 Task: Calculate mortgage payments for a home in Honolulu, Hawaii, with a VA loan, and evaluate the benefits and eligibility criteria of this loan type.
Action: Mouse moved to (394, 241)
Screenshot: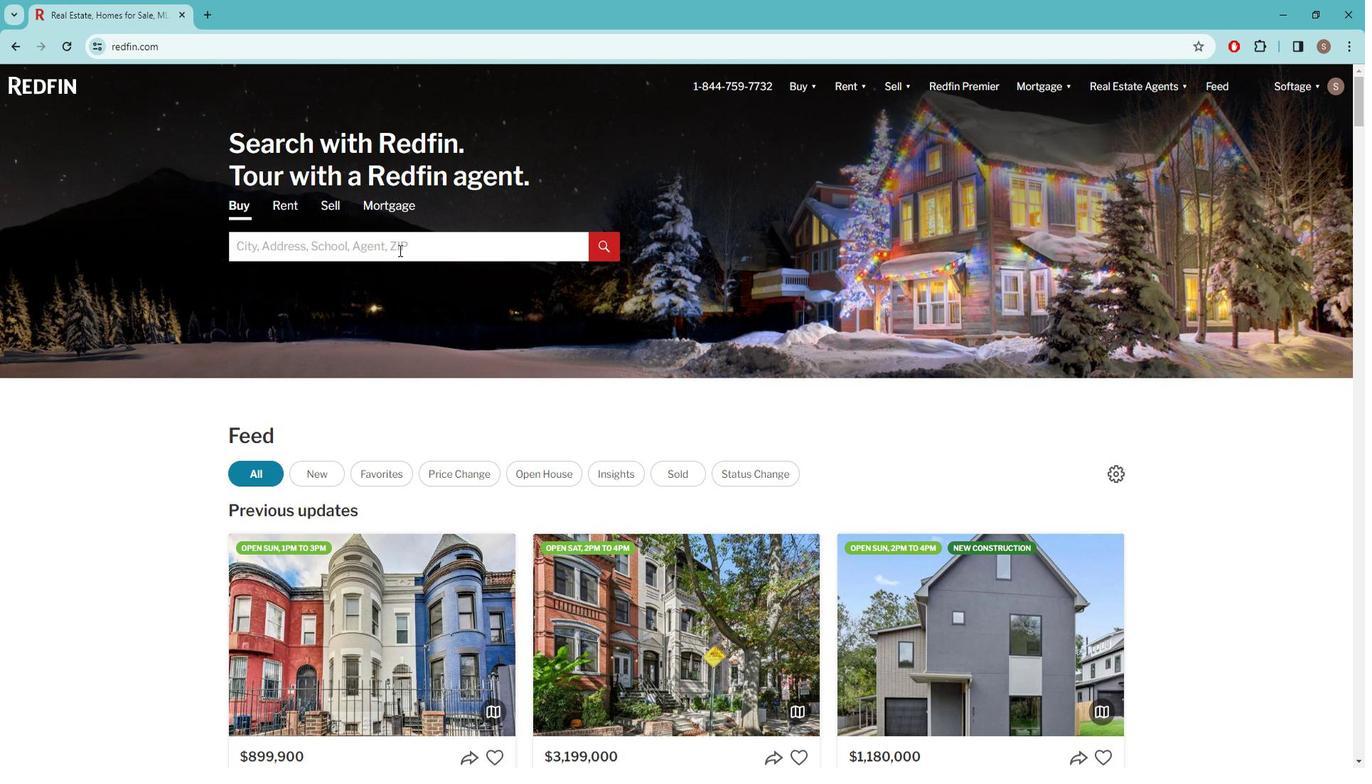
Action: Mouse pressed left at (394, 241)
Screenshot: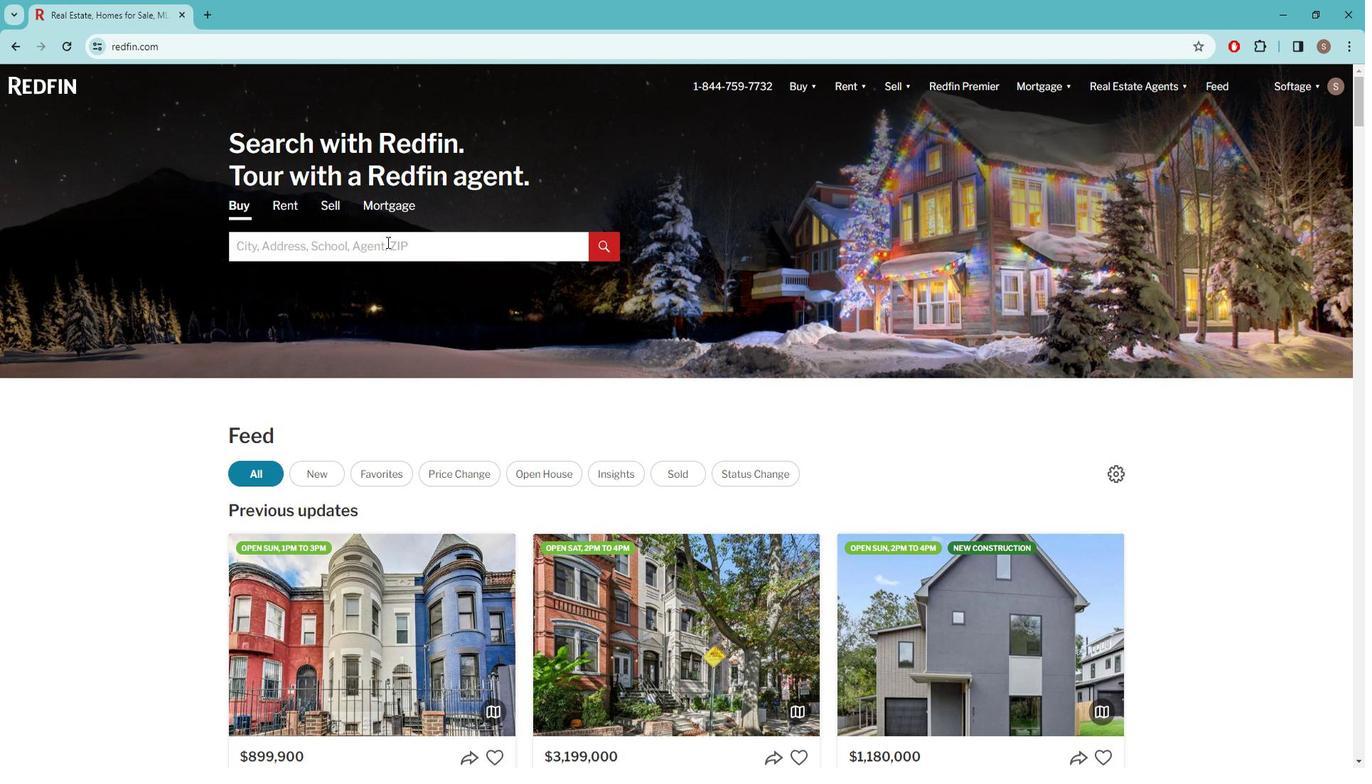 
Action: Key pressed h<Key.caps_lock>ONOLULU
Screenshot: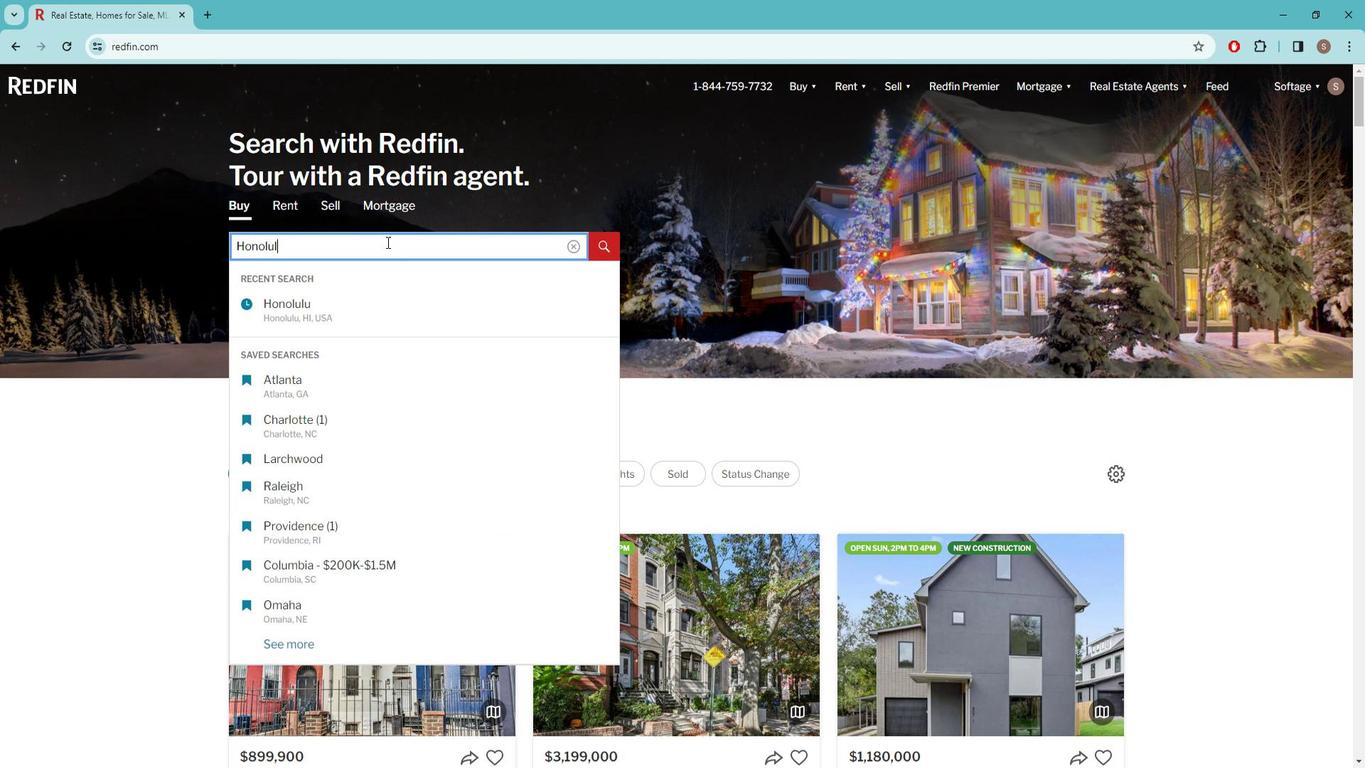 
Action: Mouse moved to (358, 309)
Screenshot: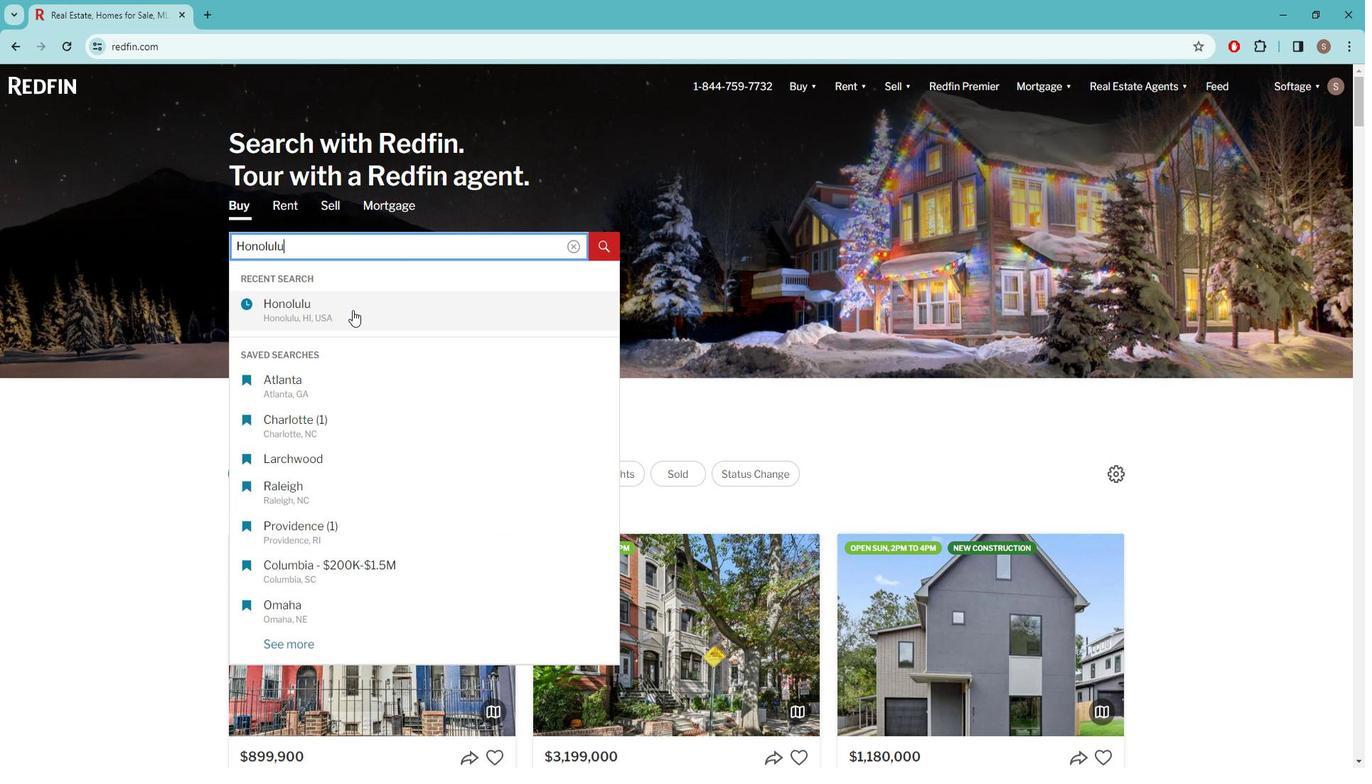 
Action: Mouse pressed left at (358, 309)
Screenshot: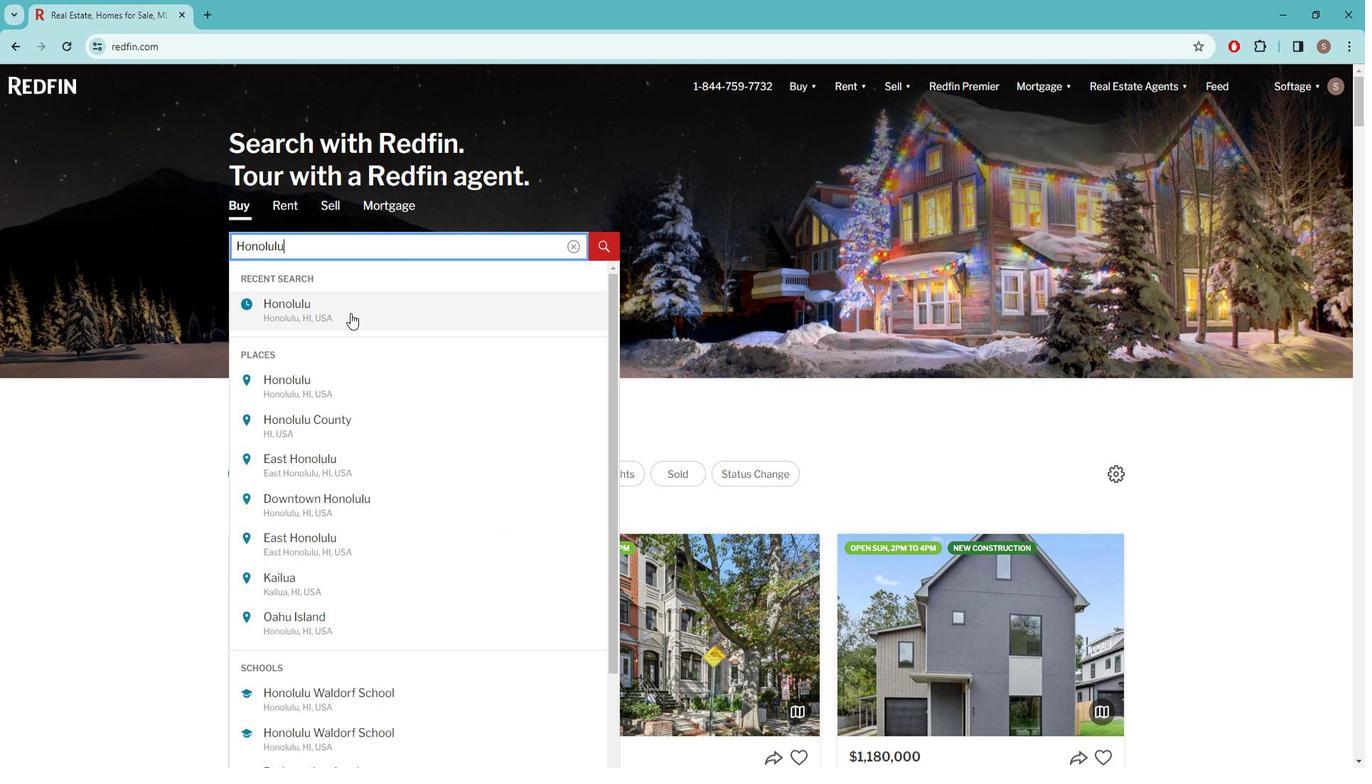 
Action: Mouse moved to (1213, 177)
Screenshot: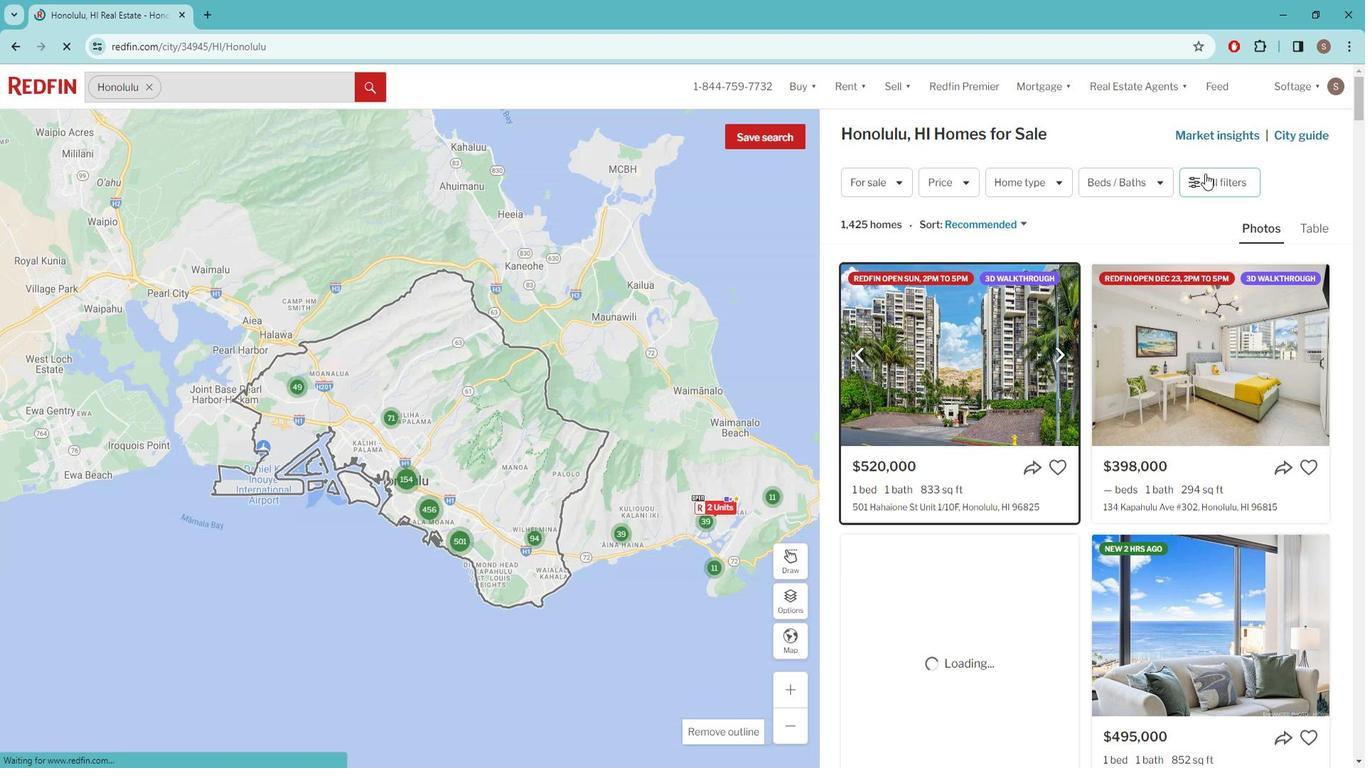 
Action: Mouse pressed left at (1213, 177)
Screenshot: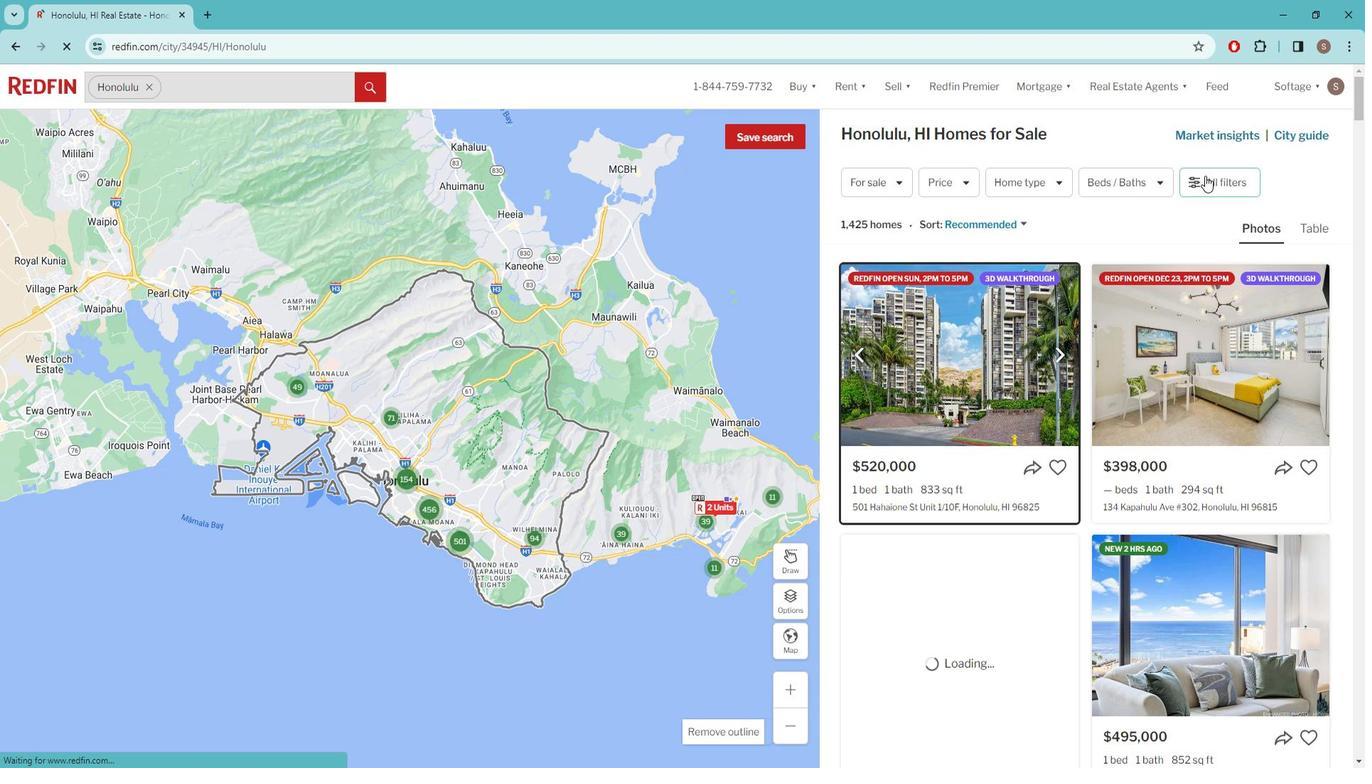 
Action: Mouse pressed left at (1213, 177)
Screenshot: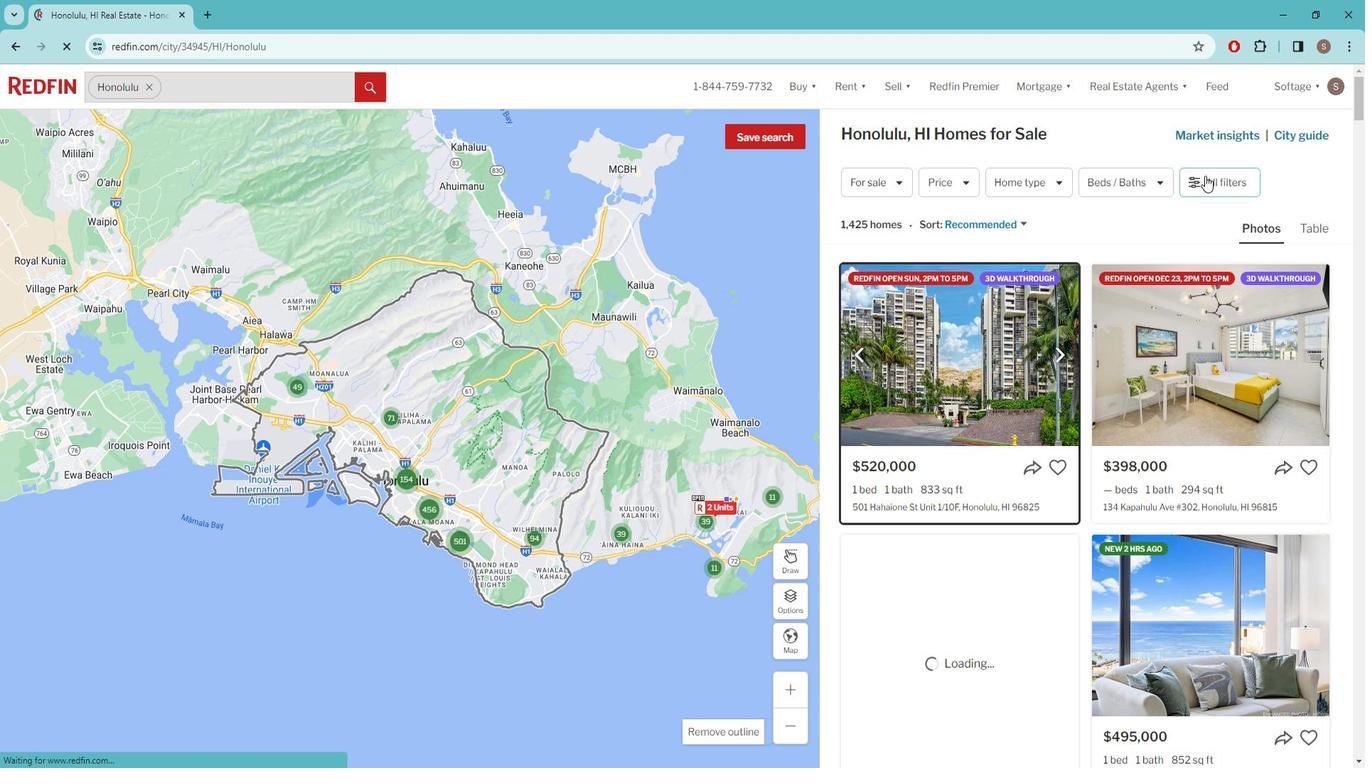 
Action: Mouse moved to (1208, 179)
Screenshot: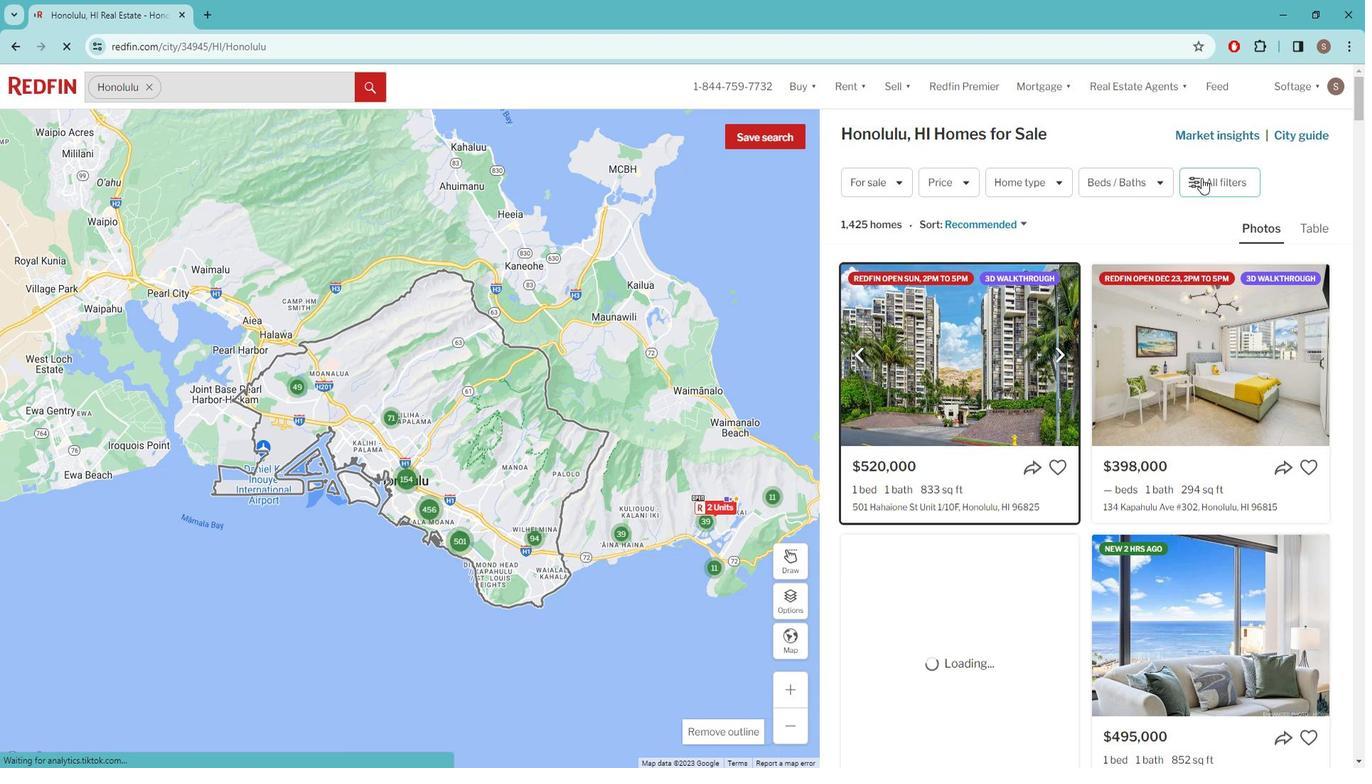 
Action: Mouse pressed left at (1208, 179)
Screenshot: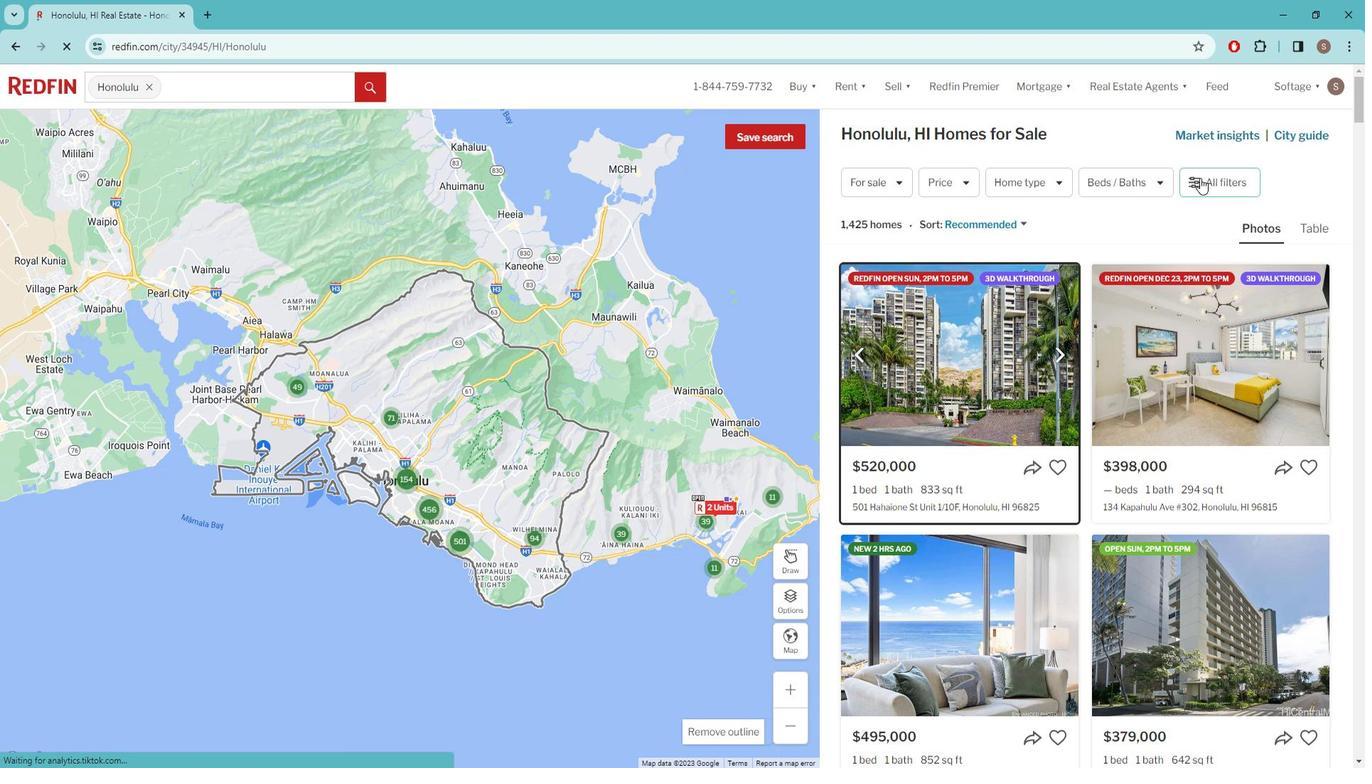 
Action: Mouse pressed left at (1208, 179)
Screenshot: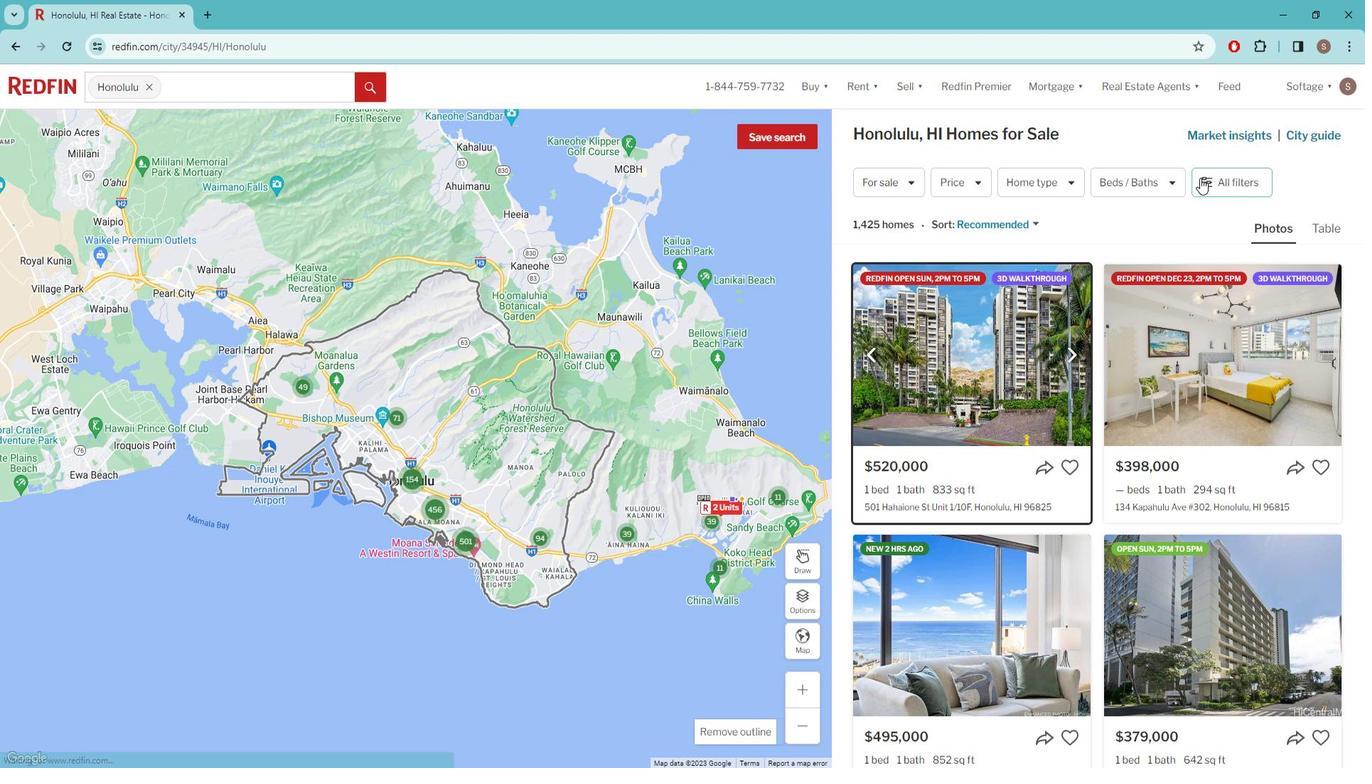 
Action: Mouse moved to (1036, 337)
Screenshot: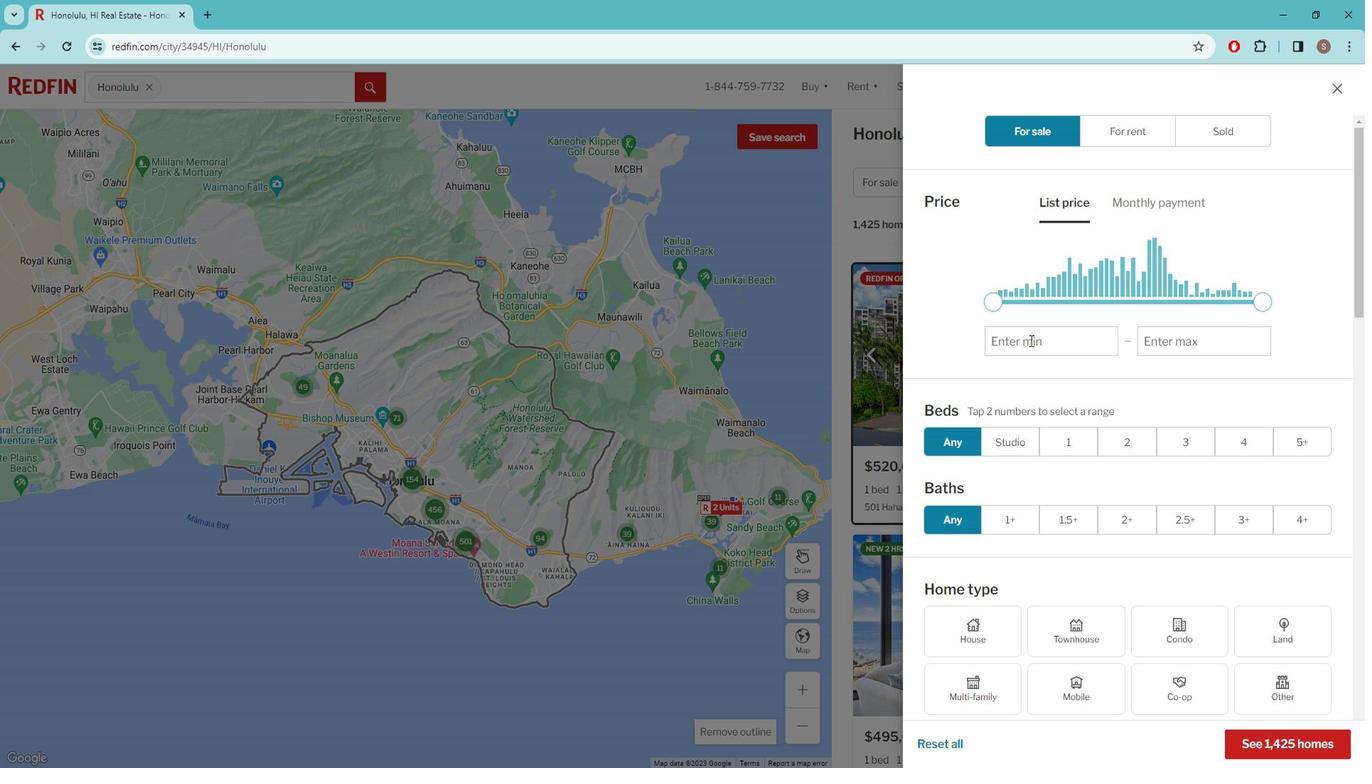 
Action: Mouse scrolled (1036, 336) with delta (0, 0)
Screenshot: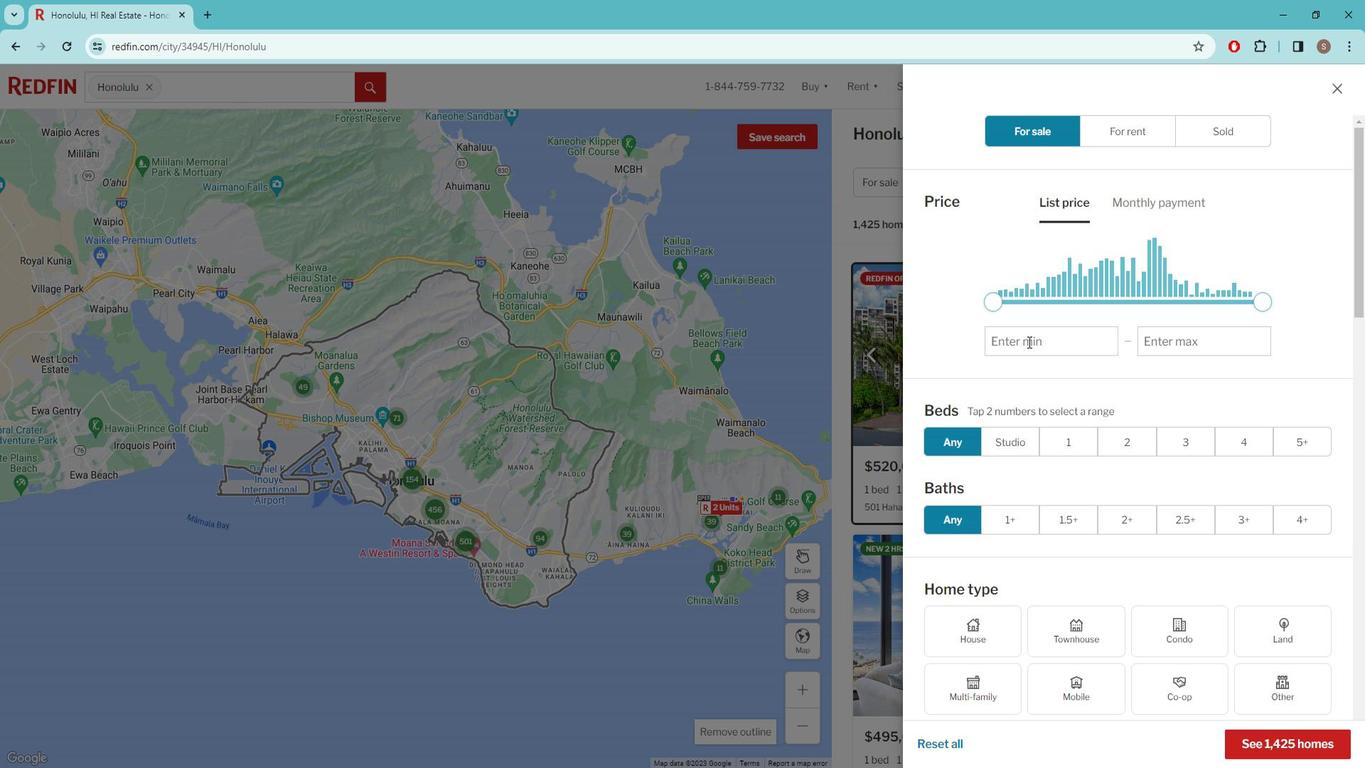 
Action: Mouse moved to (1026, 346)
Screenshot: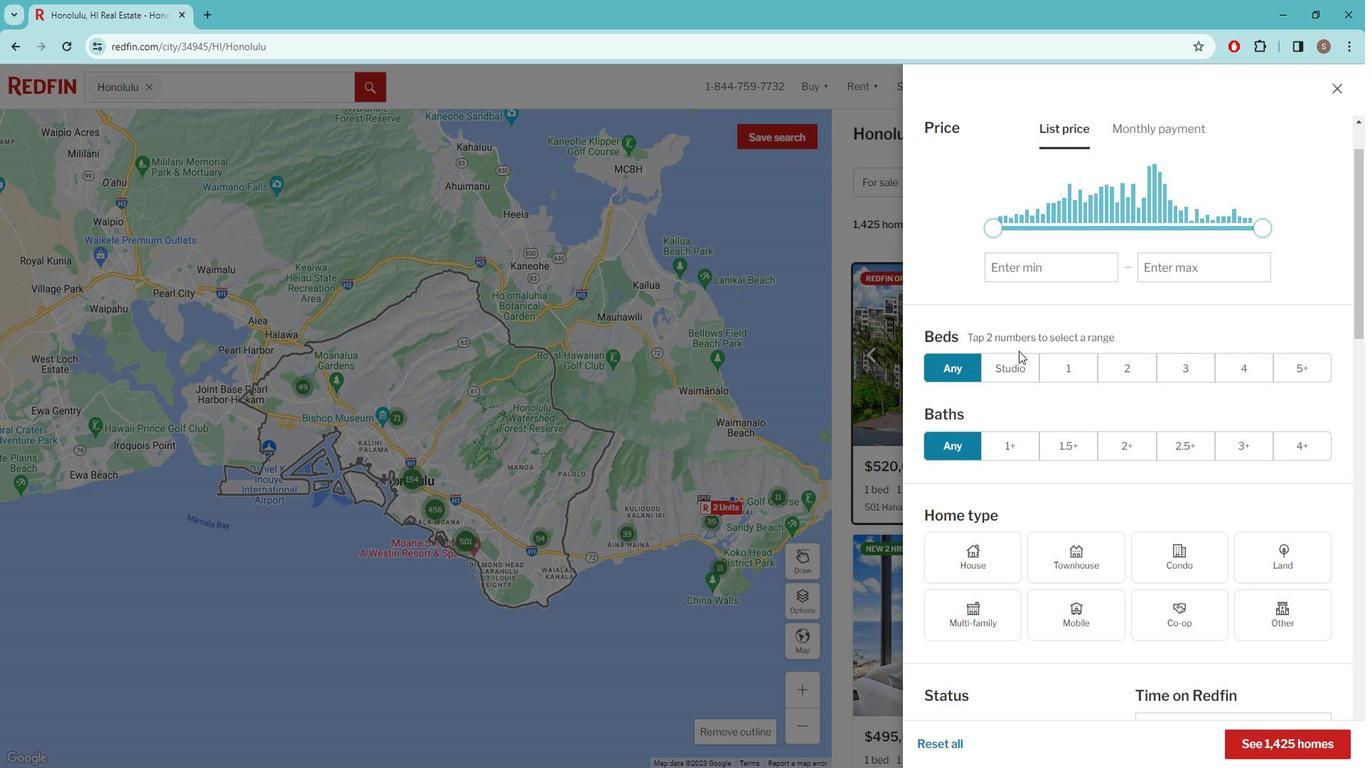 
Action: Mouse scrolled (1026, 345) with delta (0, 0)
Screenshot: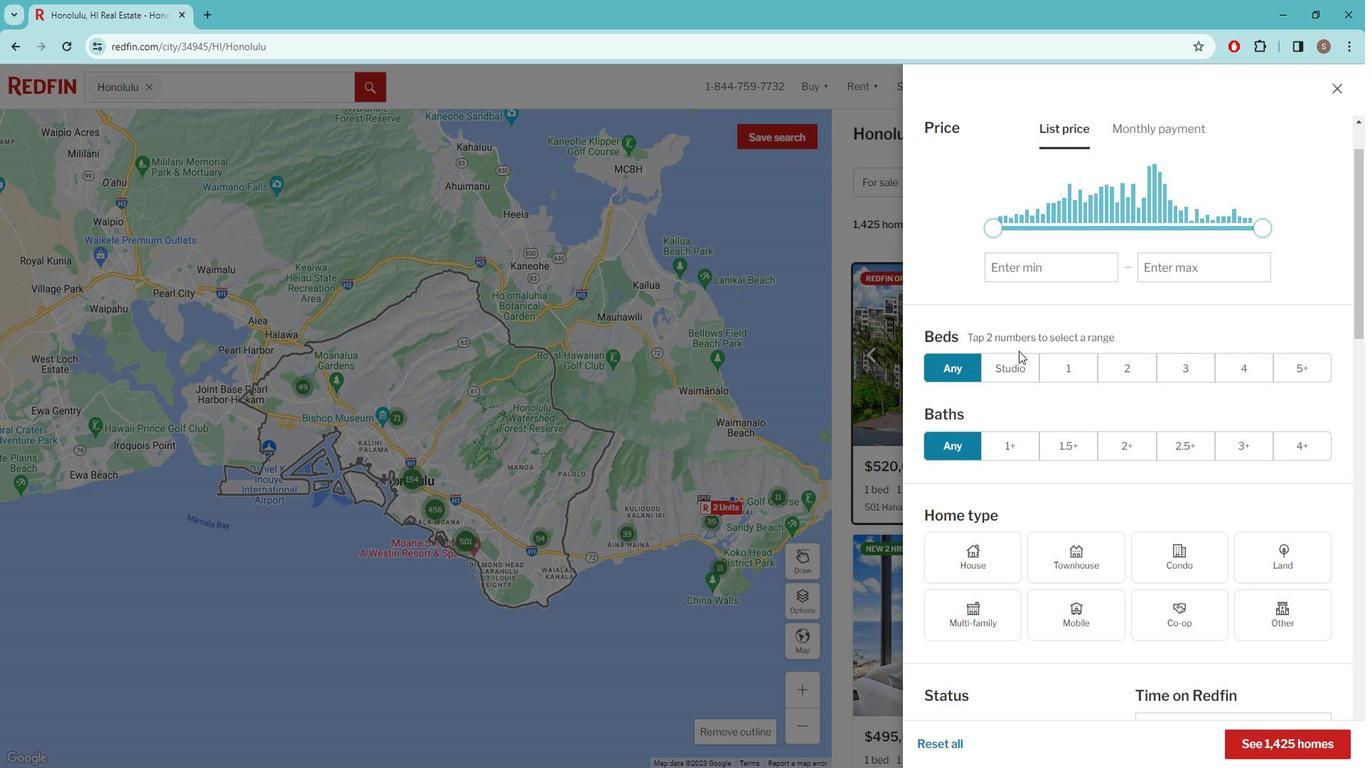 
Action: Mouse moved to (1025, 352)
Screenshot: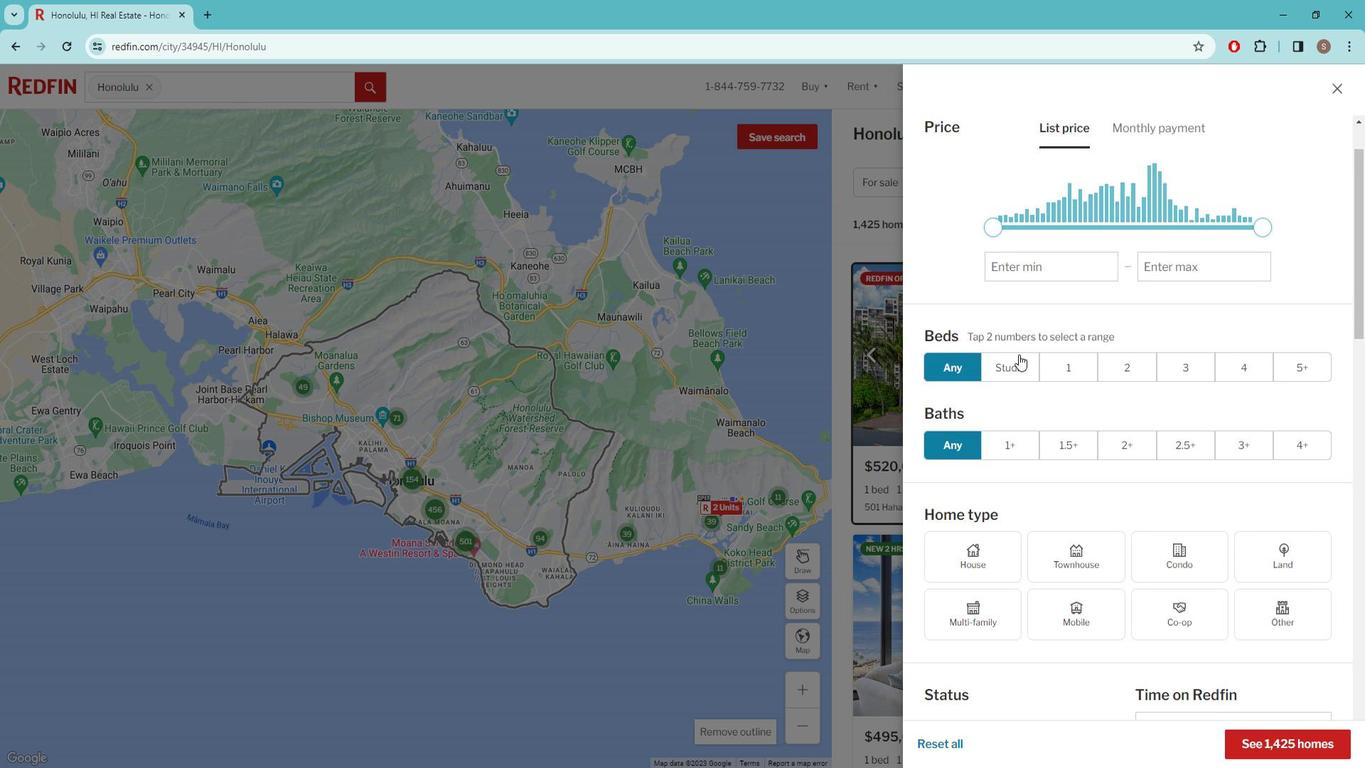 
Action: Mouse scrolled (1025, 351) with delta (0, 0)
Screenshot: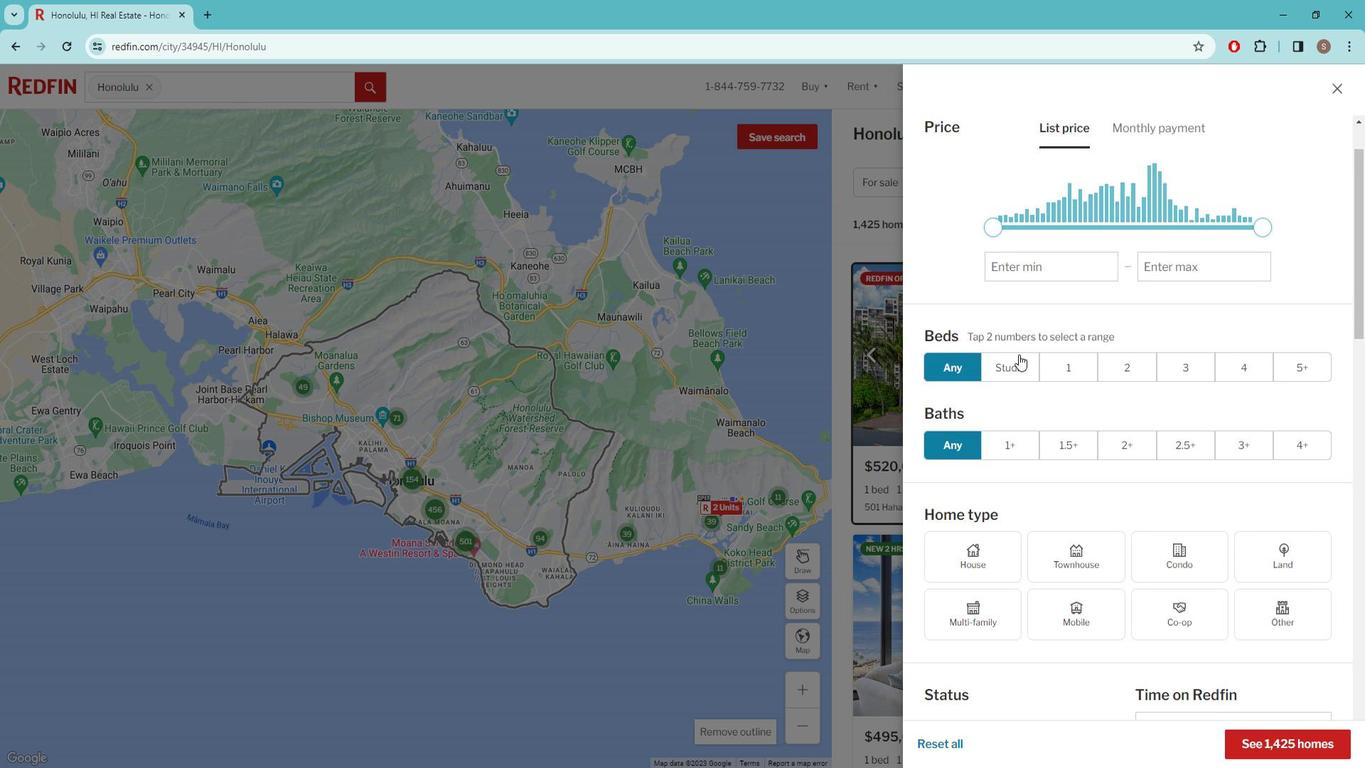 
Action: Mouse moved to (1011, 356)
Screenshot: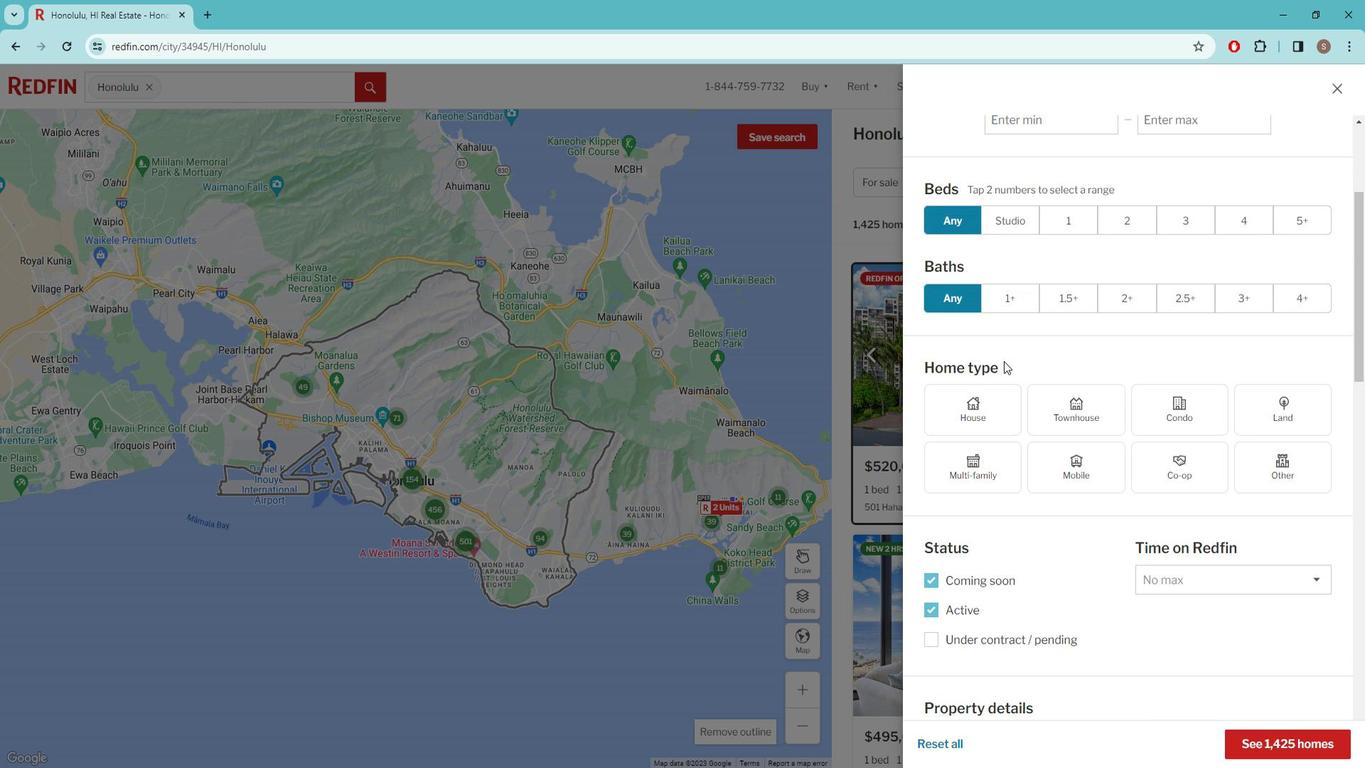 
Action: Mouse scrolled (1011, 355) with delta (0, 0)
Screenshot: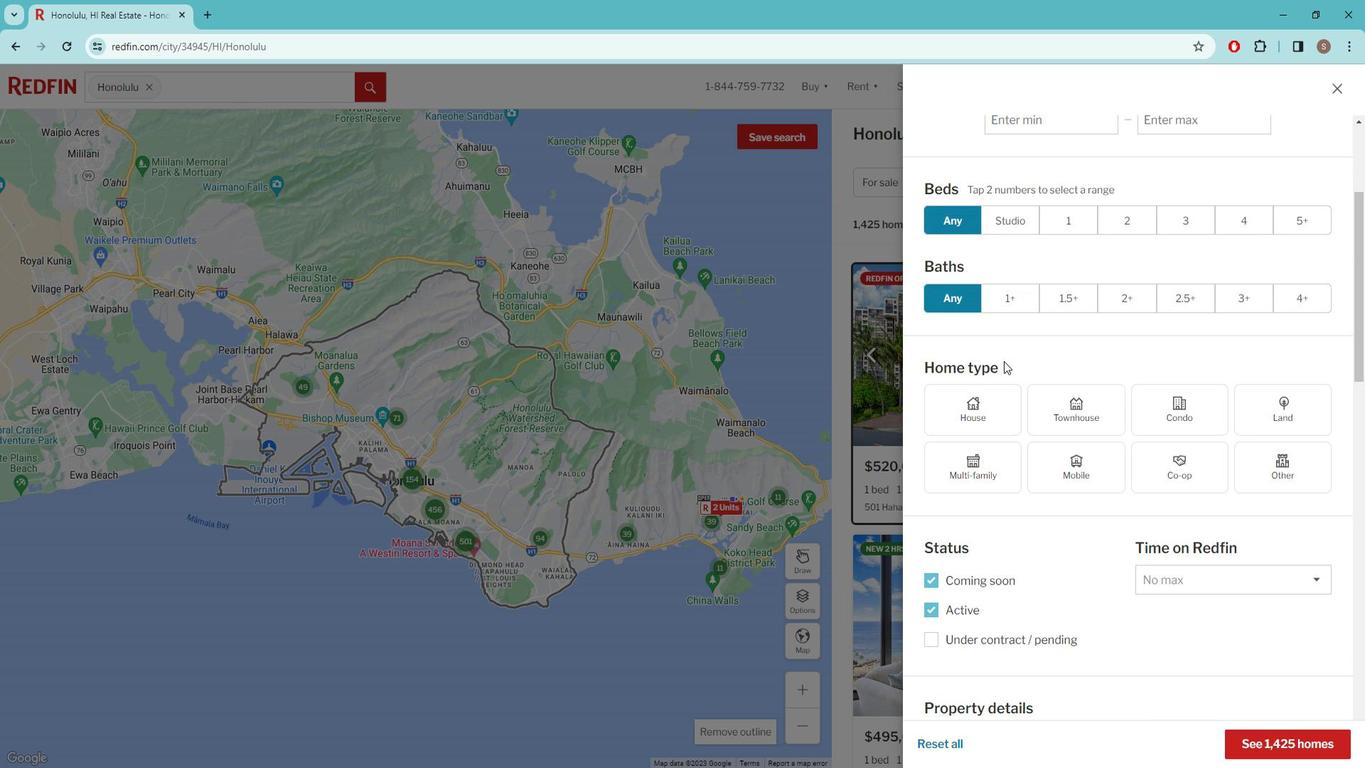 
Action: Mouse moved to (1010, 357)
Screenshot: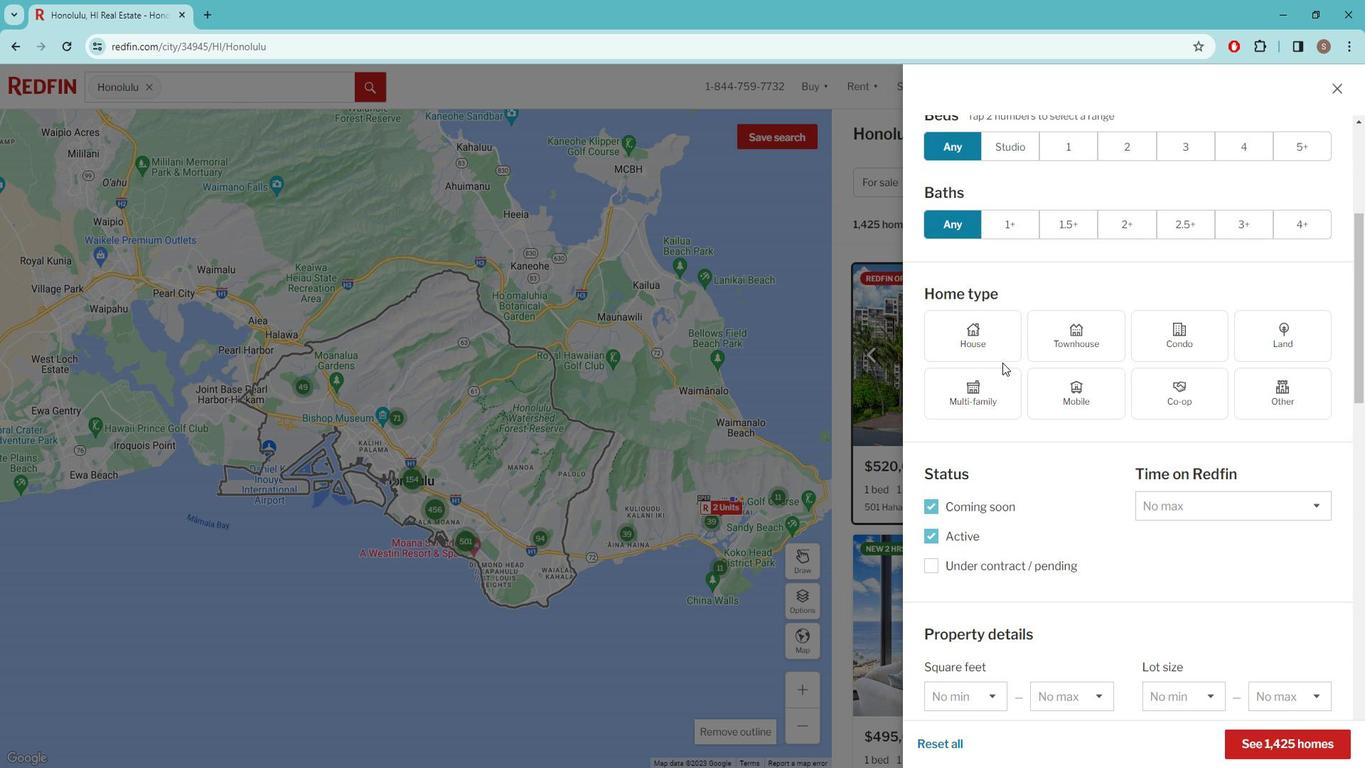 
Action: Mouse scrolled (1010, 356) with delta (0, 0)
Screenshot: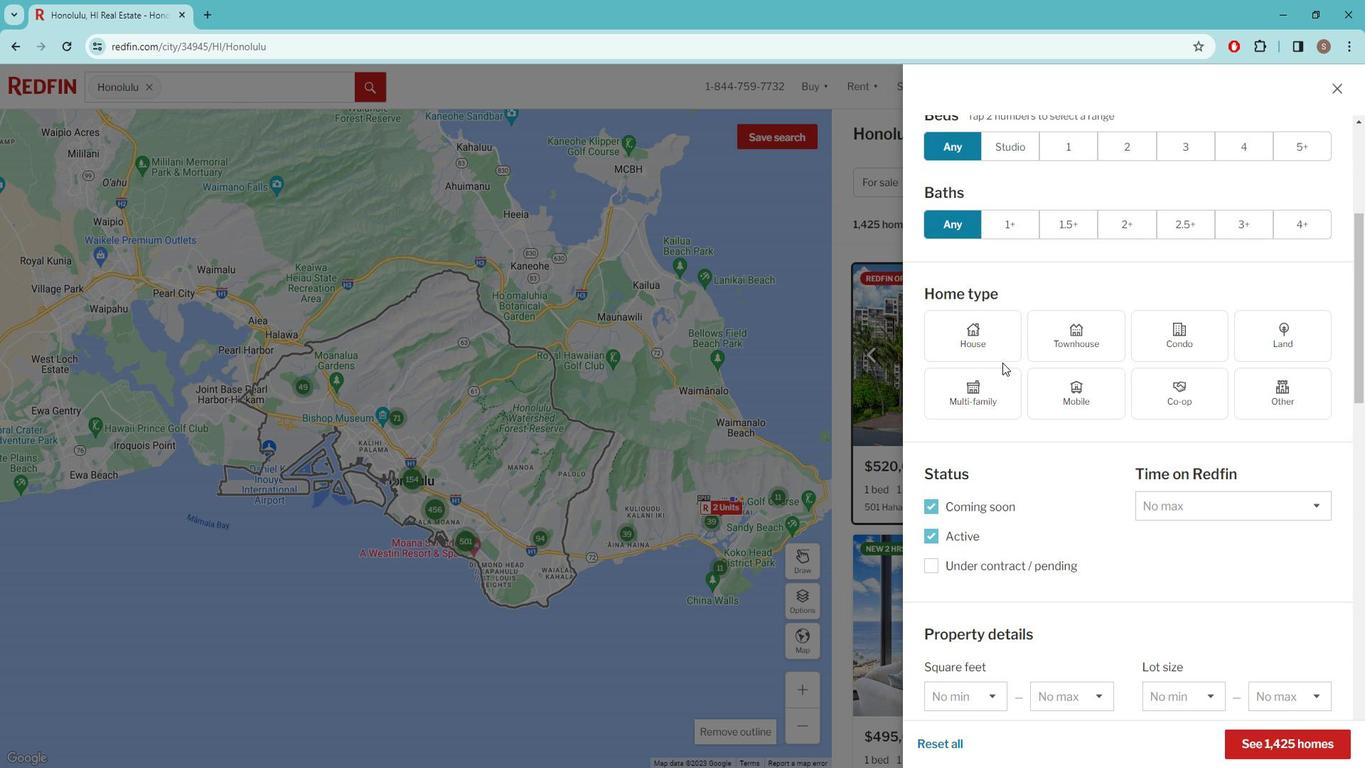 
Action: Mouse scrolled (1010, 356) with delta (0, 0)
Screenshot: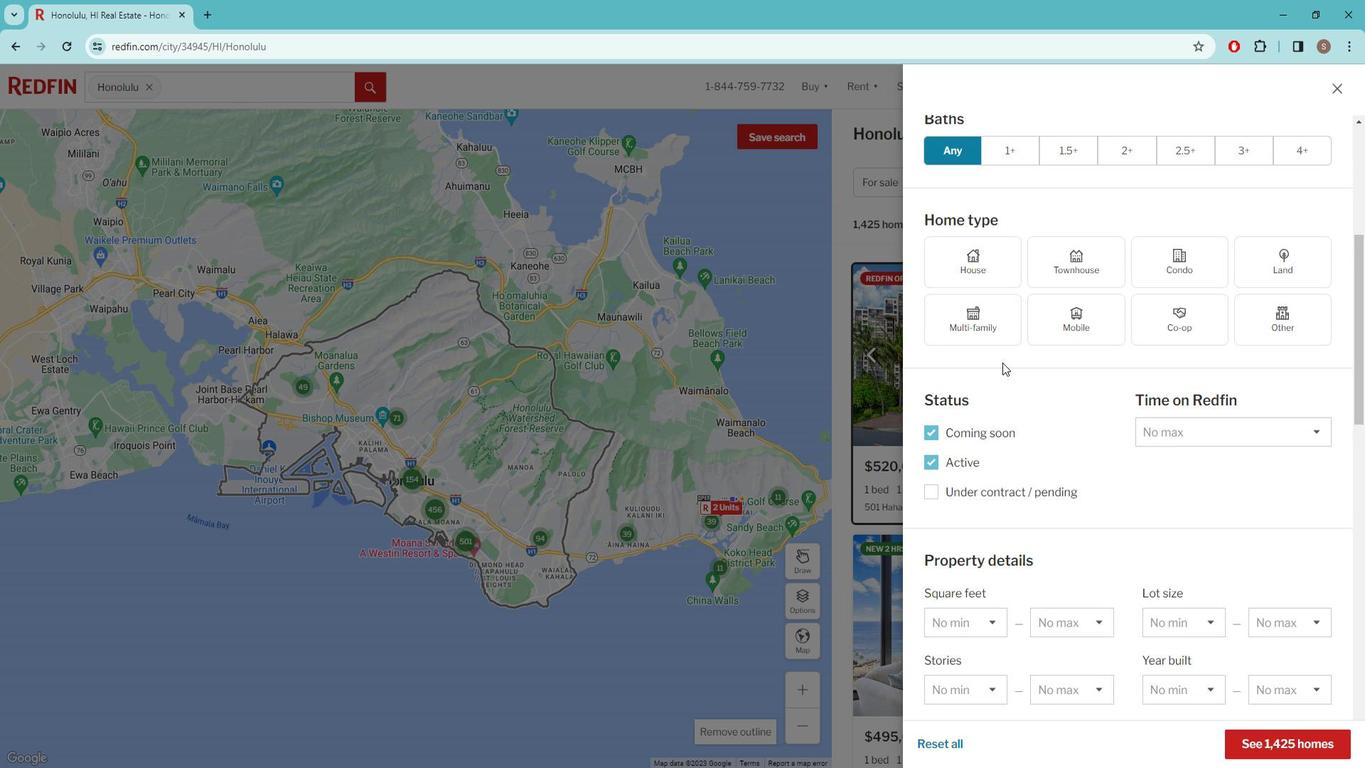 
Action: Mouse moved to (1009, 357)
Screenshot: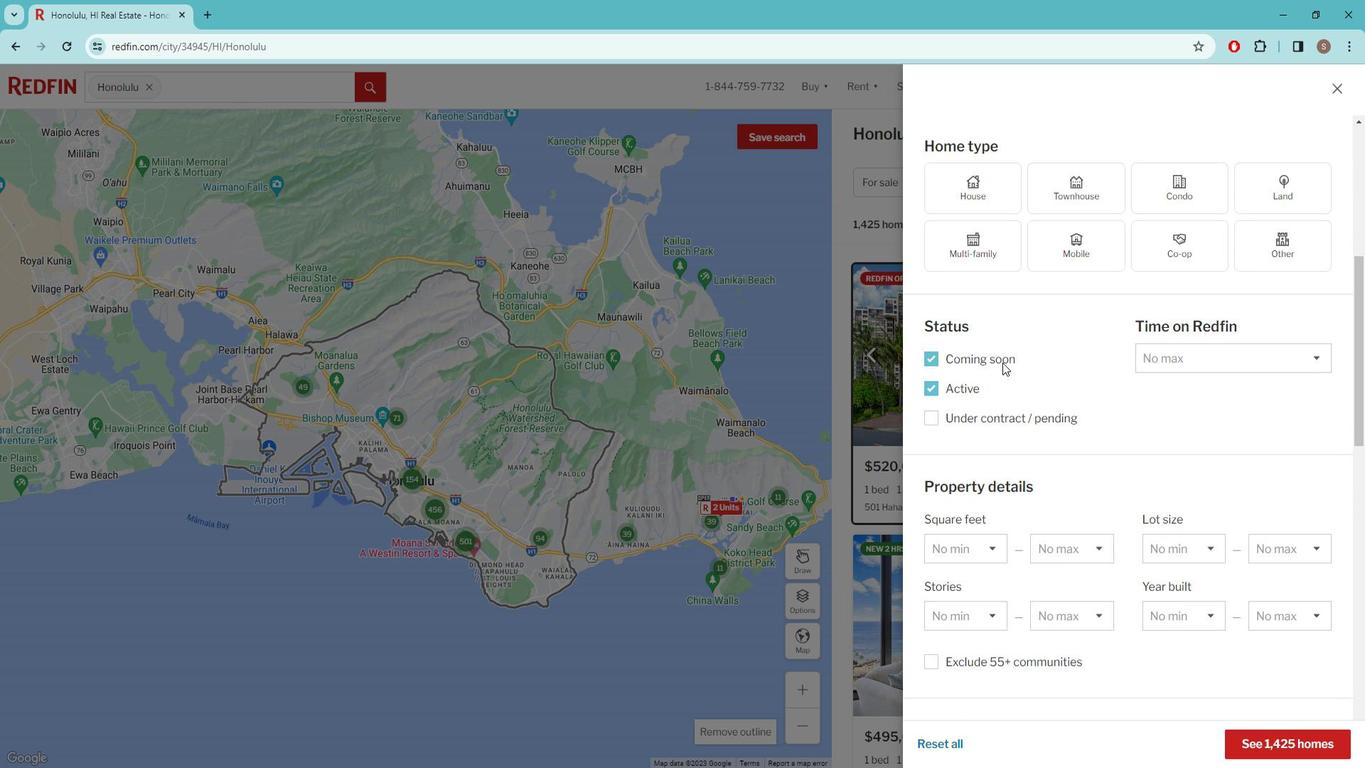 
Action: Mouse scrolled (1009, 357) with delta (0, 0)
Screenshot: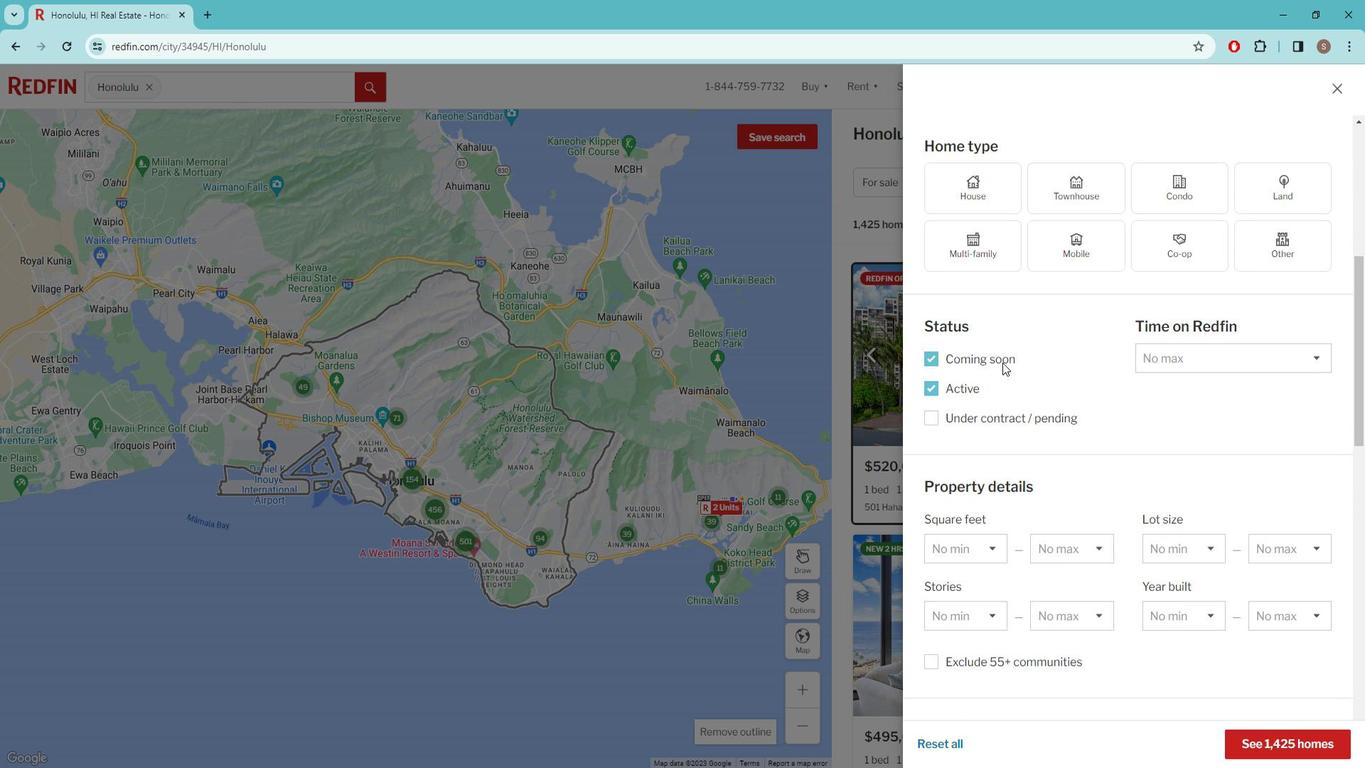 
Action: Mouse moved to (1009, 358)
Screenshot: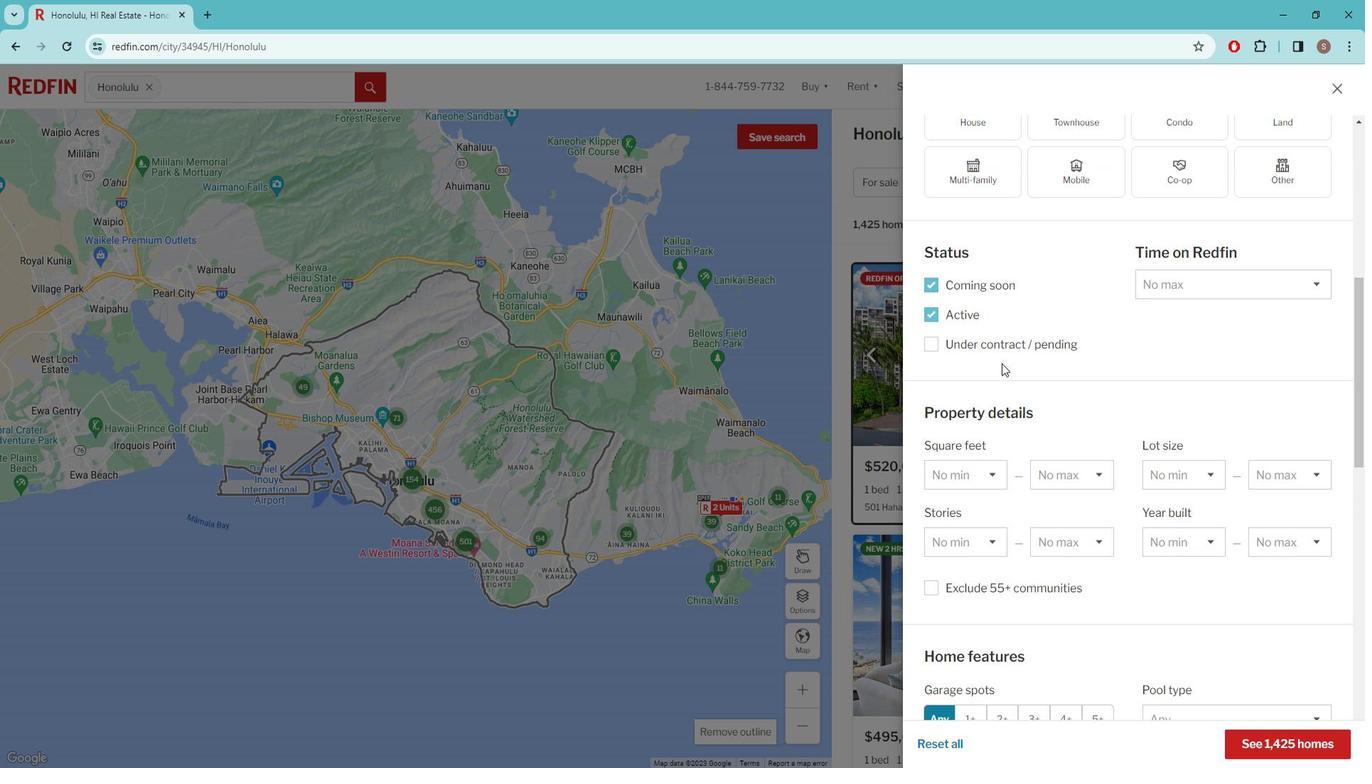 
Action: Mouse scrolled (1009, 357) with delta (0, 0)
Screenshot: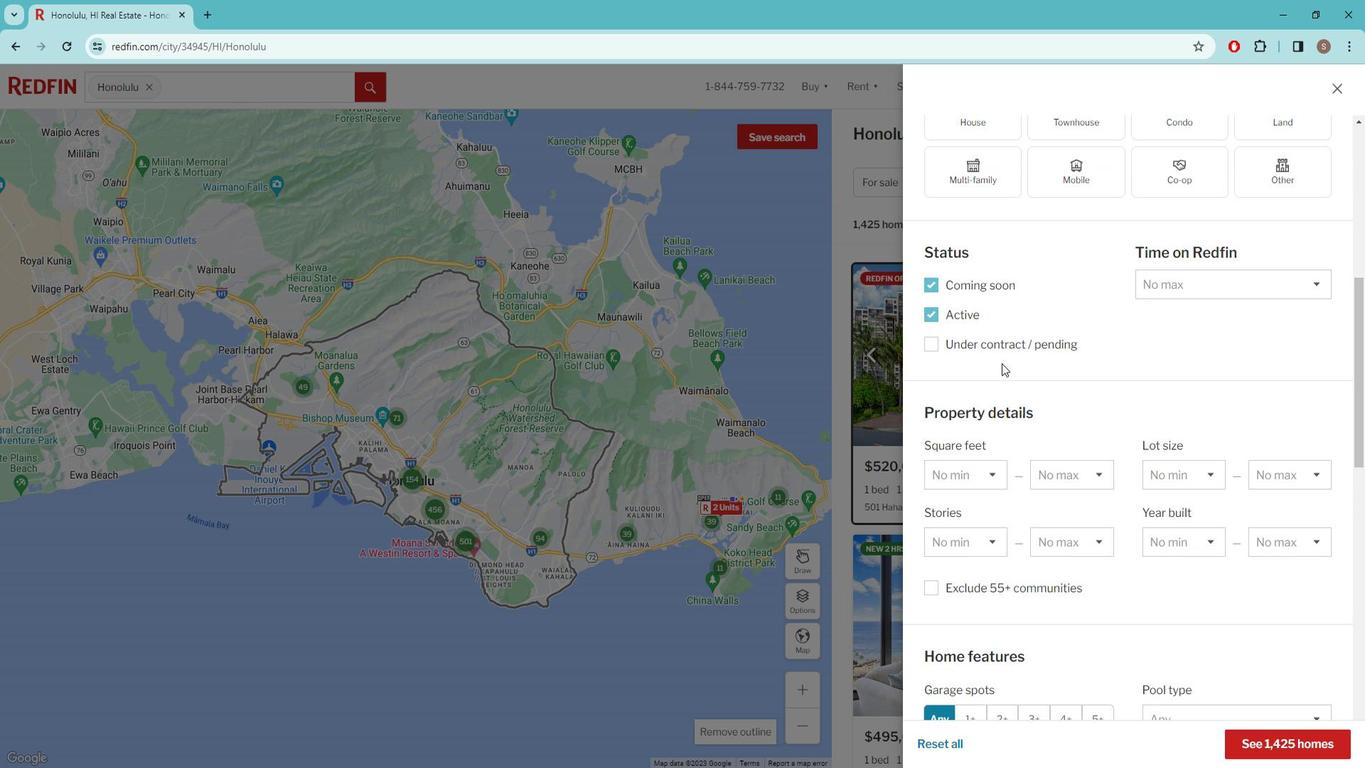 
Action: Mouse moved to (1007, 361)
Screenshot: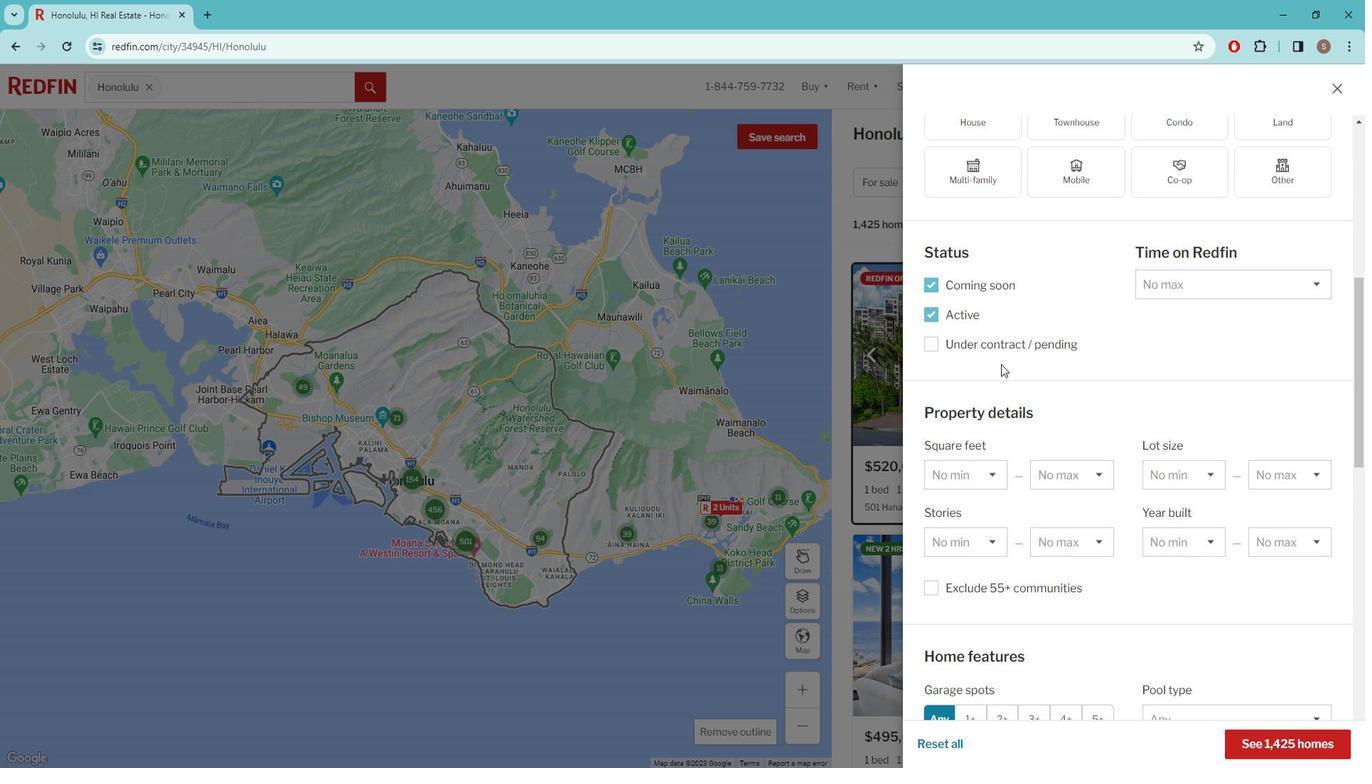 
Action: Mouse scrolled (1007, 361) with delta (0, 0)
Screenshot: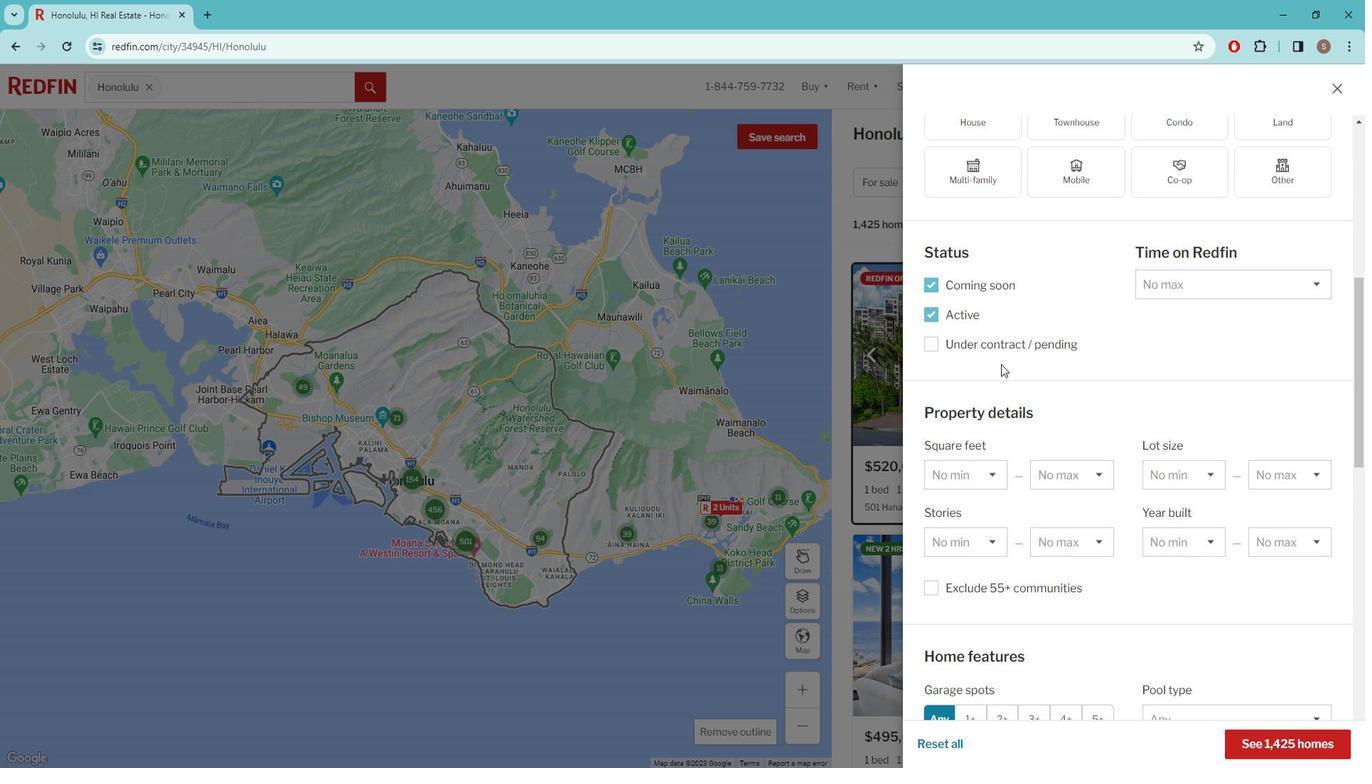 
Action: Mouse scrolled (1007, 361) with delta (0, 0)
Screenshot: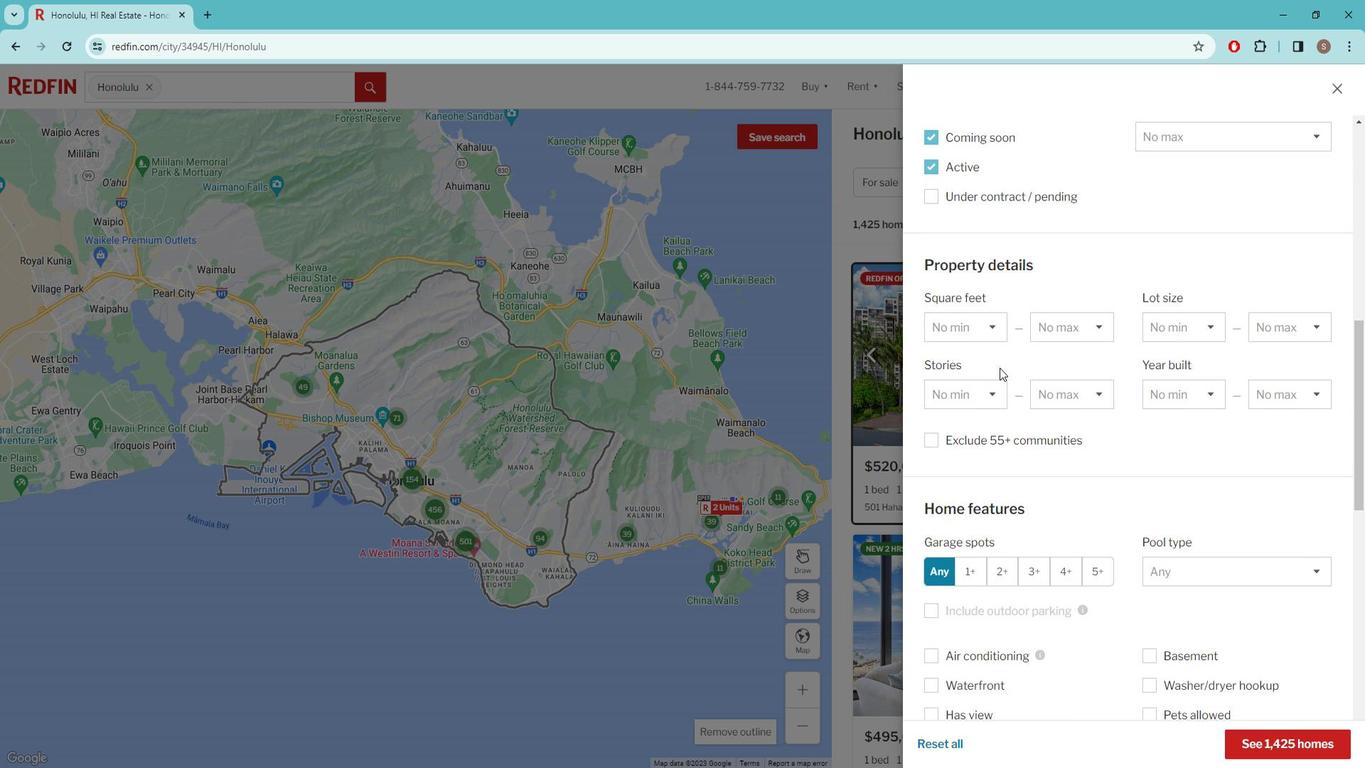
Action: Mouse scrolled (1007, 361) with delta (0, 0)
Screenshot: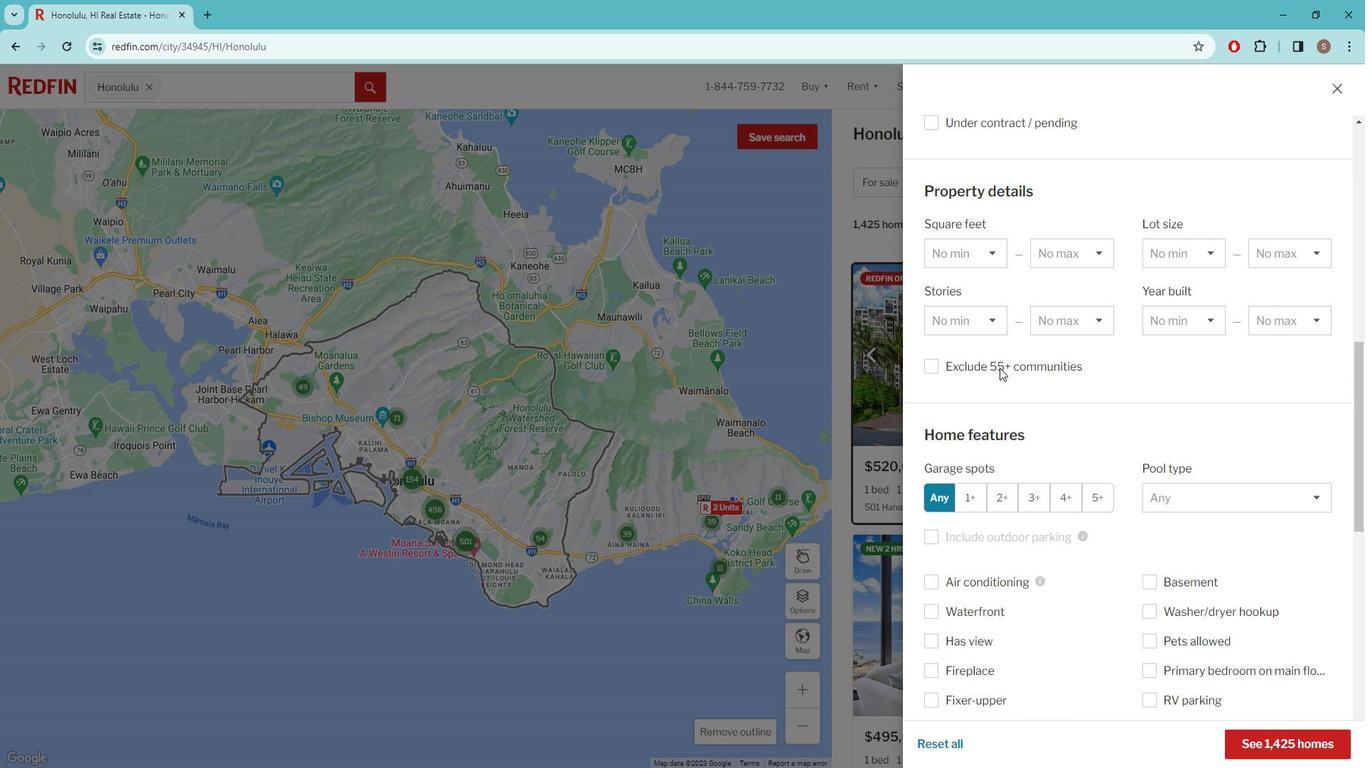 
Action: Mouse scrolled (1007, 361) with delta (0, 0)
Screenshot: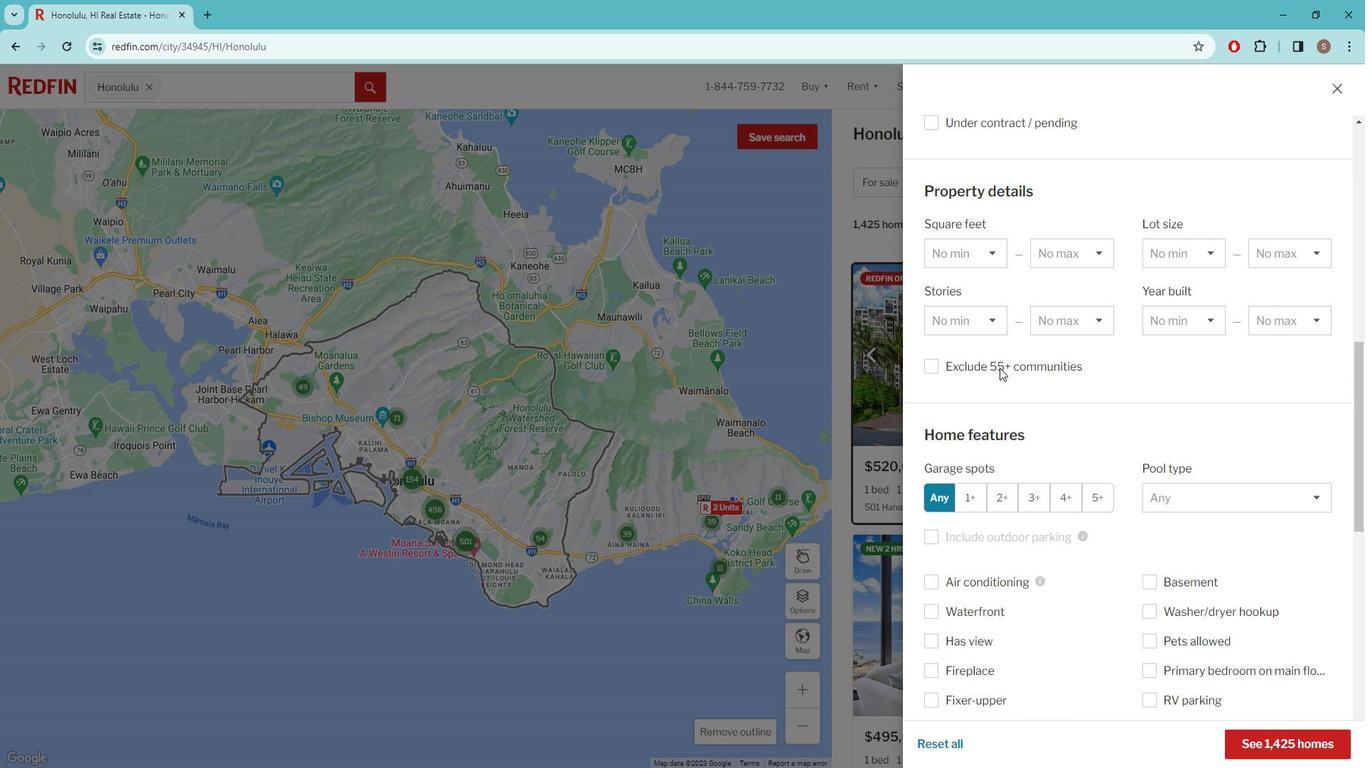 
Action: Mouse scrolled (1007, 361) with delta (0, 0)
Screenshot: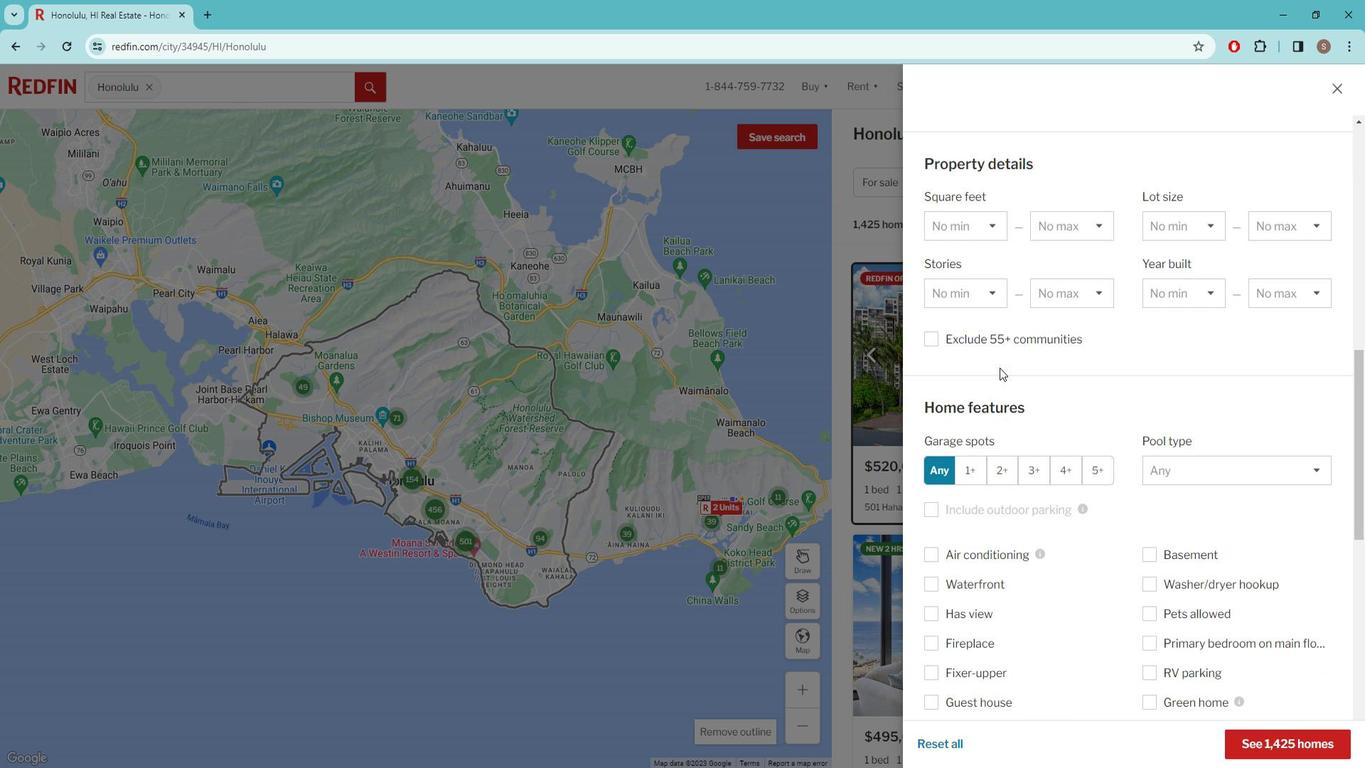
Action: Mouse moved to (1007, 363)
Screenshot: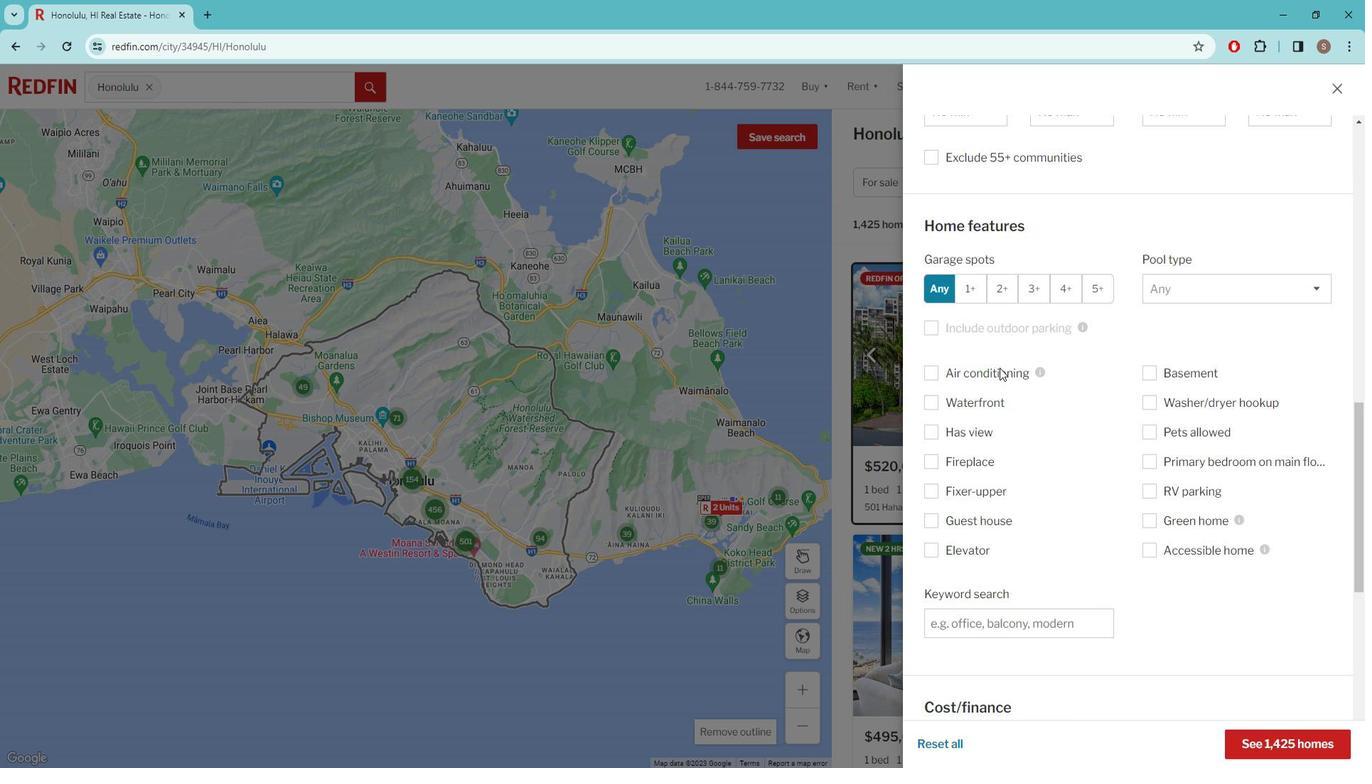 
Action: Mouse scrolled (1007, 362) with delta (0, 0)
Screenshot: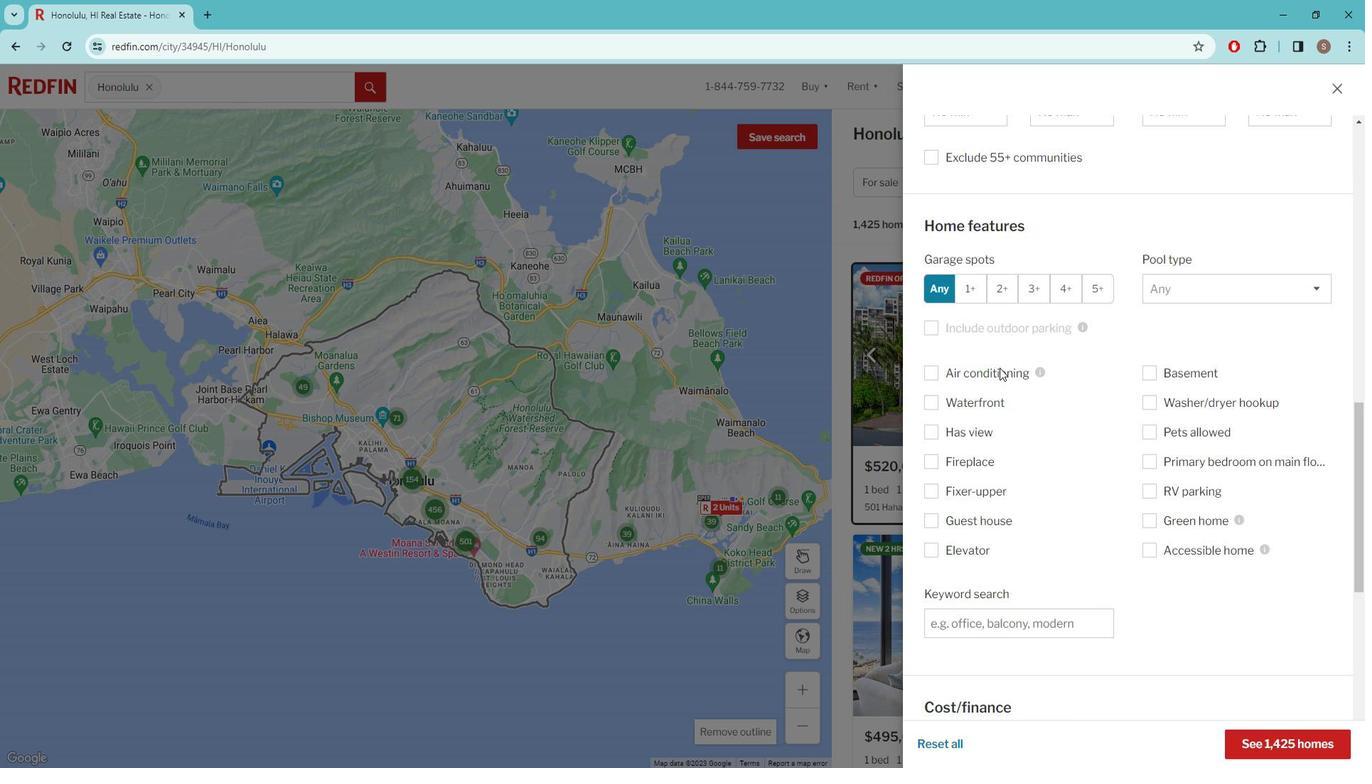 
Action: Mouse moved to (1007, 366)
Screenshot: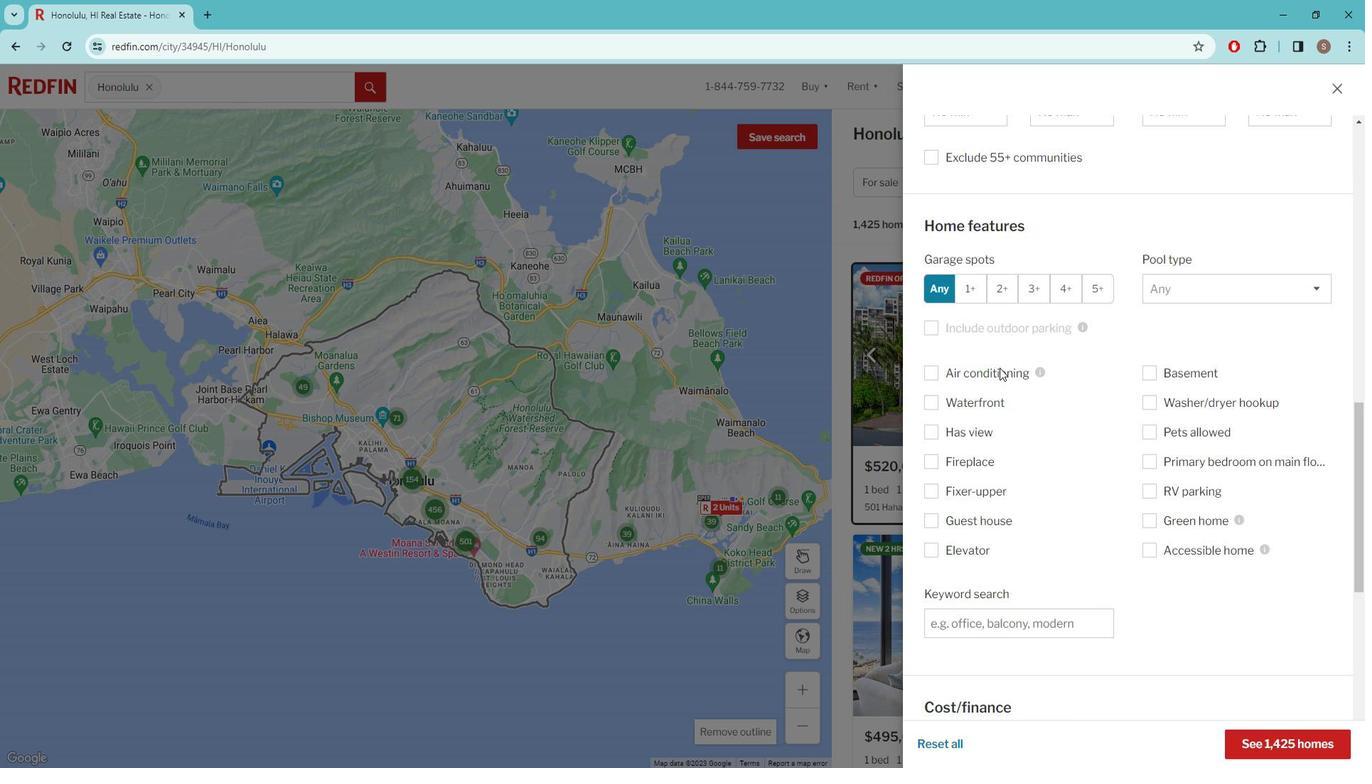 
Action: Mouse scrolled (1007, 365) with delta (0, 0)
Screenshot: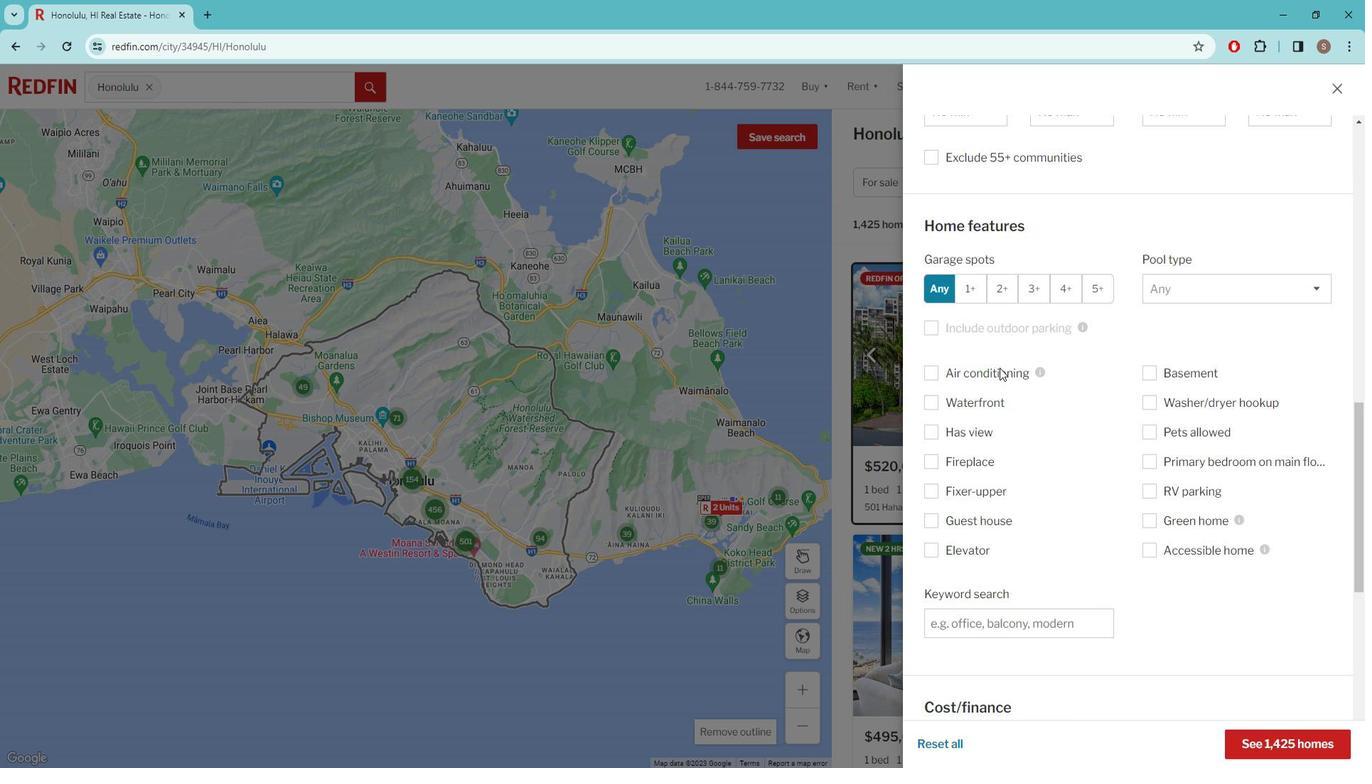 
Action: Mouse moved to (1014, 371)
Screenshot: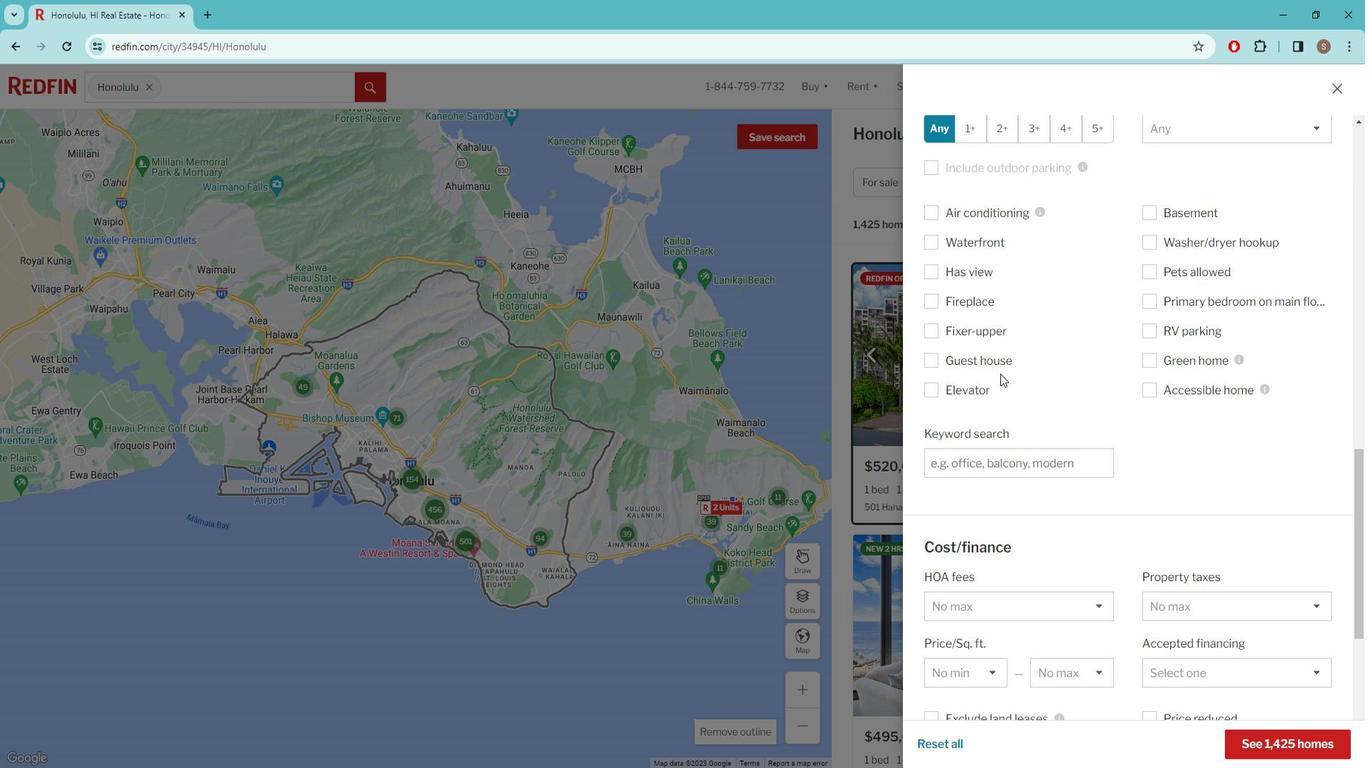 
Action: Mouse scrolled (1014, 370) with delta (0, 0)
Screenshot: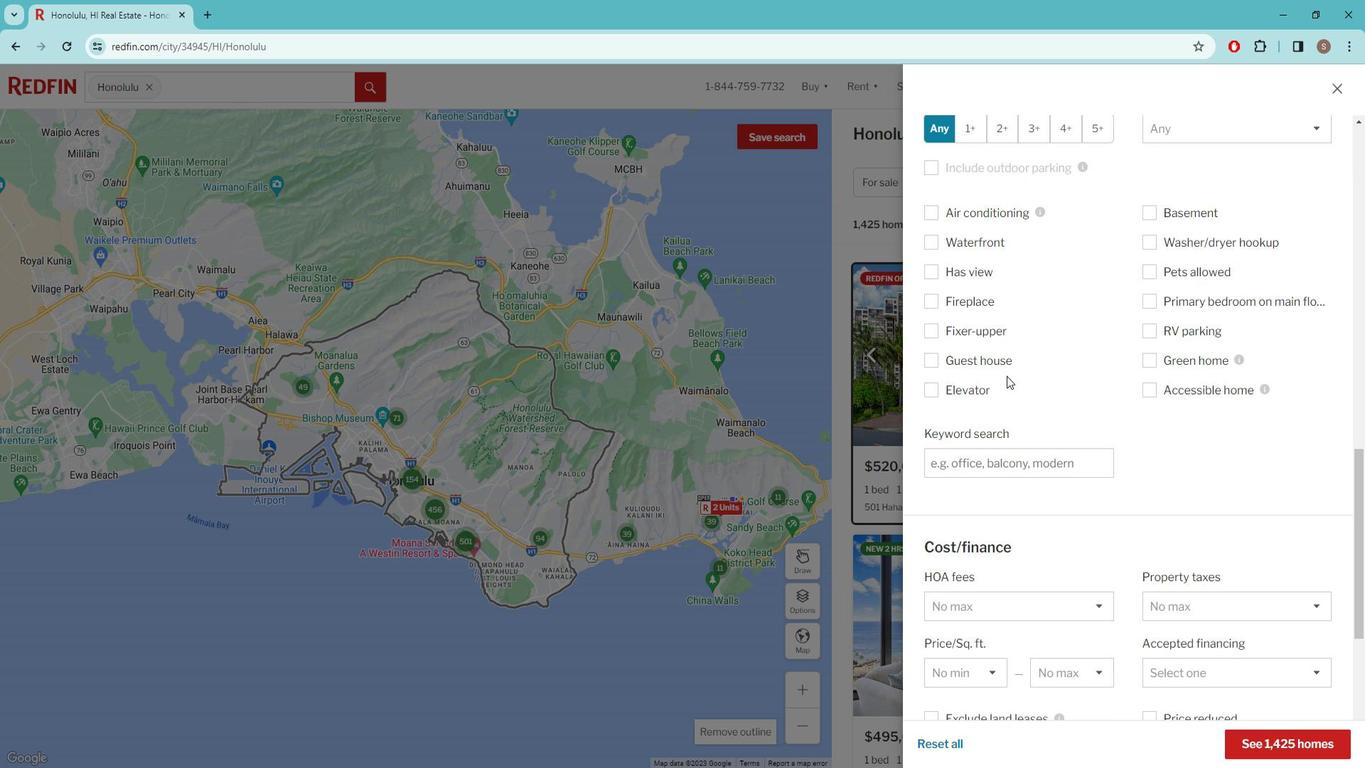 
Action: Mouse moved to (1016, 371)
Screenshot: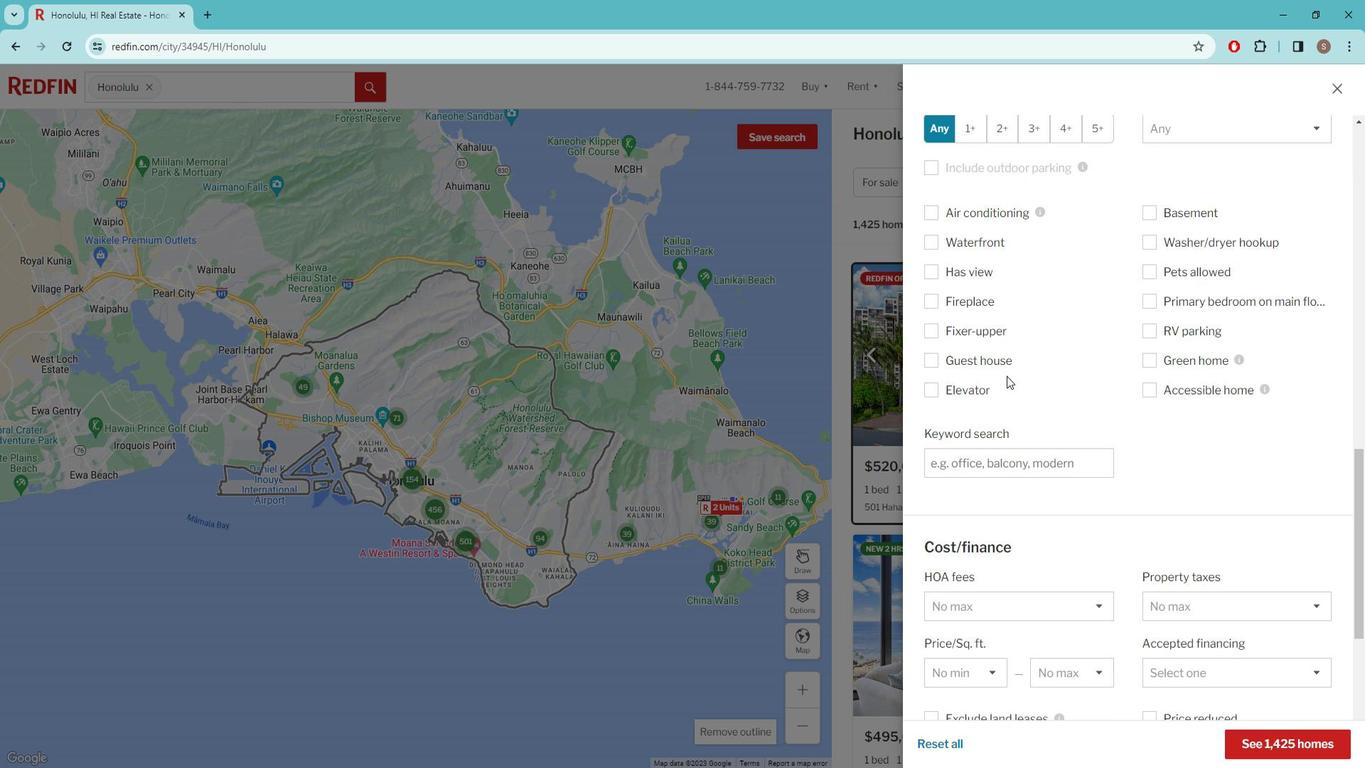 
Action: Mouse scrolled (1016, 371) with delta (0, 0)
Screenshot: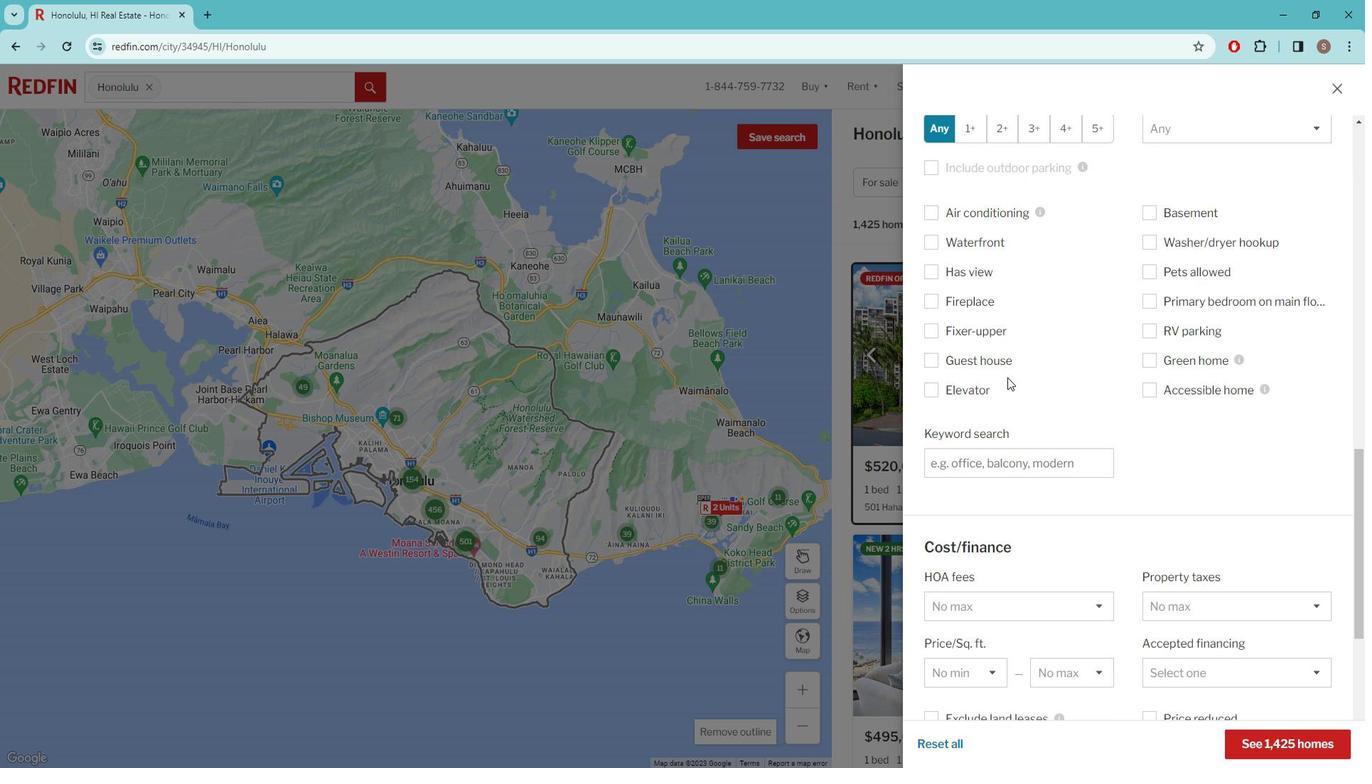 
Action: Mouse moved to (1034, 386)
Screenshot: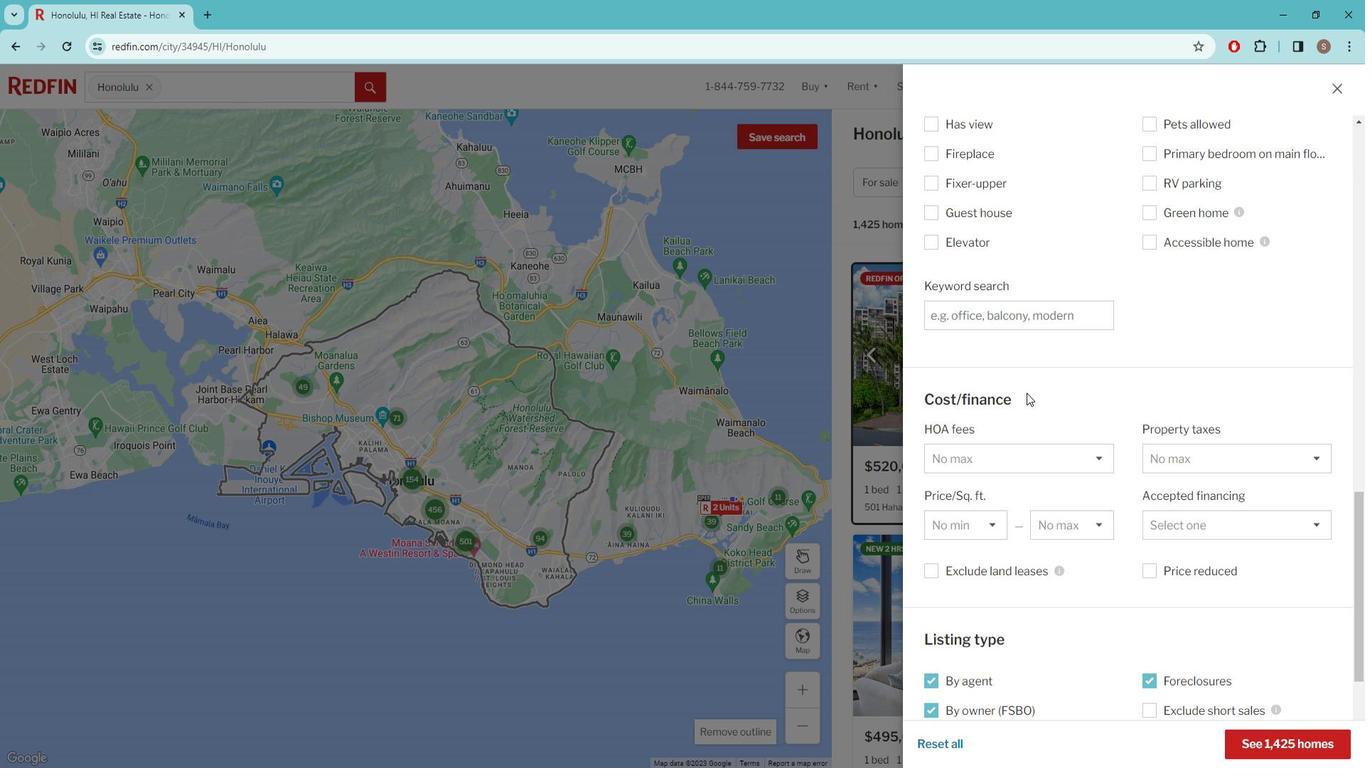 
Action: Mouse scrolled (1034, 386) with delta (0, 0)
Screenshot: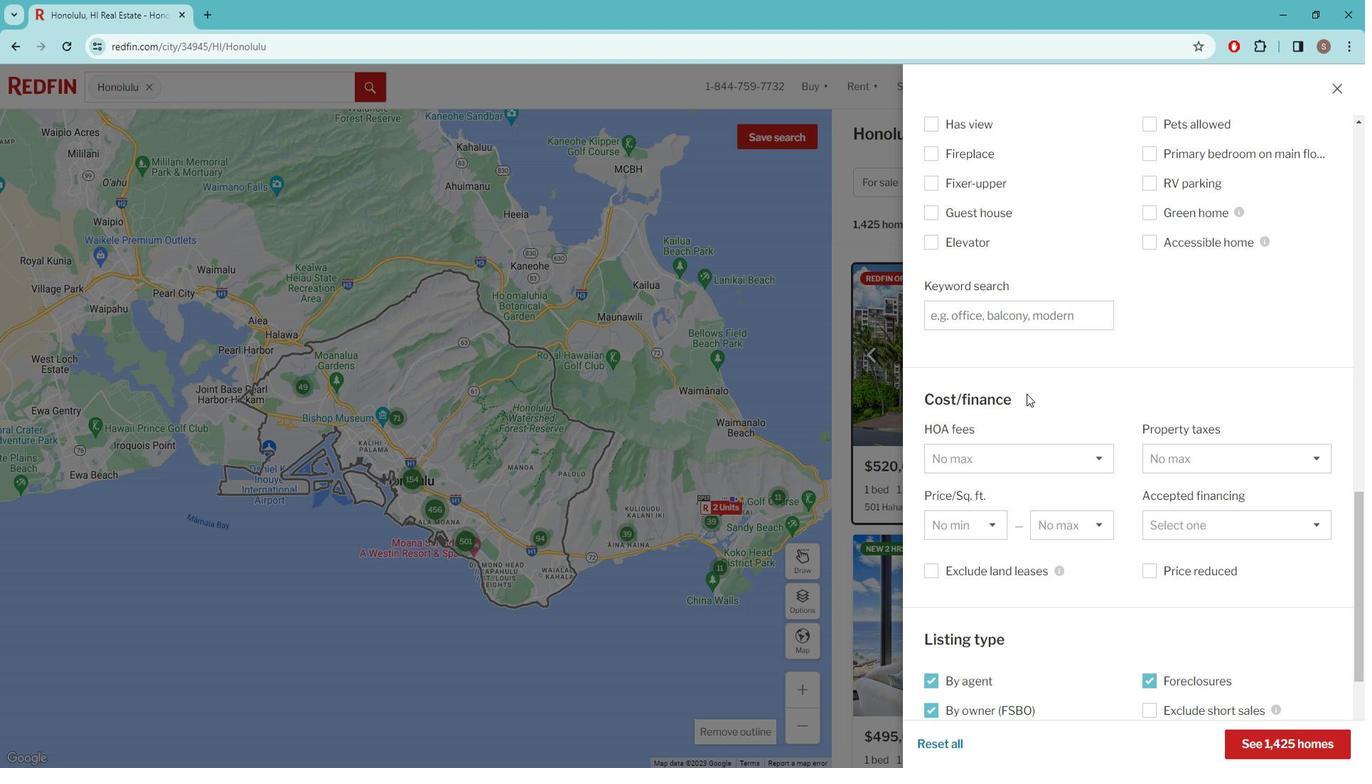 
Action: Mouse moved to (1036, 389)
Screenshot: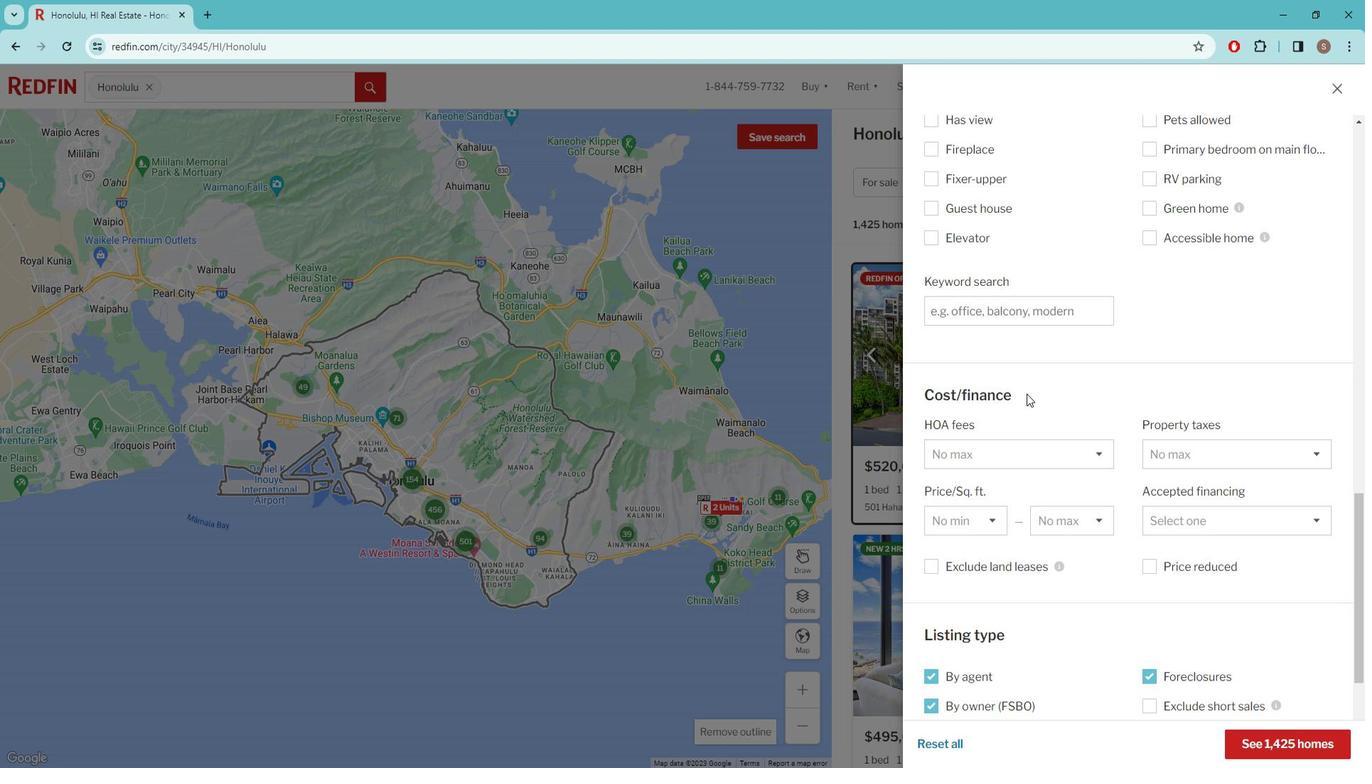 
Action: Mouse scrolled (1036, 388) with delta (0, 0)
Screenshot: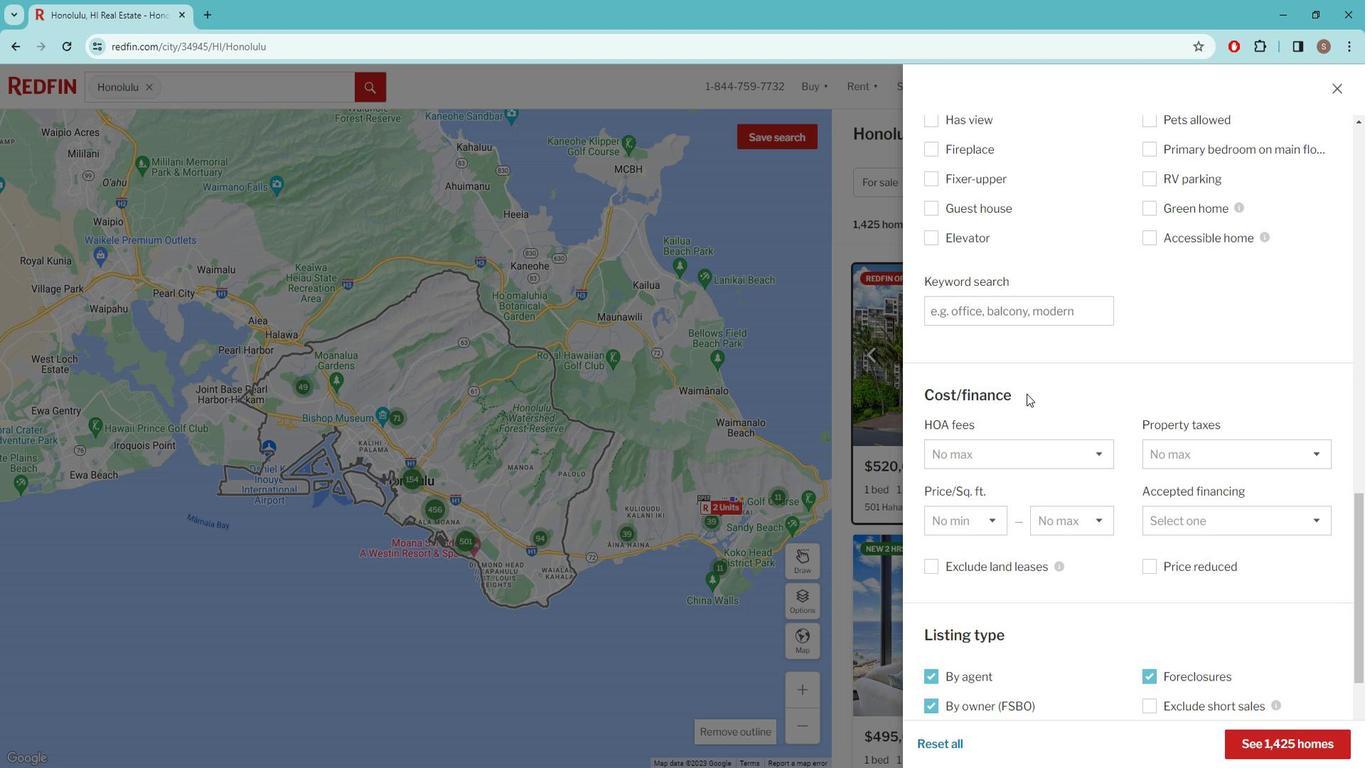 
Action: Mouse moved to (1201, 370)
Screenshot: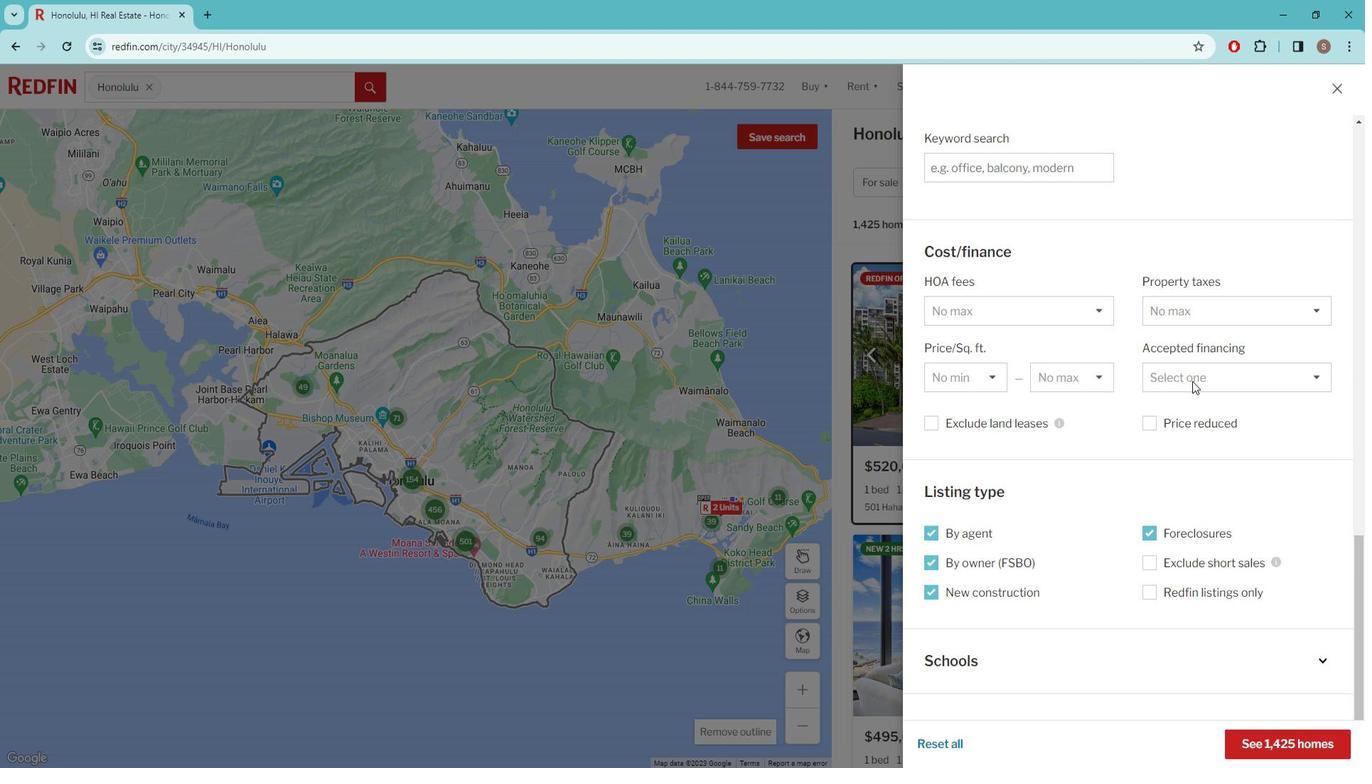 
Action: Mouse pressed left at (1201, 370)
Screenshot: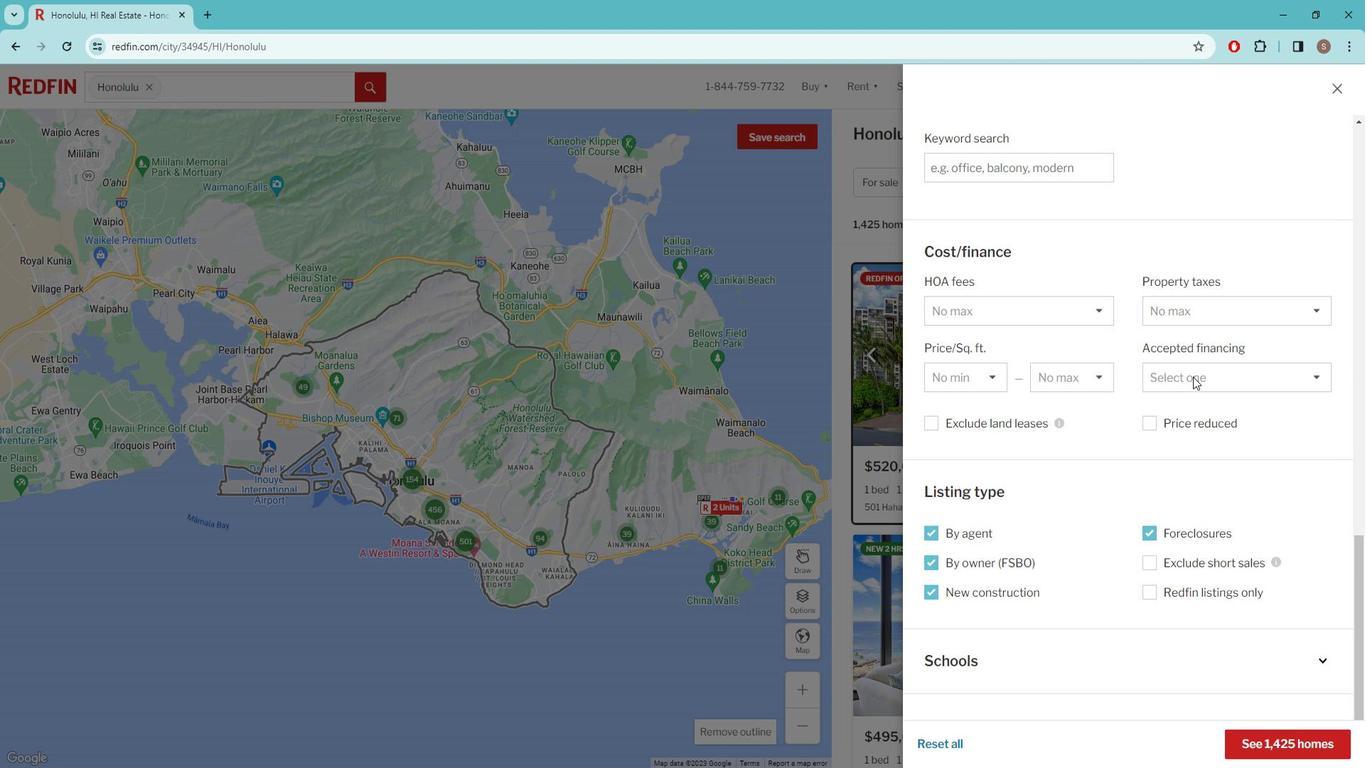 
Action: Mouse moved to (1203, 422)
Screenshot: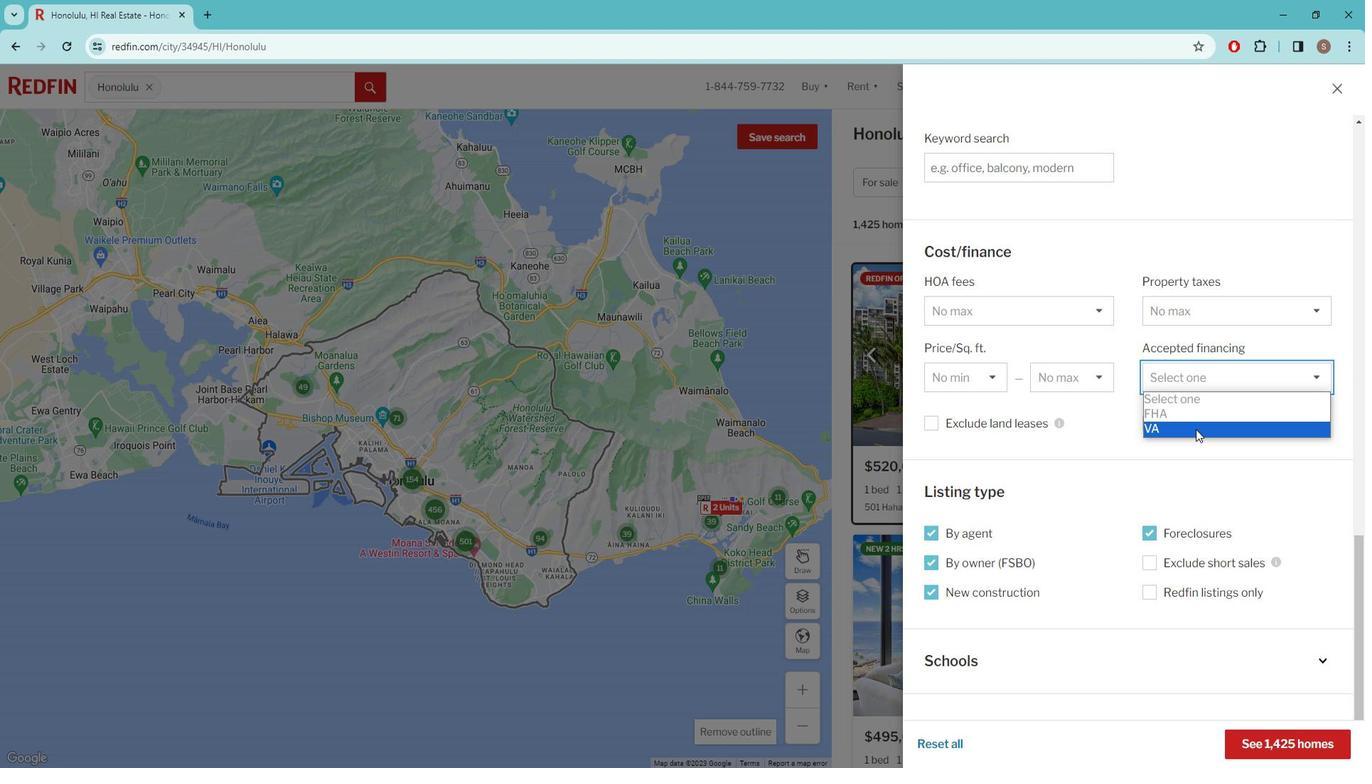 
Action: Mouse pressed left at (1203, 422)
Screenshot: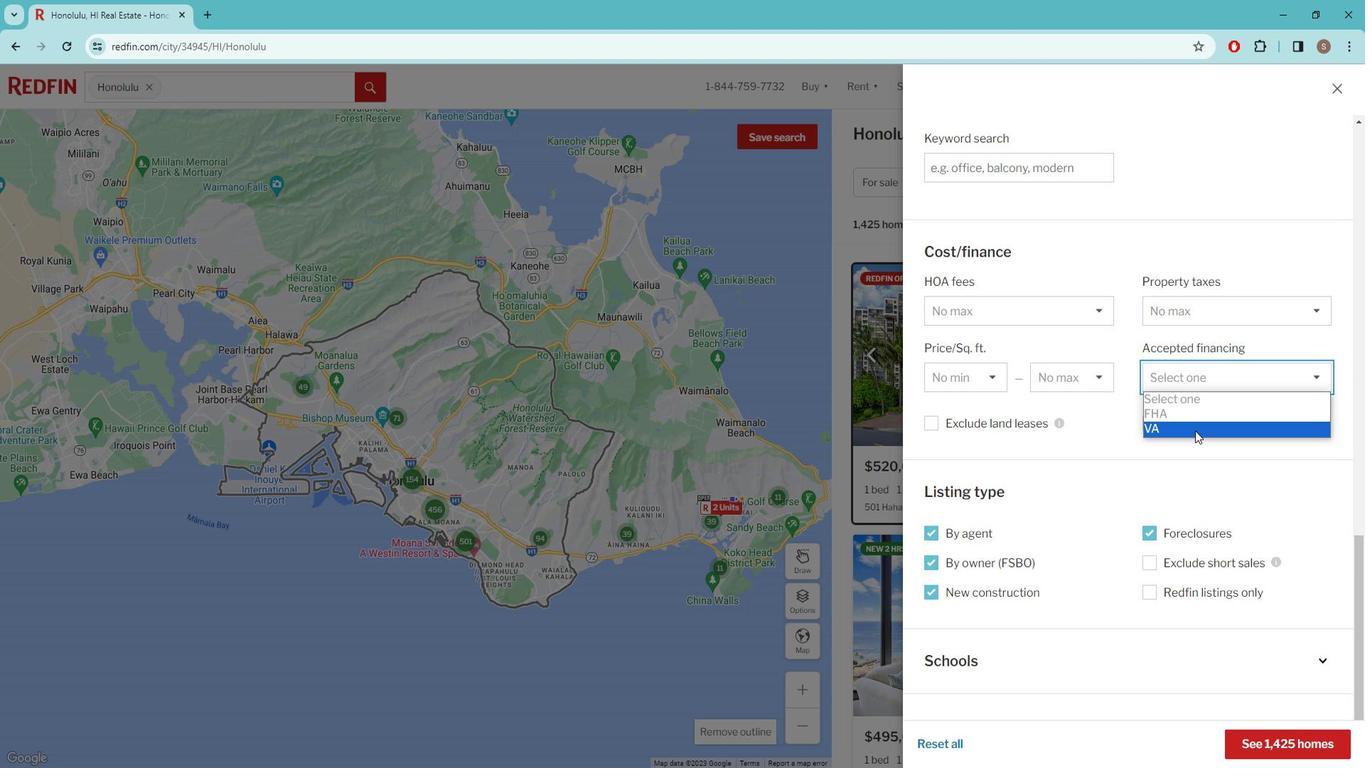 
Action: Mouse moved to (1169, 408)
Screenshot: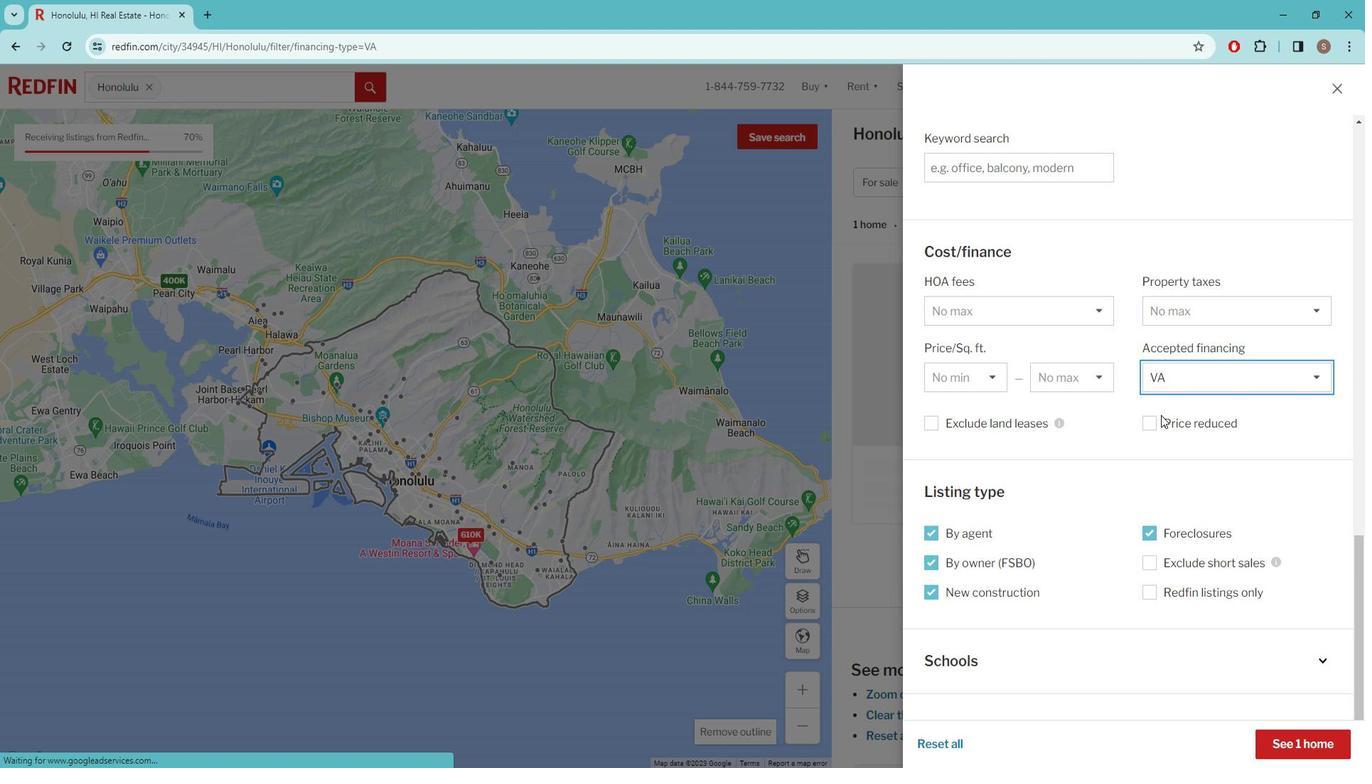 
Action: Mouse scrolled (1169, 408) with delta (0, 0)
Screenshot: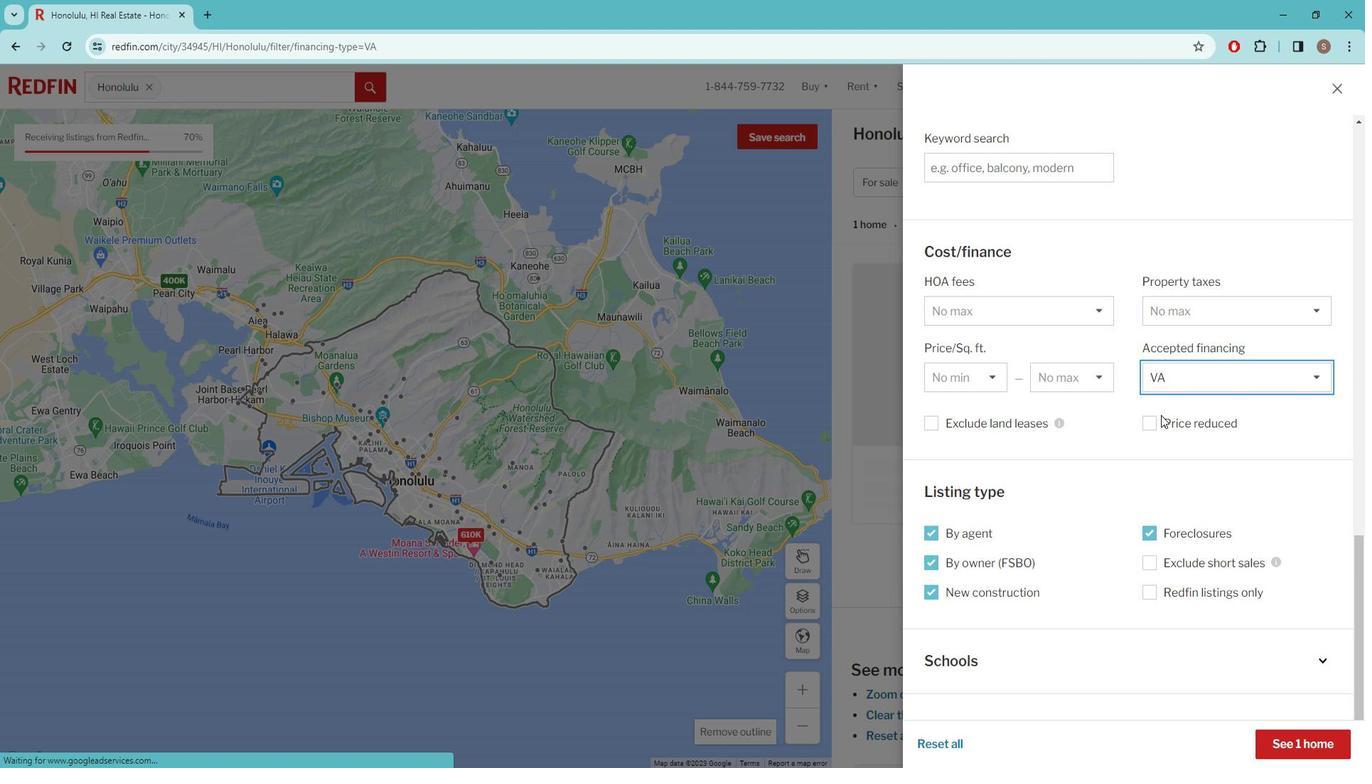 
Action: Mouse moved to (1169, 411)
Screenshot: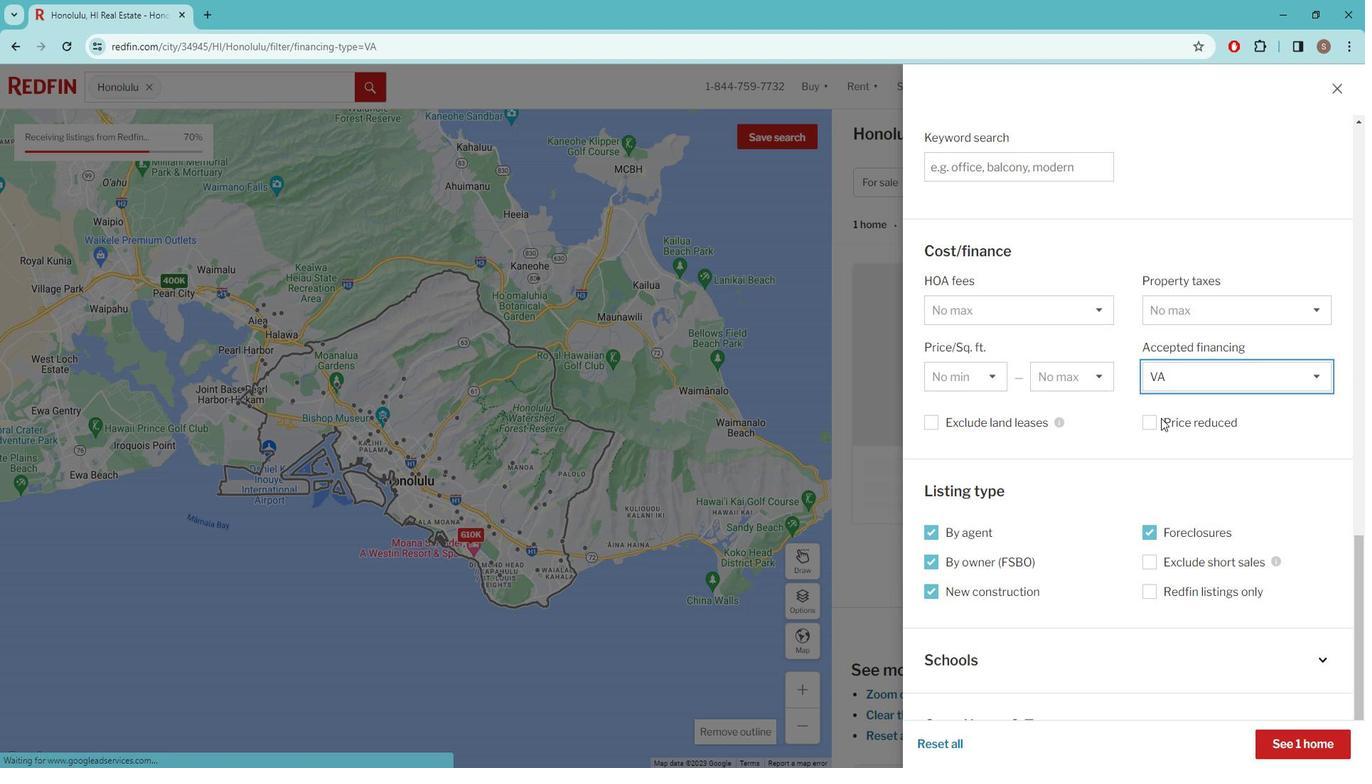 
Action: Mouse scrolled (1169, 410) with delta (0, 0)
Screenshot: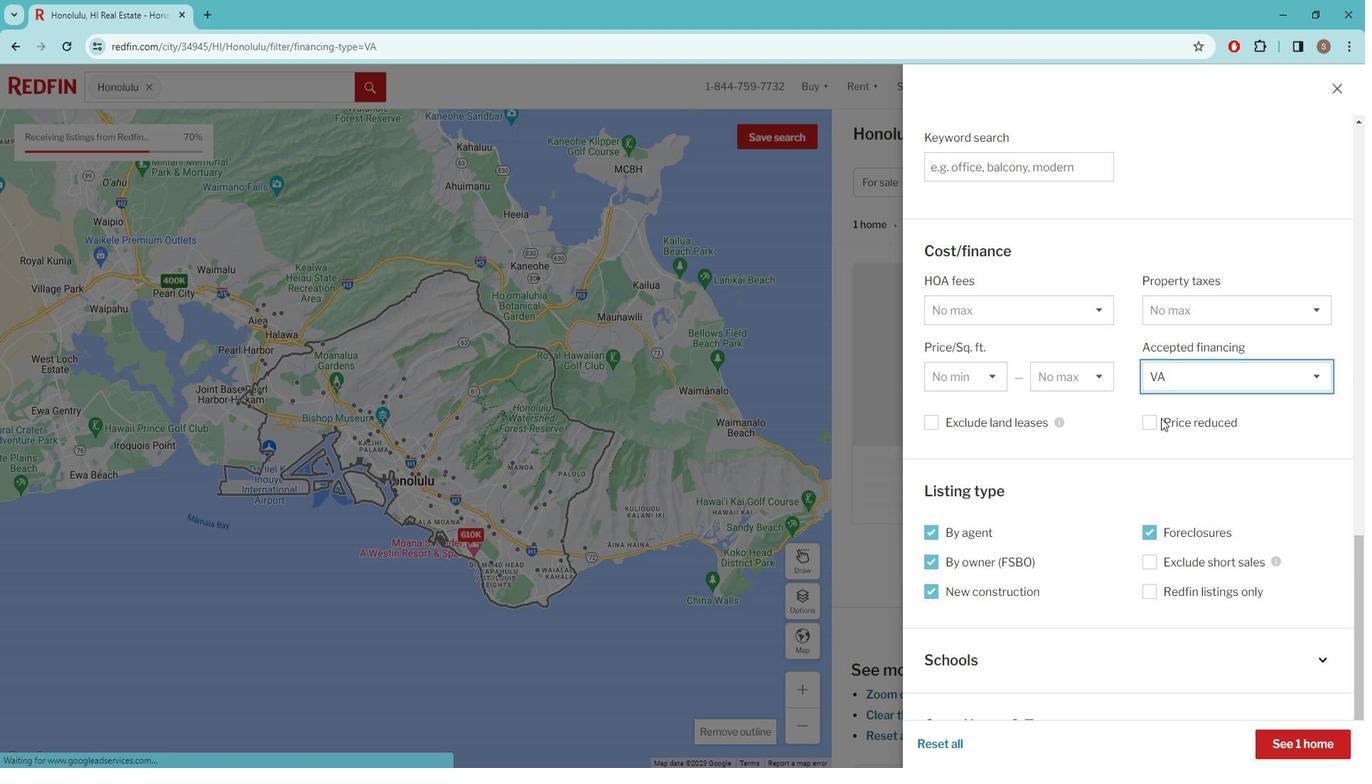 
Action: Mouse scrolled (1169, 410) with delta (0, 0)
Screenshot: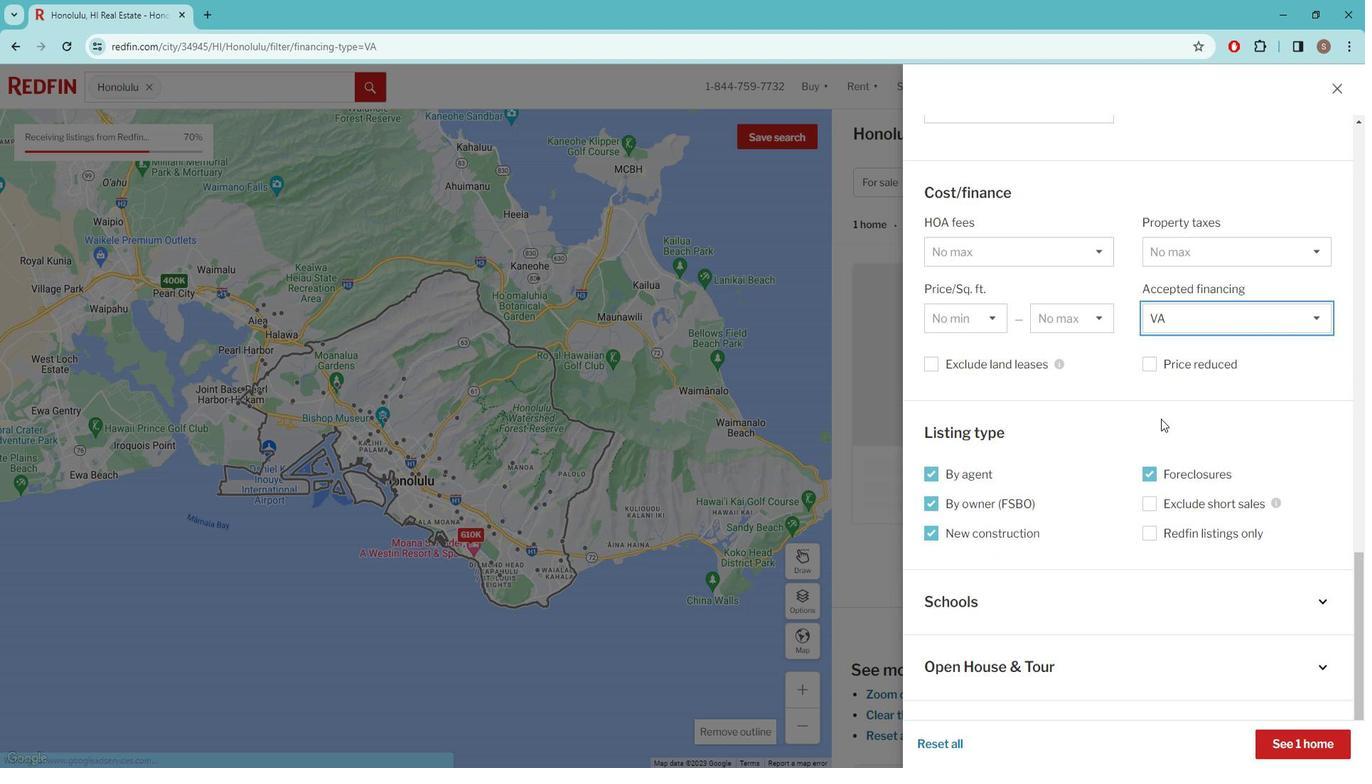 
Action: Mouse moved to (1295, 721)
Screenshot: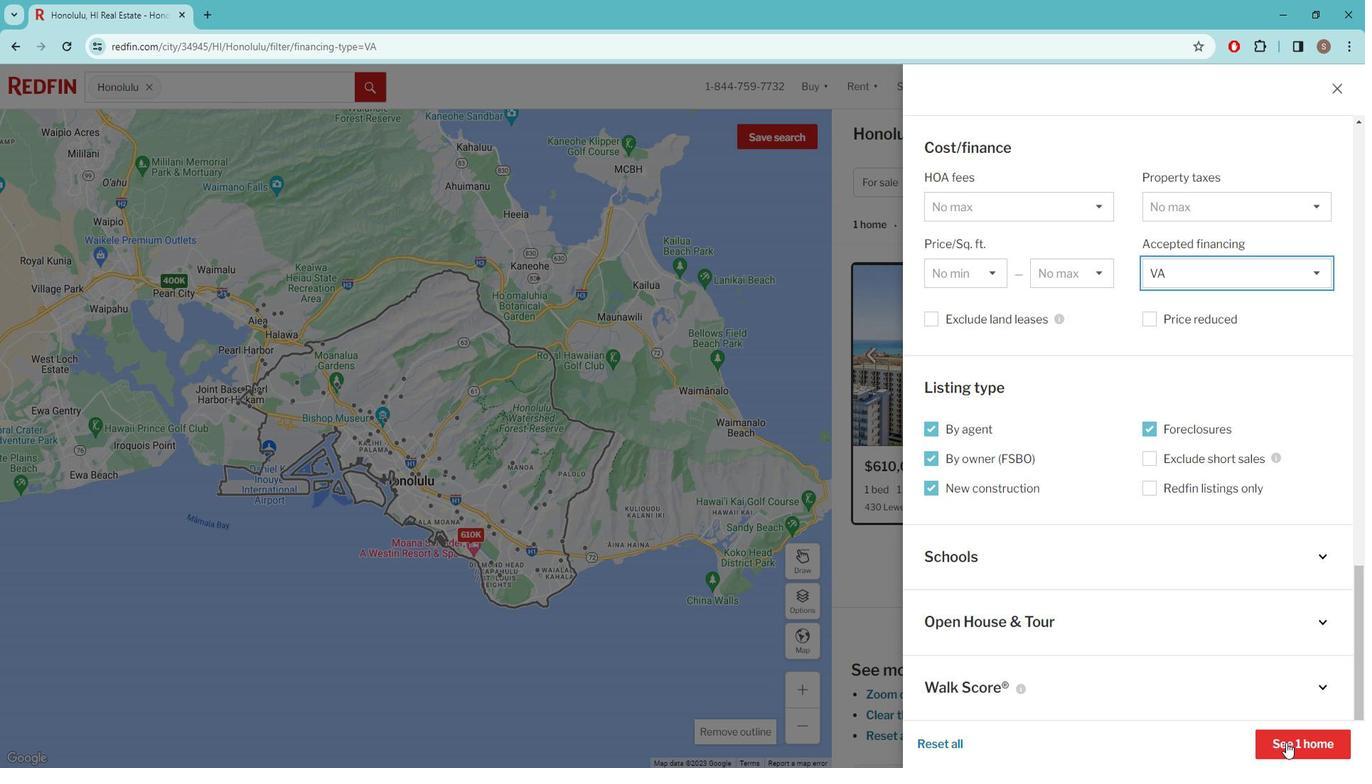 
Action: Mouse pressed left at (1295, 721)
Screenshot: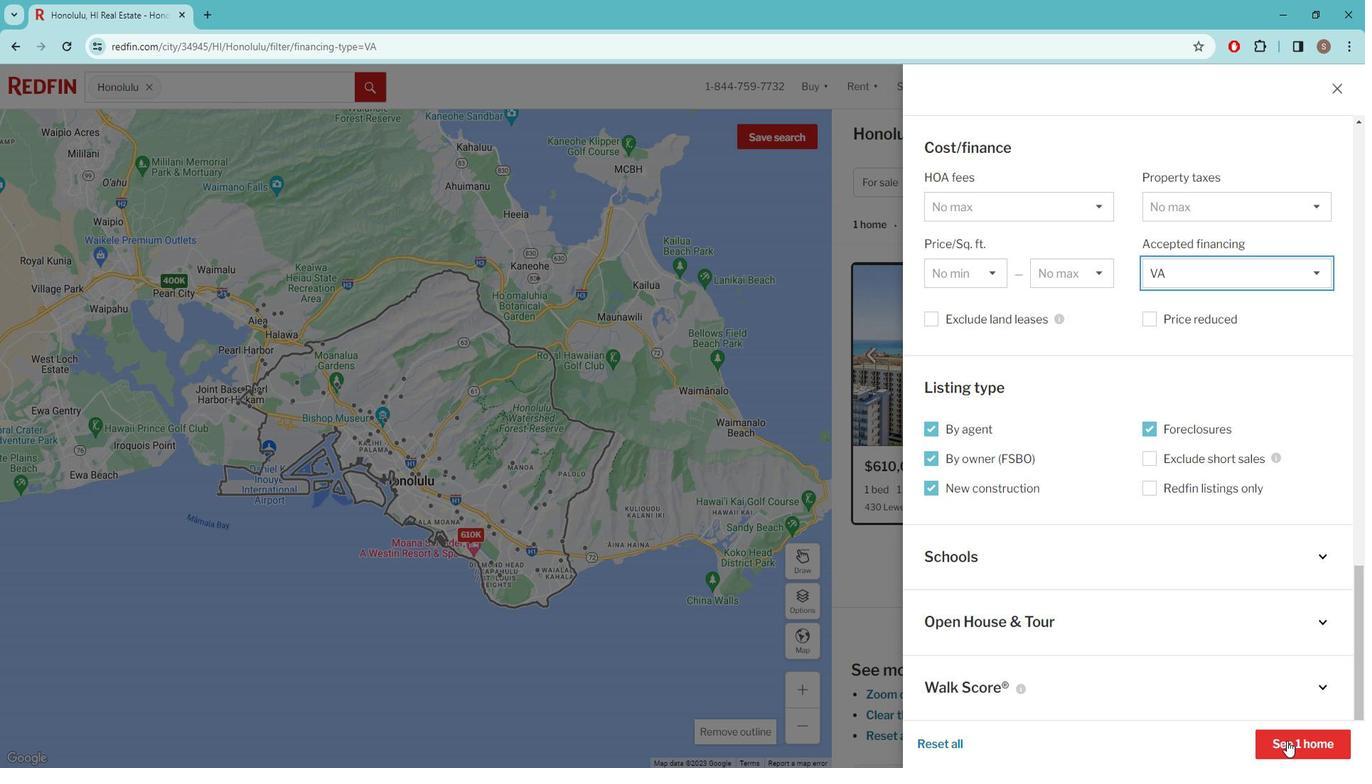 
Action: Mouse moved to (1033, 210)
Screenshot: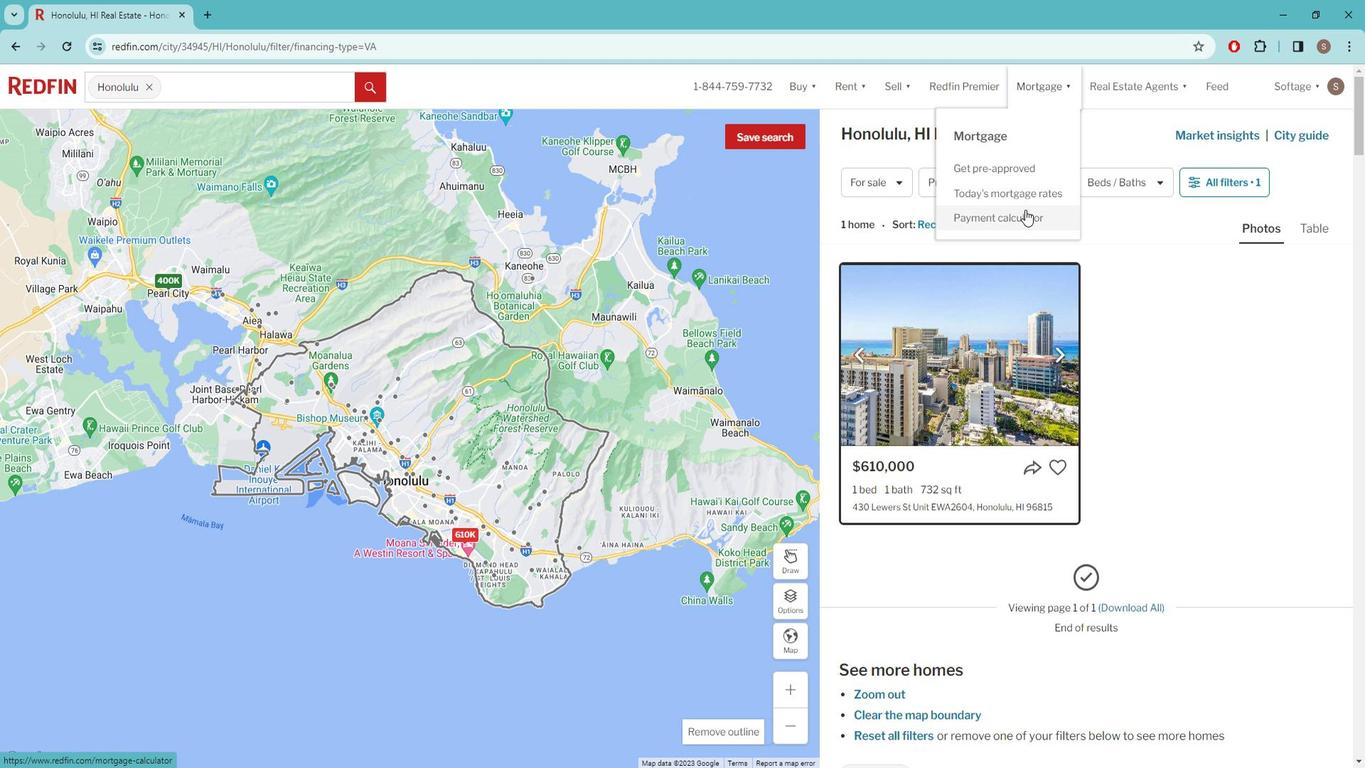 
Action: Mouse pressed left at (1033, 210)
Screenshot: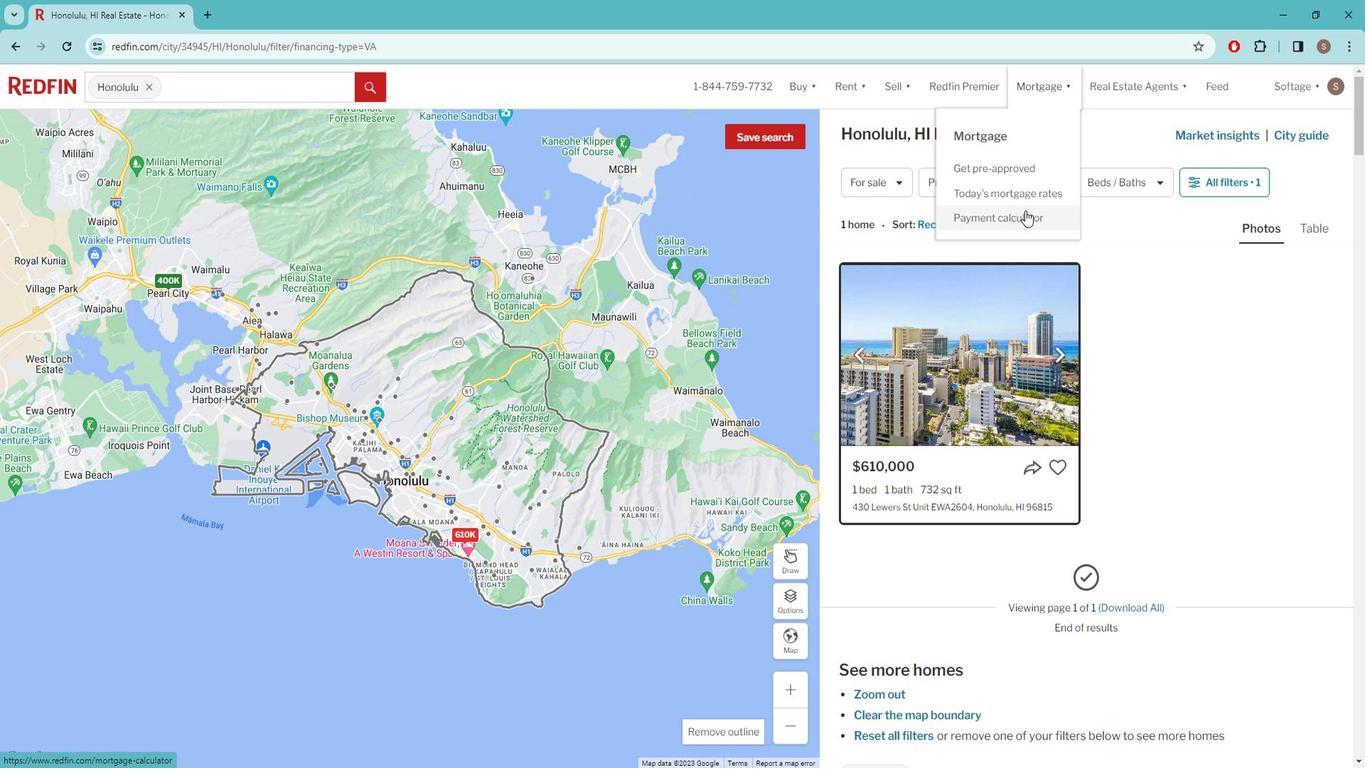
Action: Mouse moved to (431, 304)
Screenshot: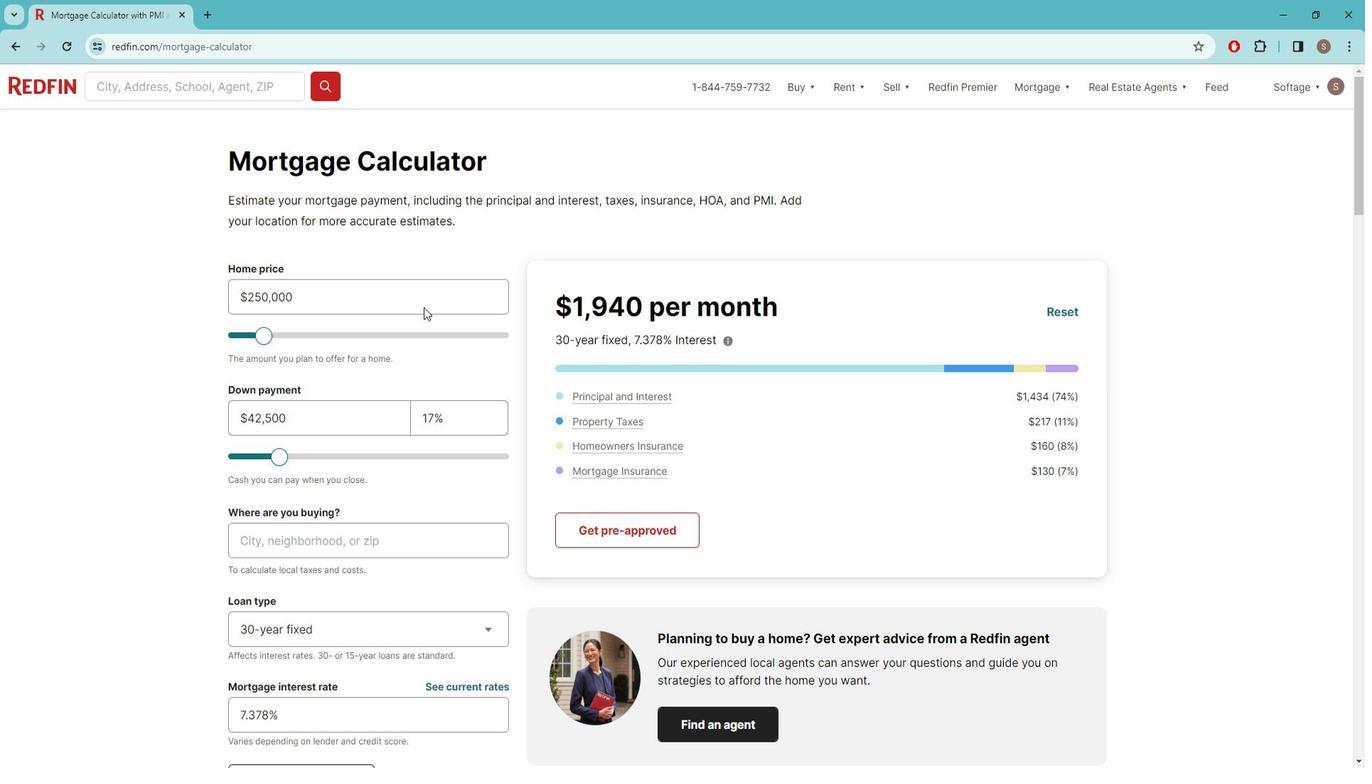 
Action: Mouse scrolled (431, 303) with delta (0, 0)
Screenshot: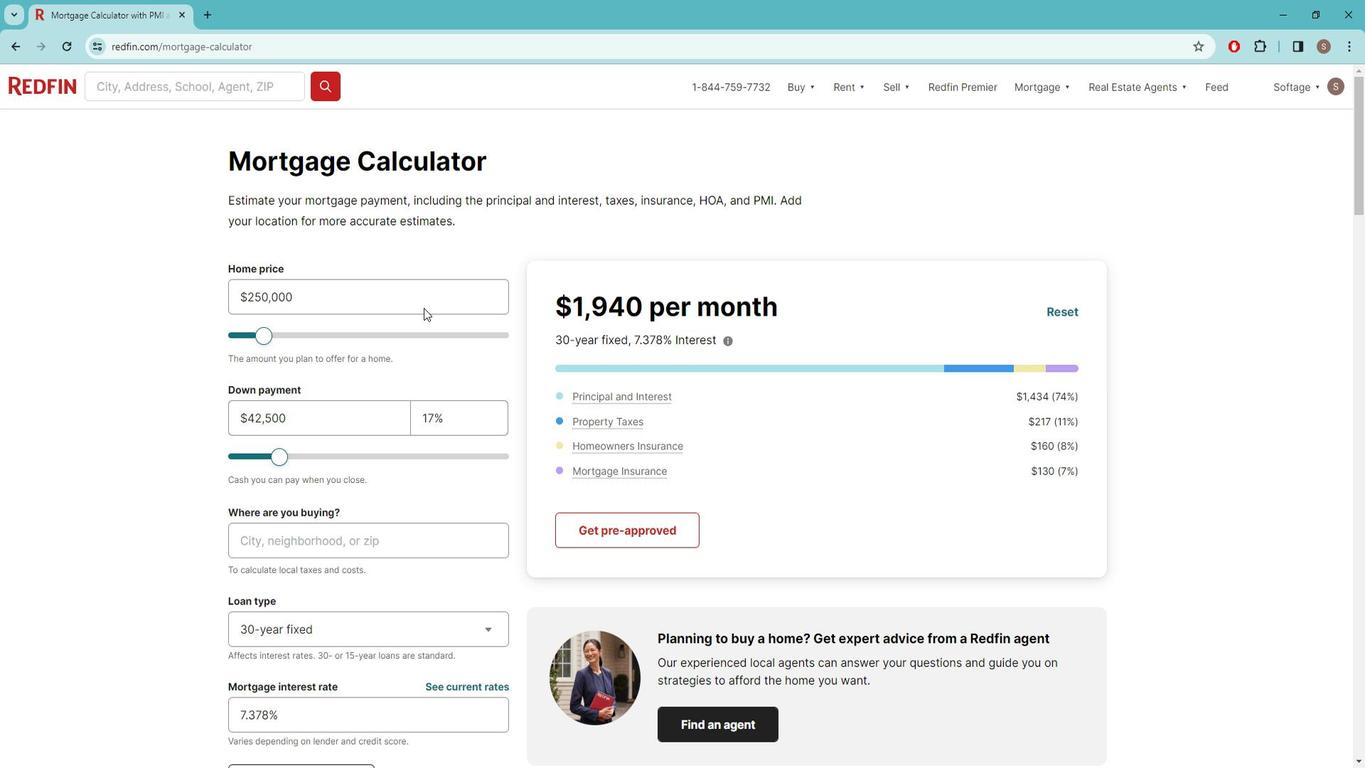 
Action: Mouse moved to (406, 450)
Screenshot: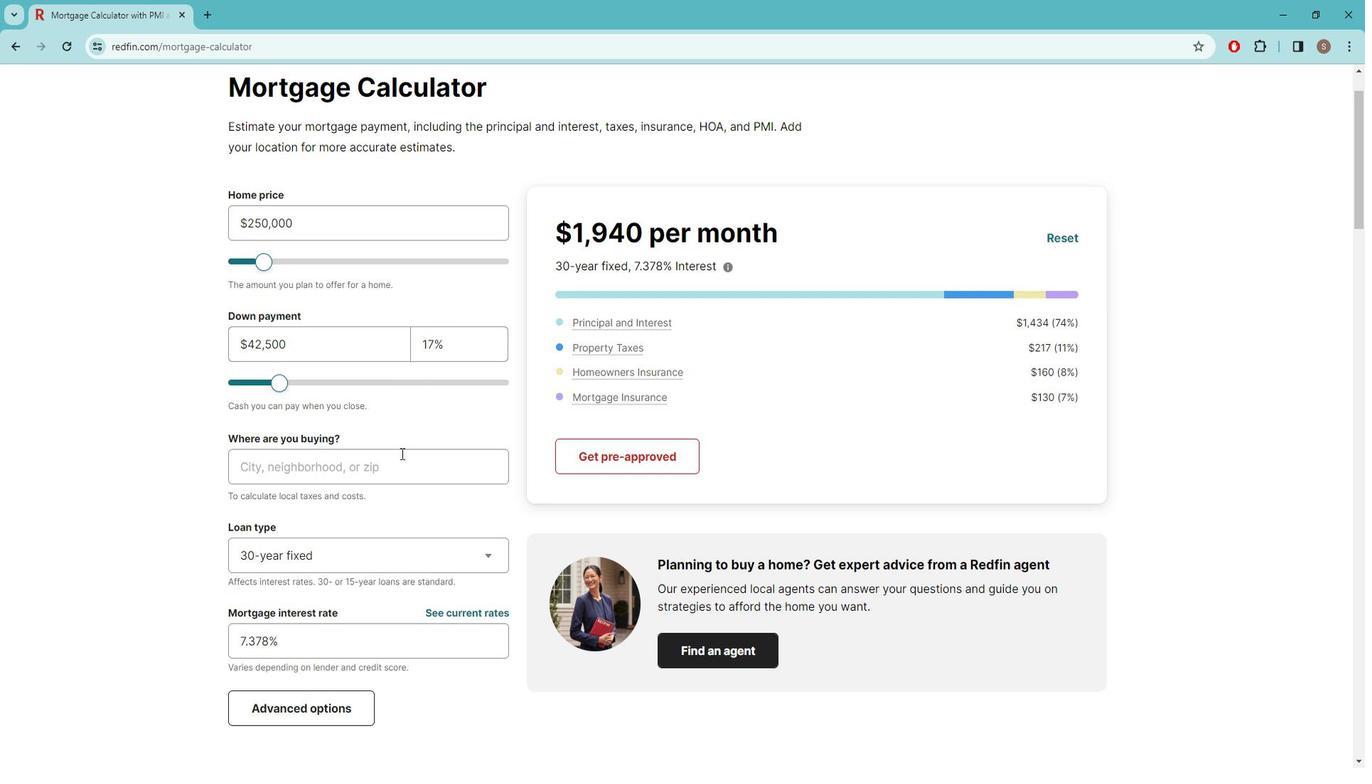 
Action: Mouse pressed left at (406, 450)
Screenshot: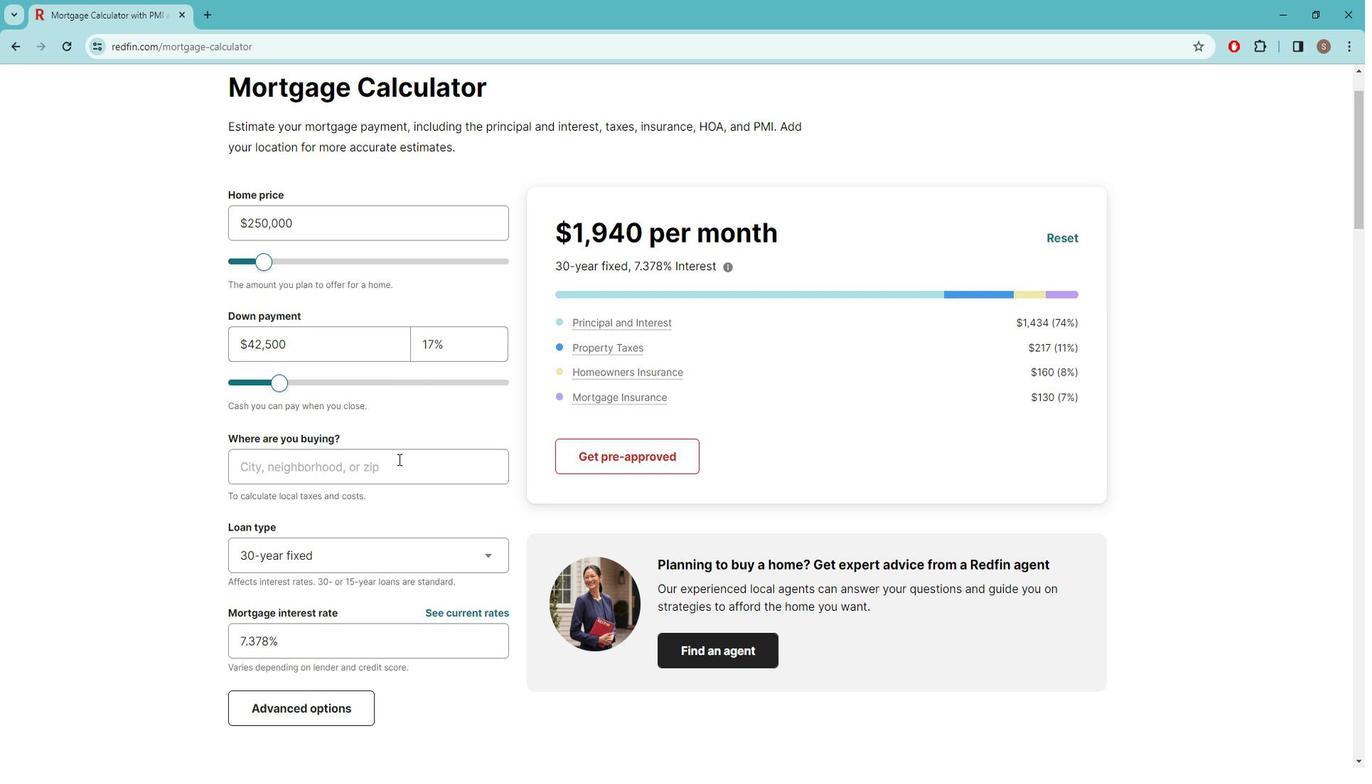 
Action: Key pressed <Key.backspace><Key.backspace><Key.backspace><Key.backspace><Key.backspace><Key.backspace><Key.backspace><Key.backspace><Key.backspace><Key.backspace><Key.backspace><Key.backspace><Key.backspace><Key.backspace><Key.caps_lock>h<Key.caps_lock>ONOLULU
Screenshot: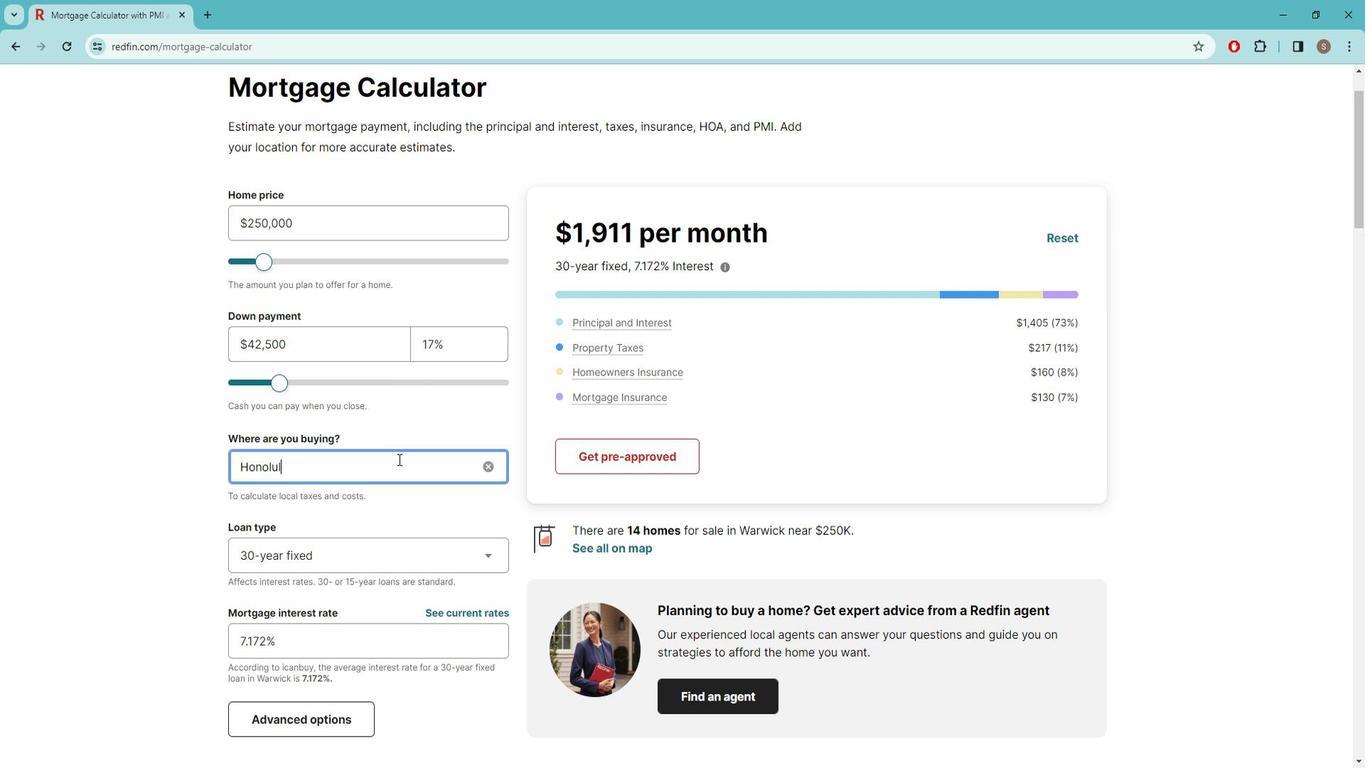 
Action: Mouse moved to (356, 525)
Screenshot: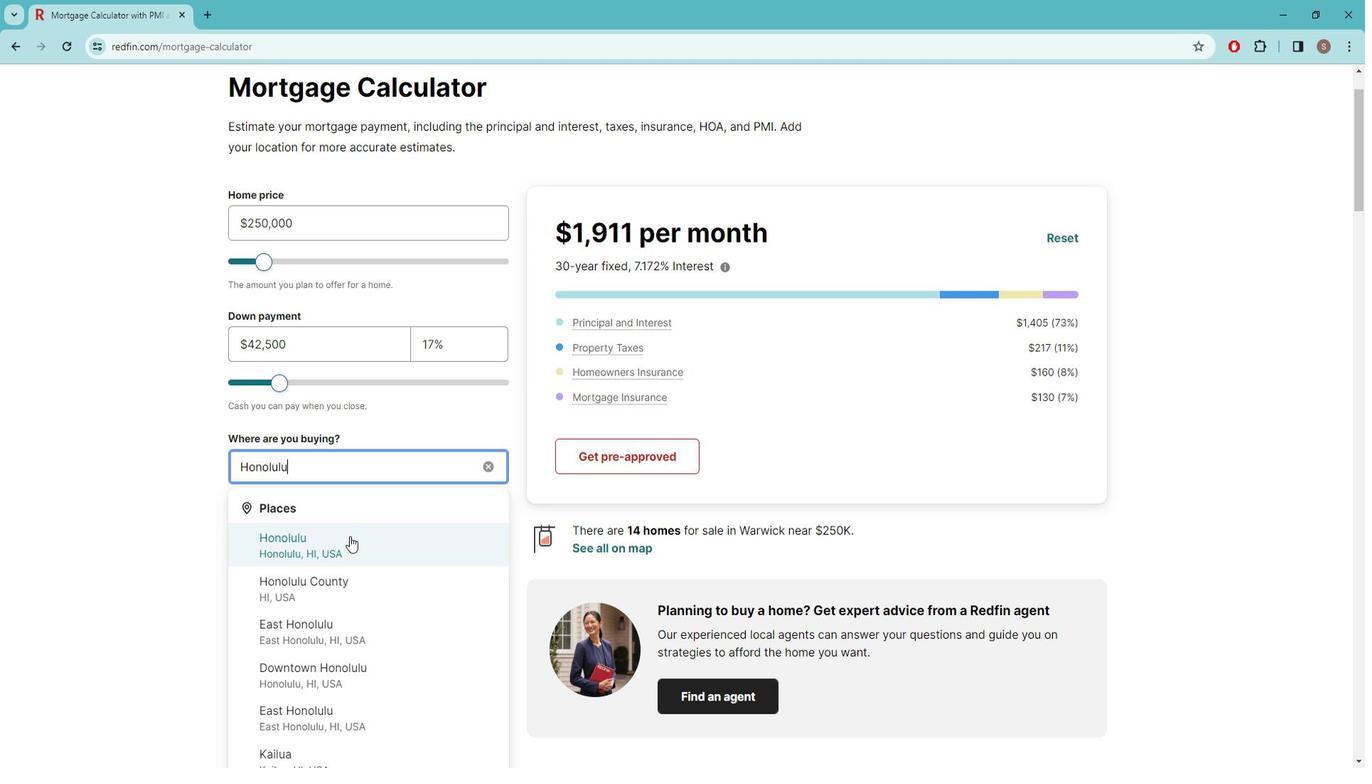 
Action: Mouse pressed left at (356, 525)
Screenshot: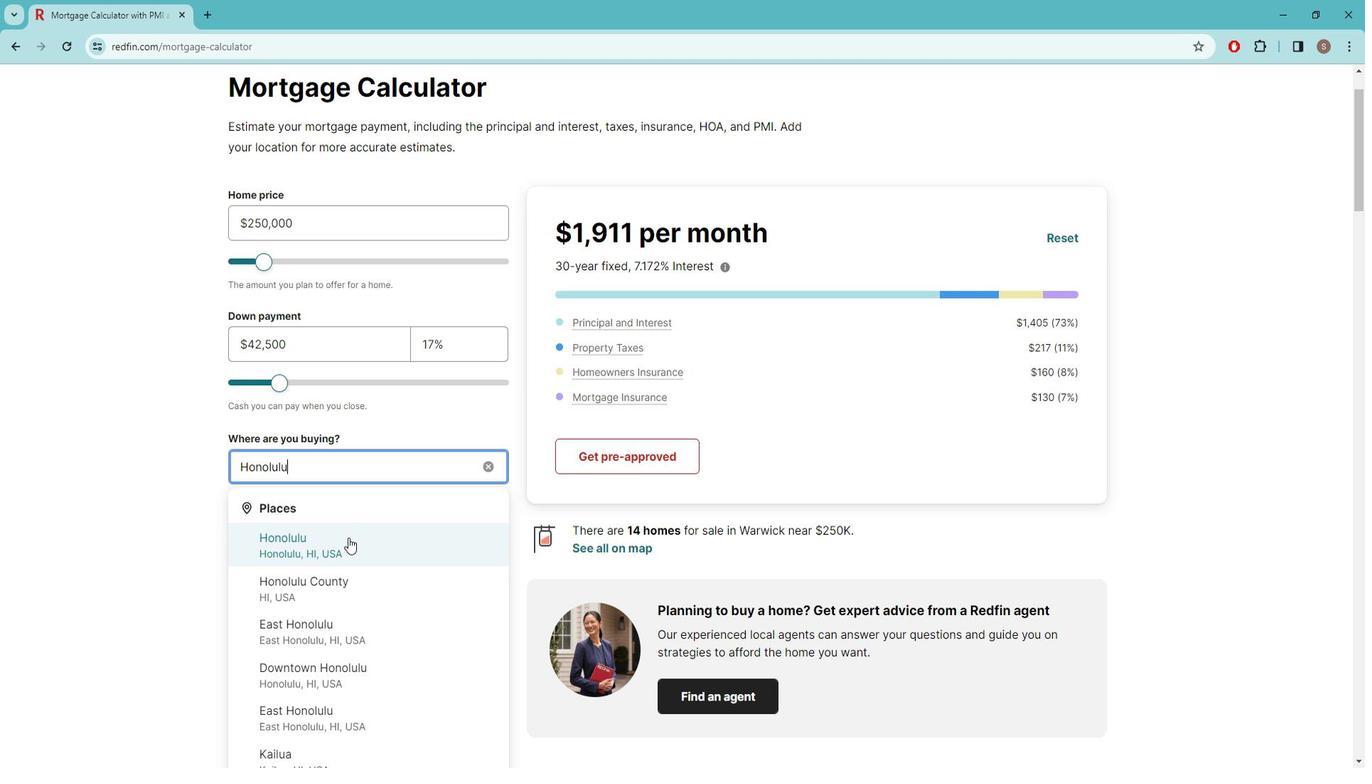 
Action: Mouse moved to (359, 525)
Screenshot: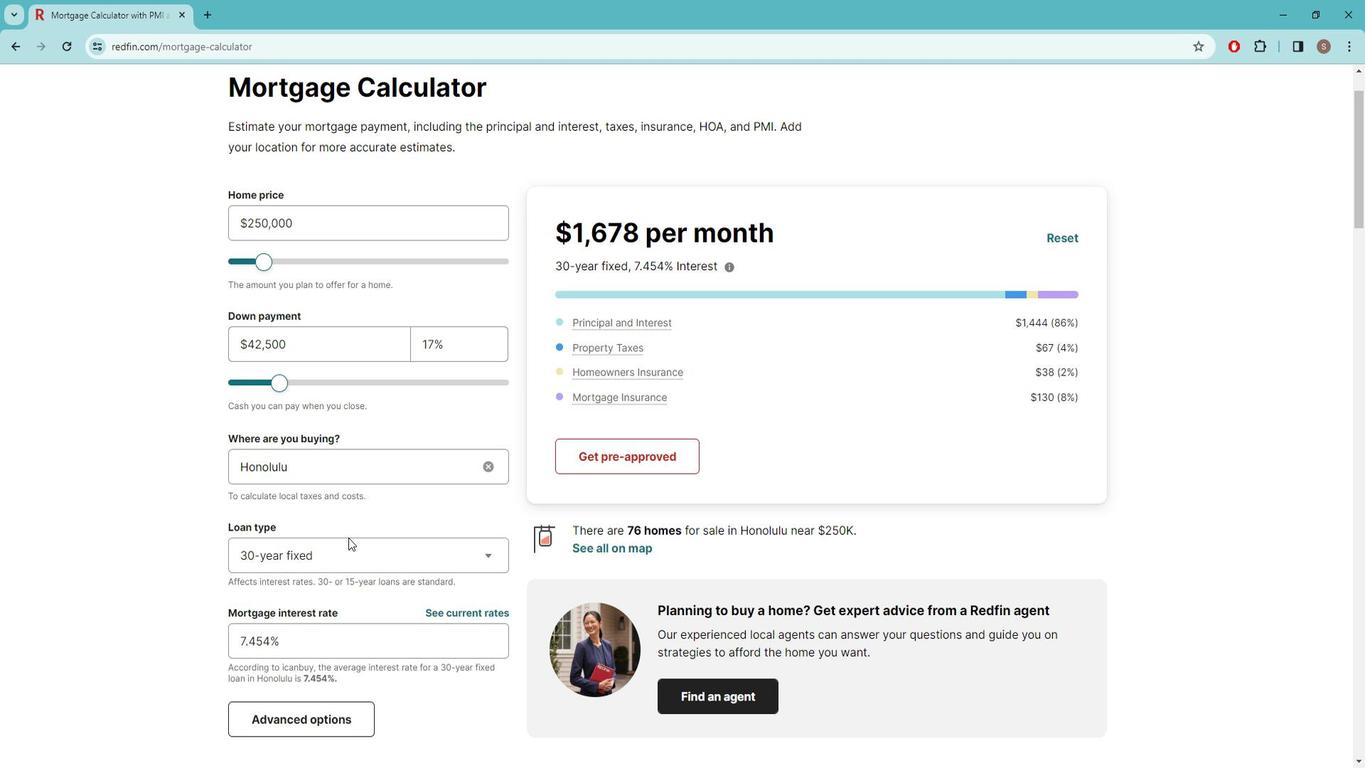 
Action: Mouse scrolled (359, 524) with delta (0, 0)
Screenshot: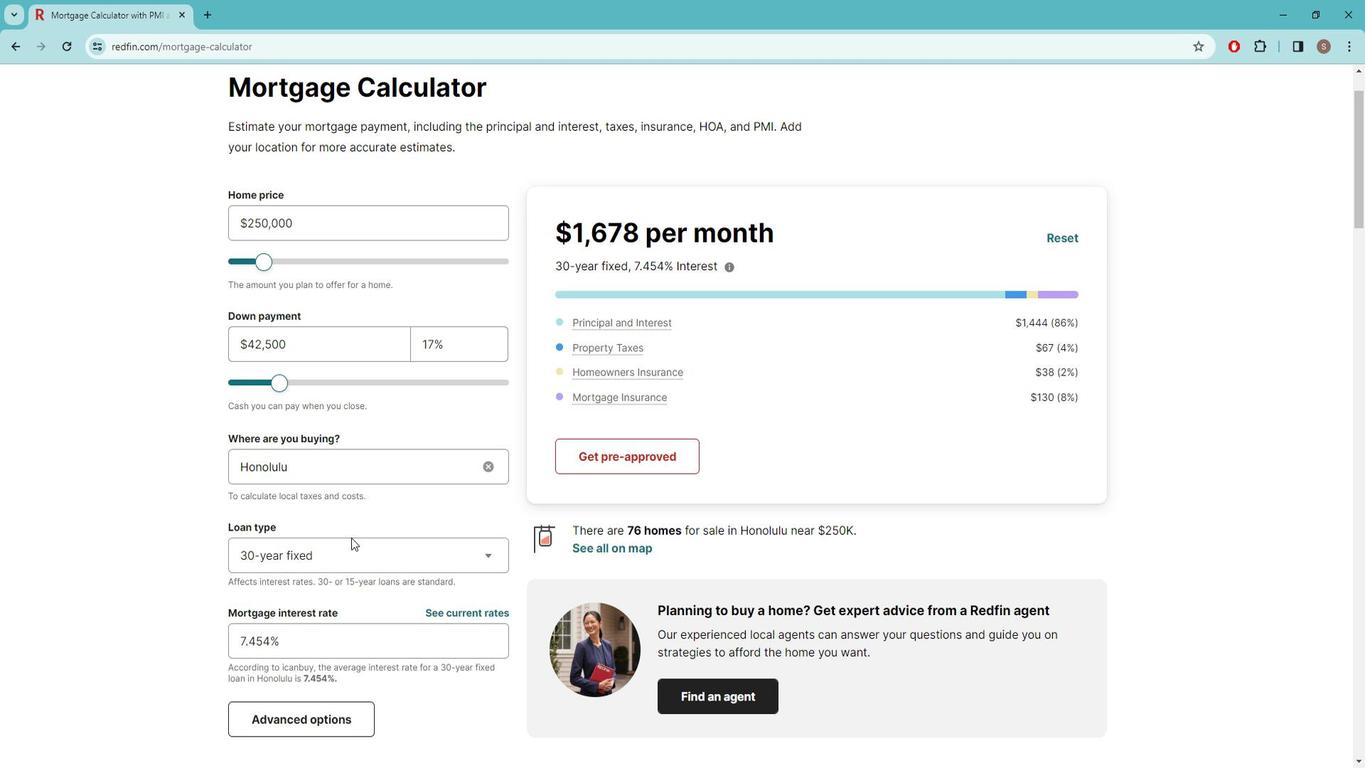 
Action: Mouse moved to (332, 626)
Screenshot: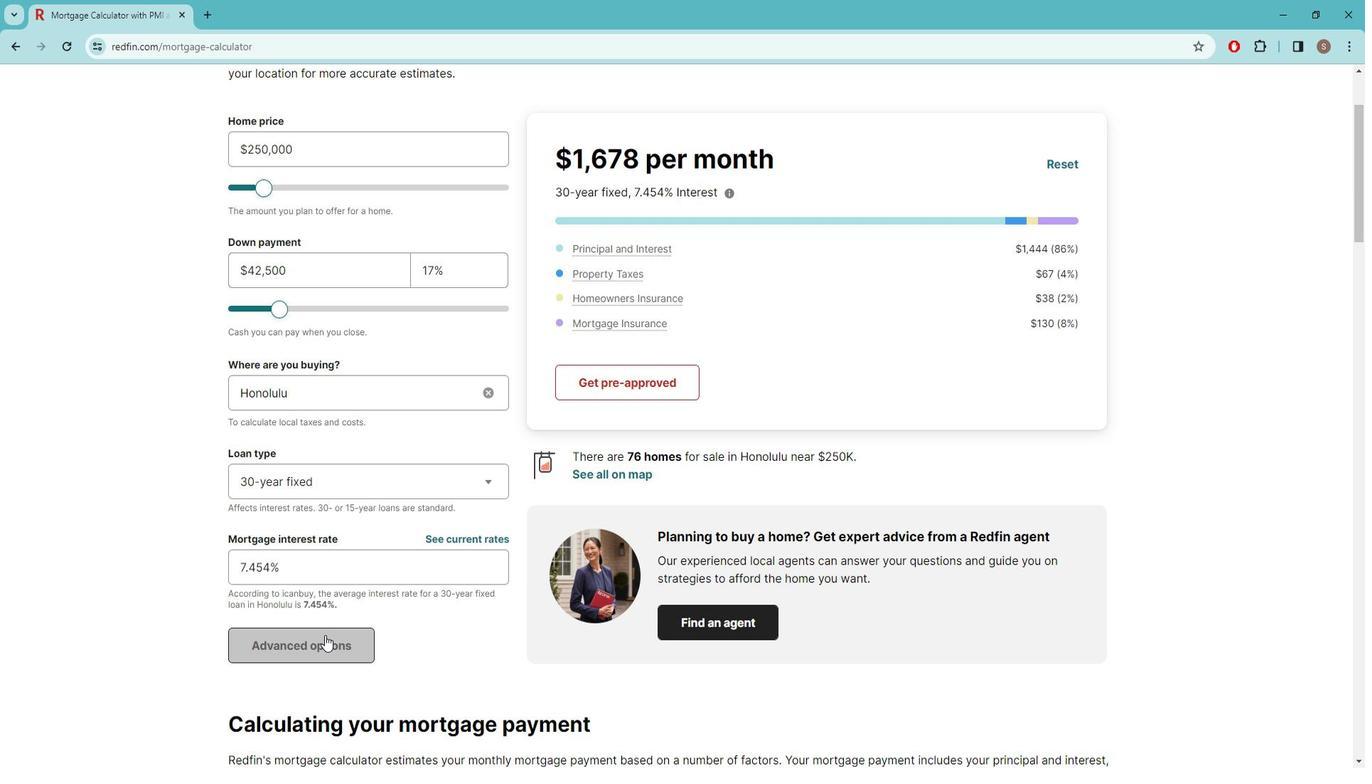
Action: Mouse pressed left at (332, 626)
Screenshot: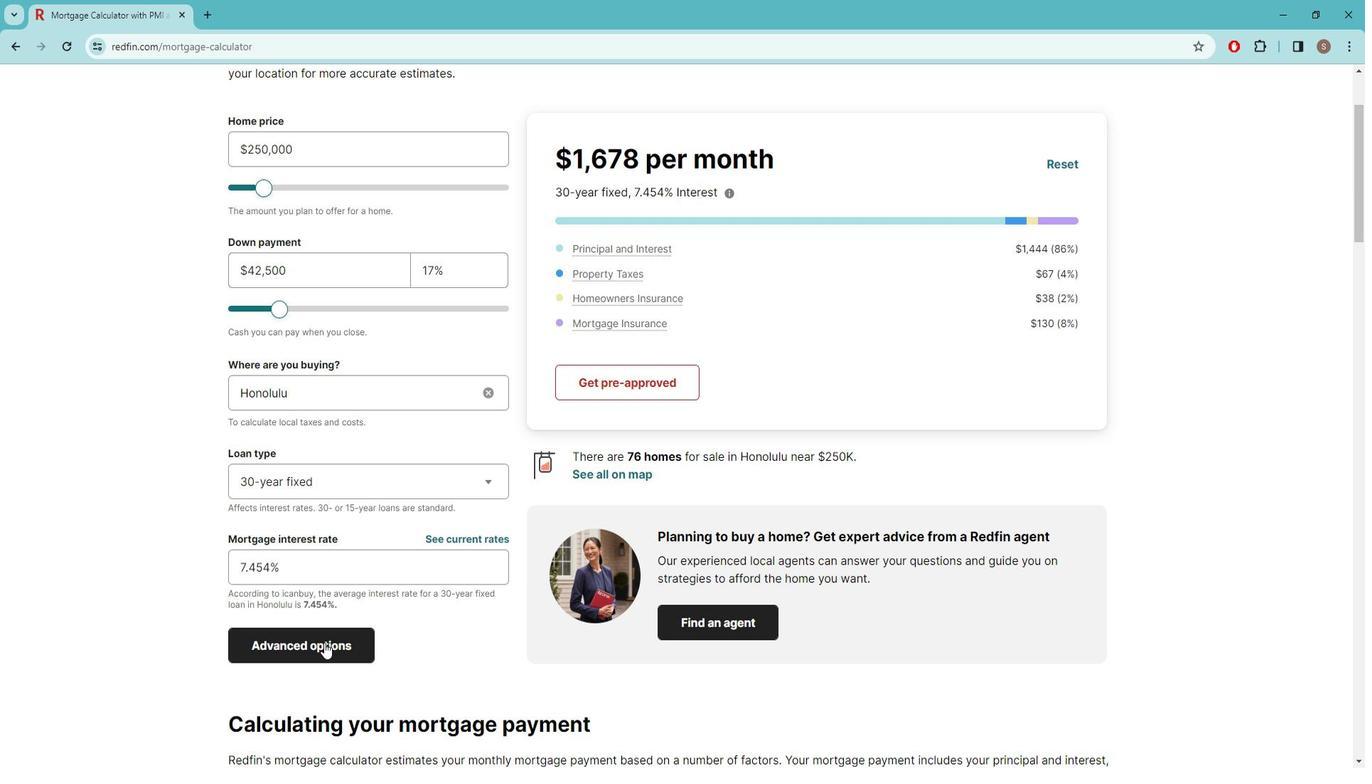 
Action: Mouse moved to (896, 550)
Screenshot: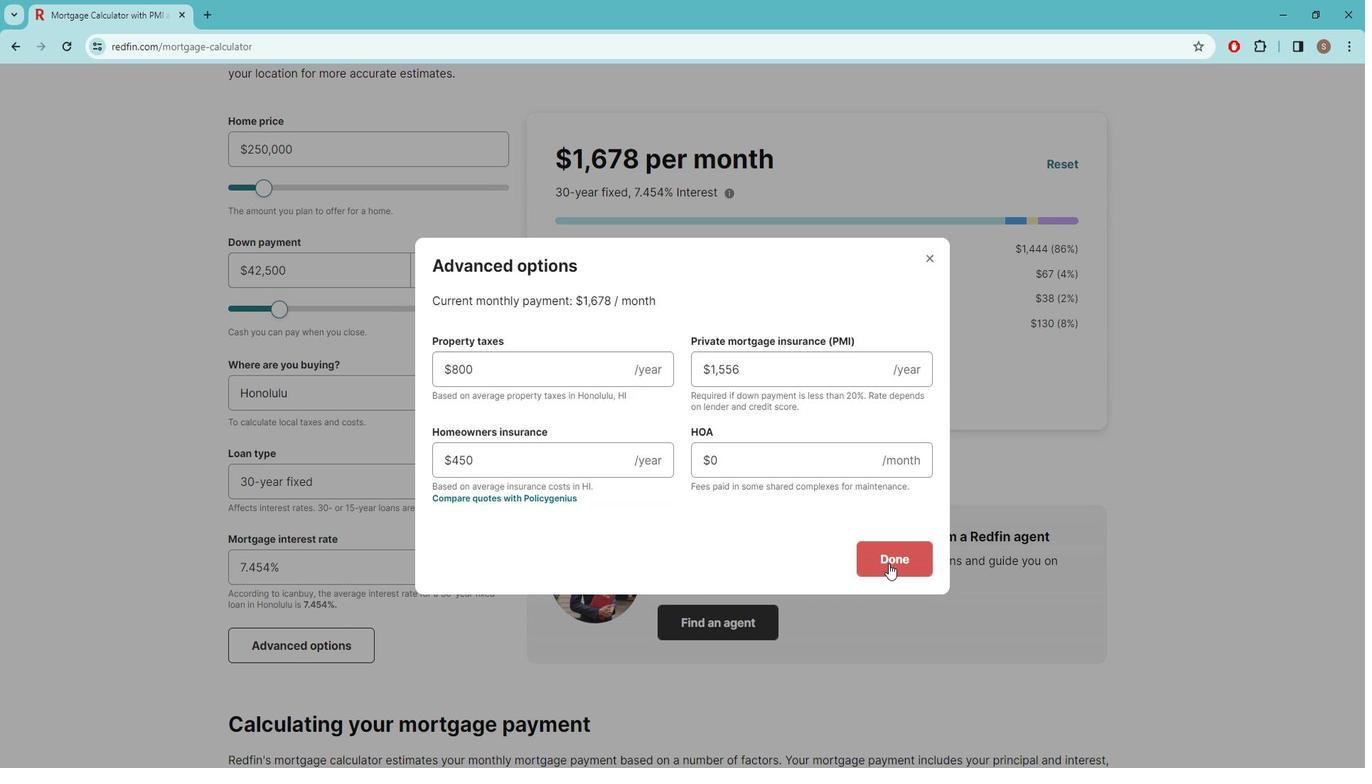 
Action: Mouse pressed left at (896, 550)
Screenshot: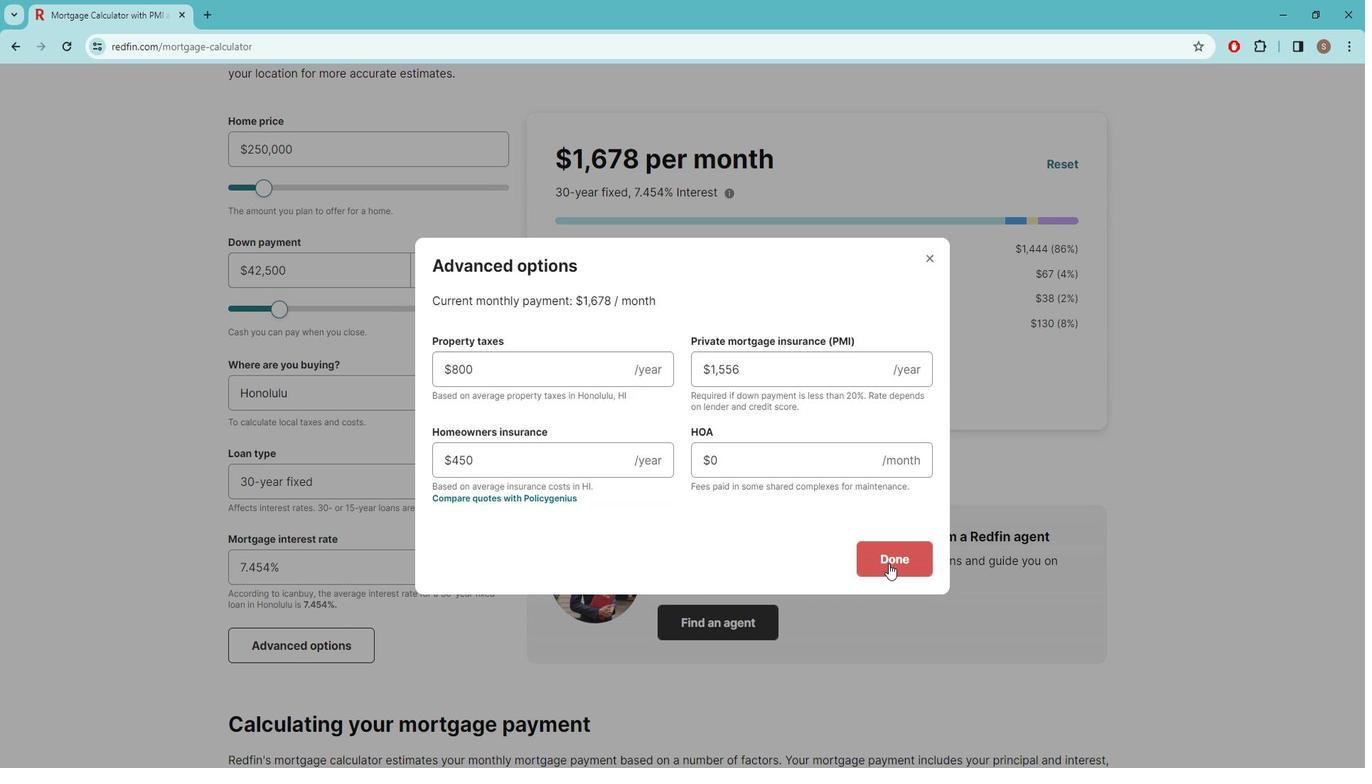 
Action: Mouse scrolled (896, 551) with delta (0, 0)
Screenshot: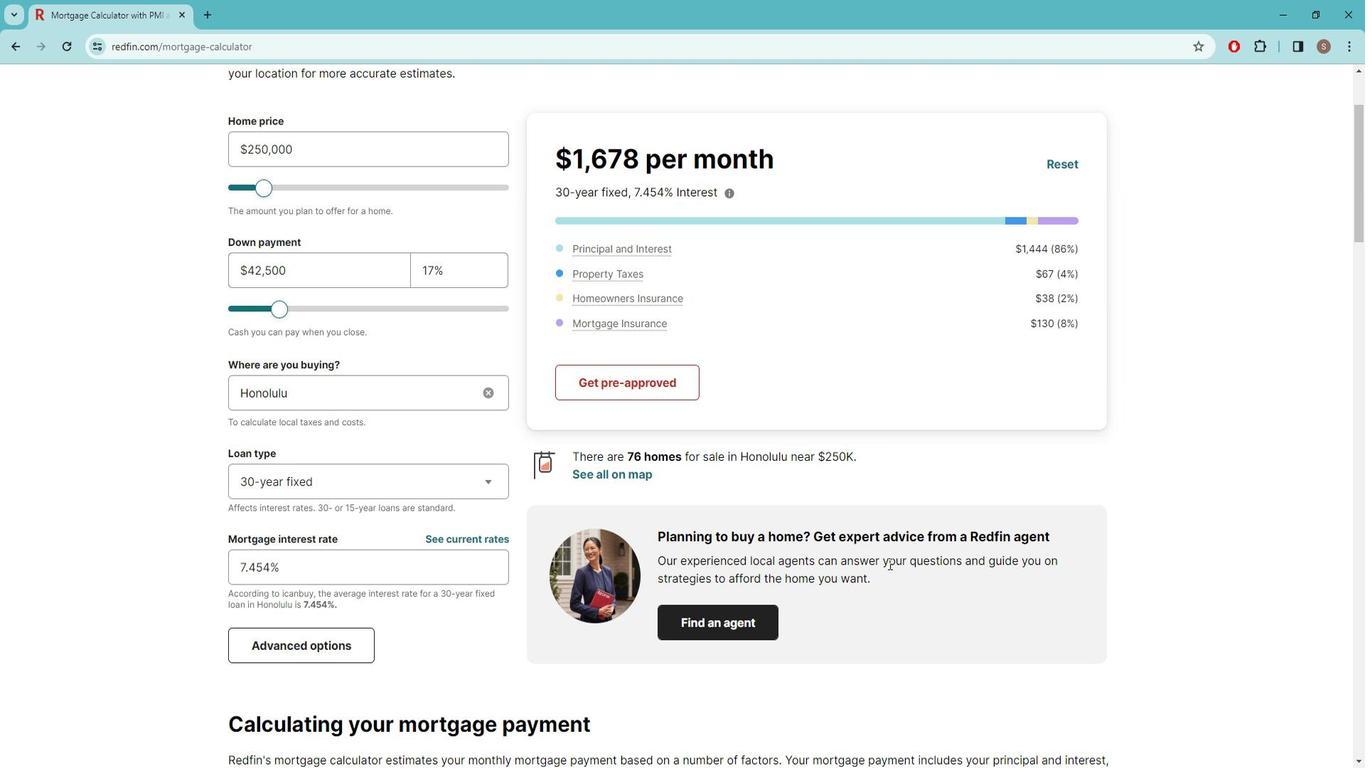 
Action: Mouse scrolled (896, 551) with delta (0, 0)
Screenshot: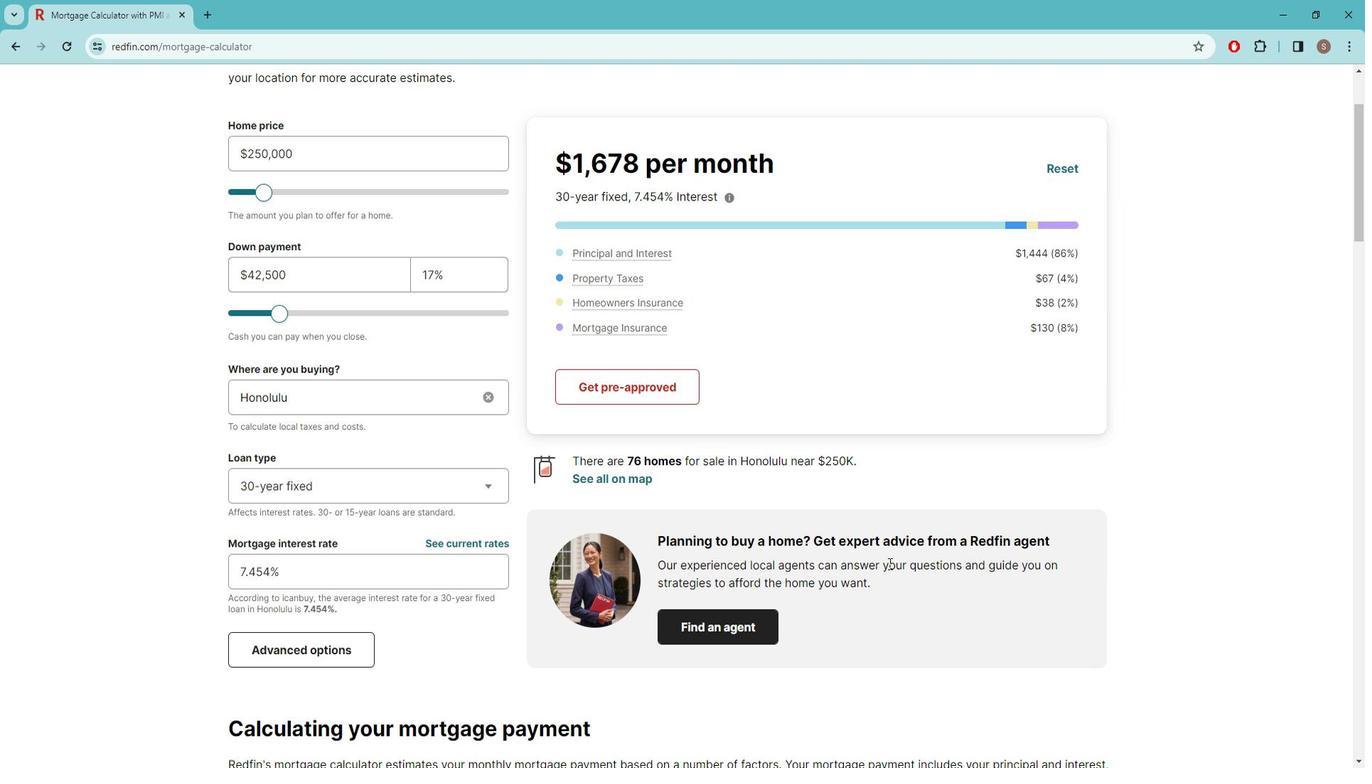 
Action: Mouse scrolled (896, 551) with delta (0, 0)
Screenshot: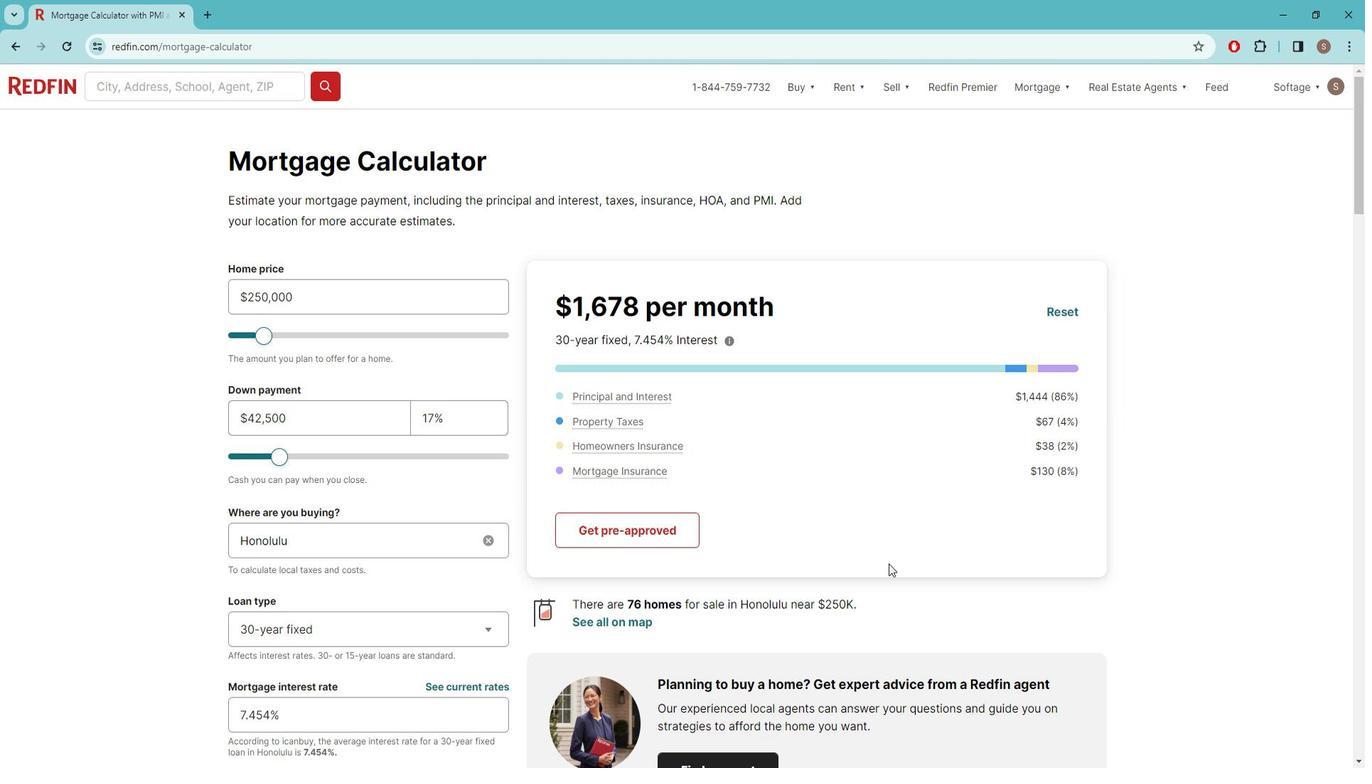 
